 Task: Look for space in Trujillo, Venezuela from 2nd September, 2023 to 10th September, 2023 for 1 adult in price range Rs.5000 to Rs.16000. Place can be private room with 1  bedroom having 1 bed and 1 bathroom. Property type can be house, flat, guest house, hotel. Booking option can be shelf check-in. Required host language is English.
Action: Mouse moved to (530, 105)
Screenshot: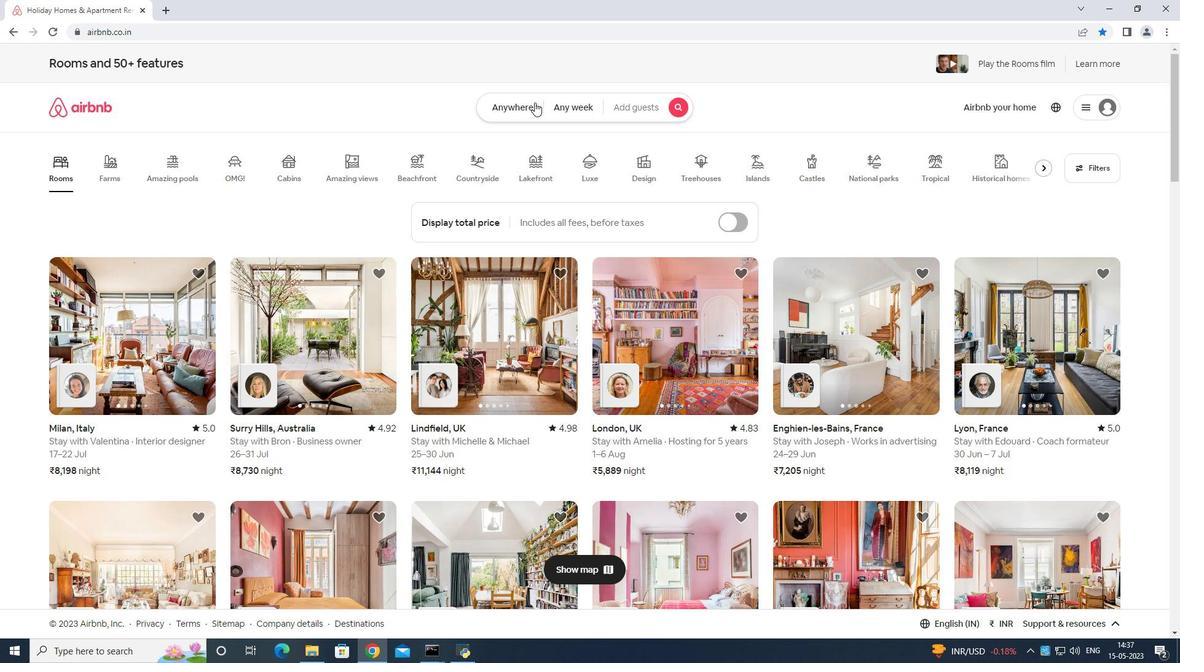
Action: Mouse pressed left at (530, 105)
Screenshot: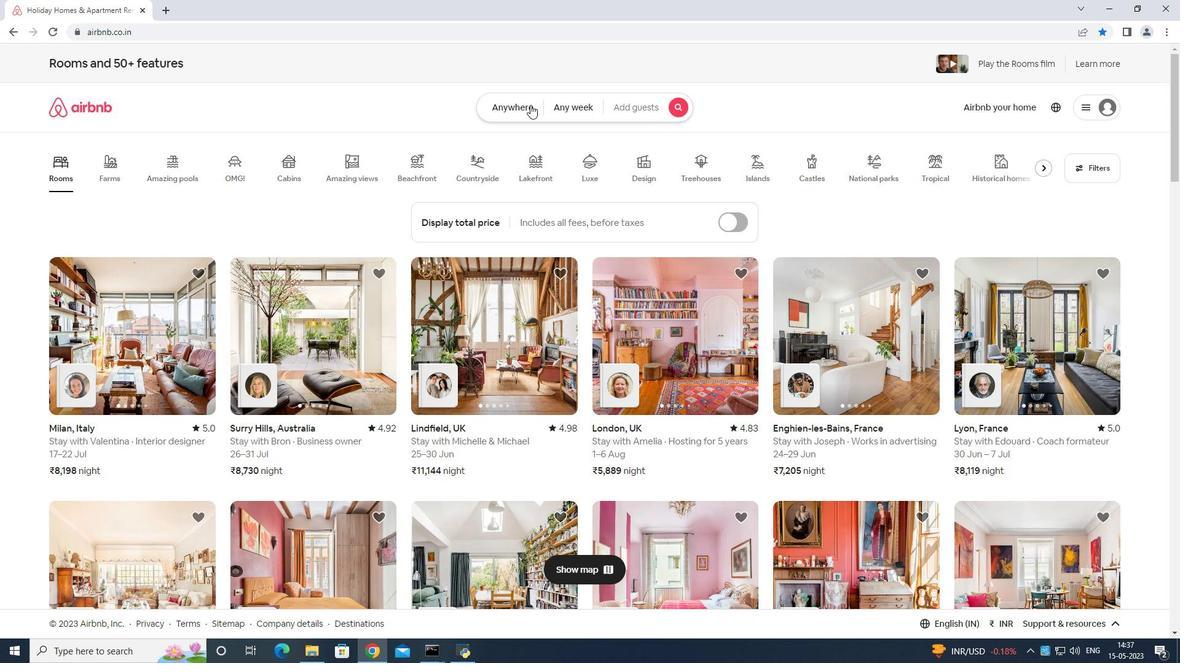 
Action: Mouse moved to (462, 159)
Screenshot: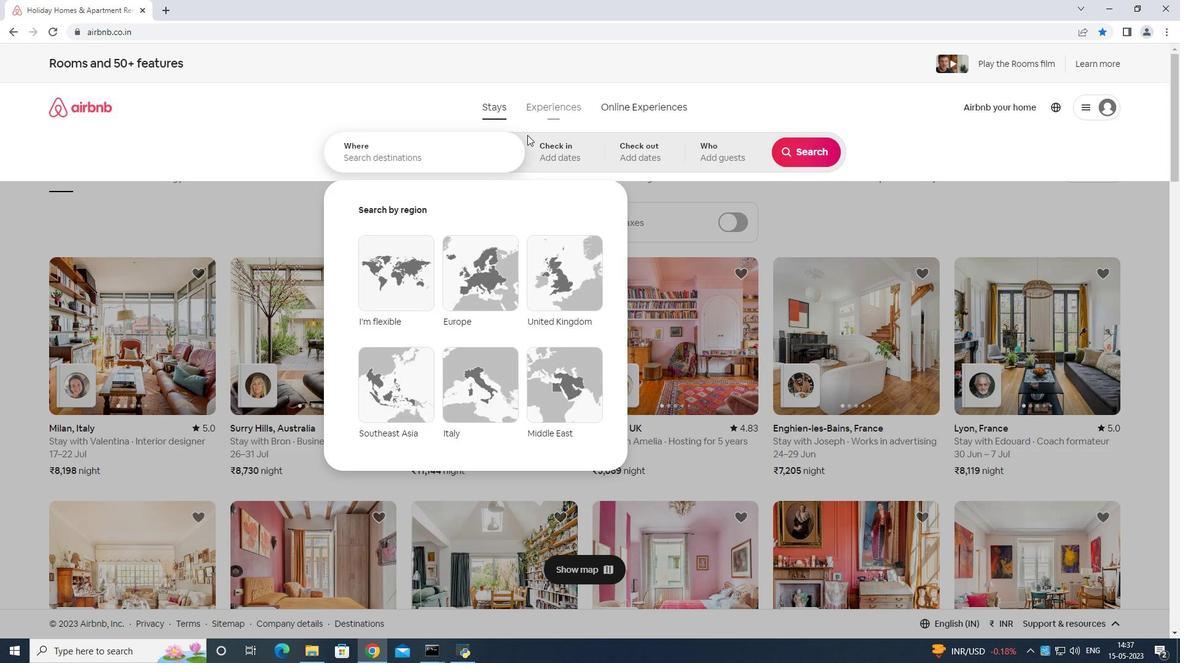 
Action: Mouse pressed left at (462, 159)
Screenshot: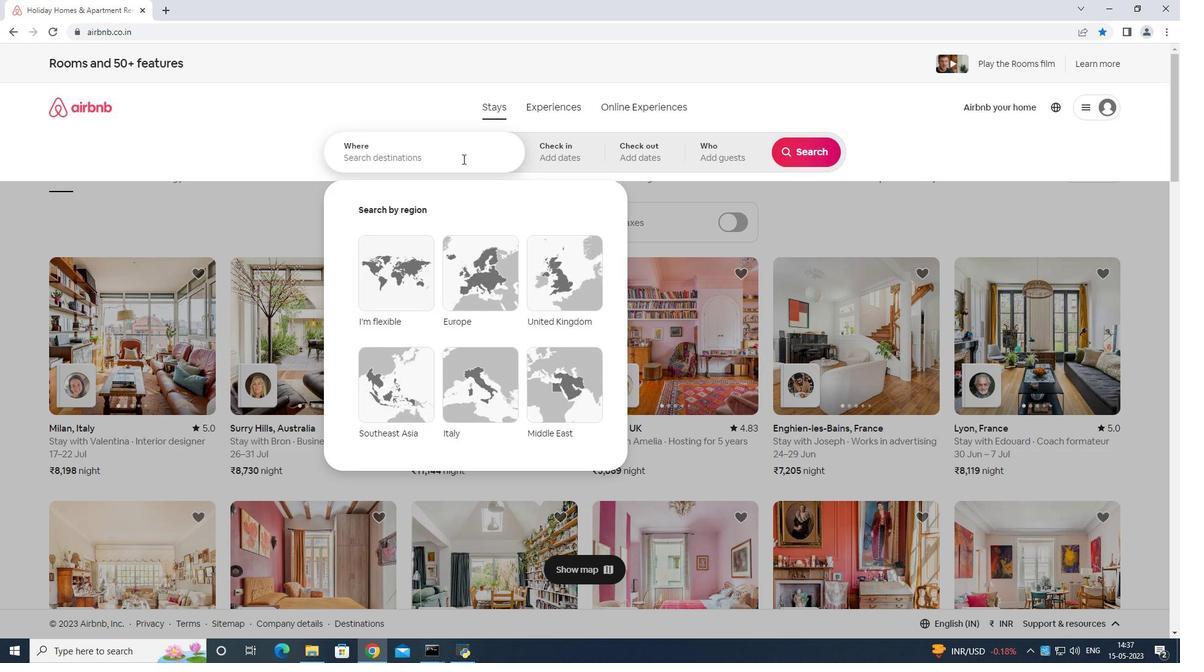 
Action: Mouse moved to (476, 169)
Screenshot: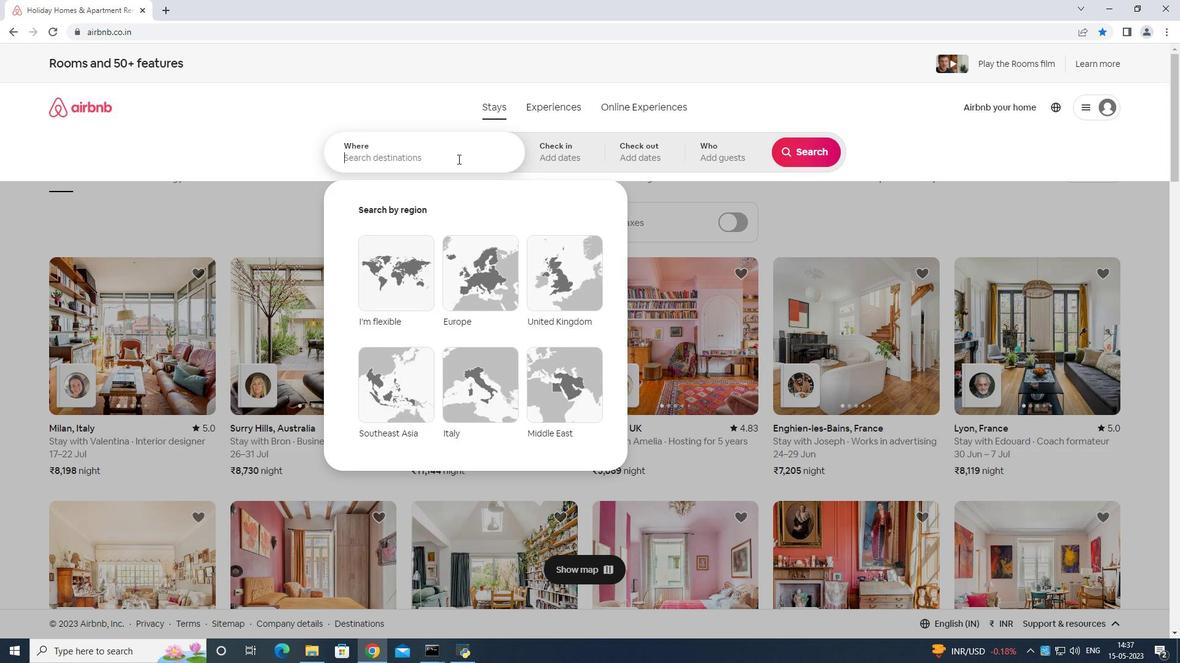 
Action: Key pressed <Key.shift>Trujillo<Key.space>venezuela<Key.space><Key.enter>
Screenshot: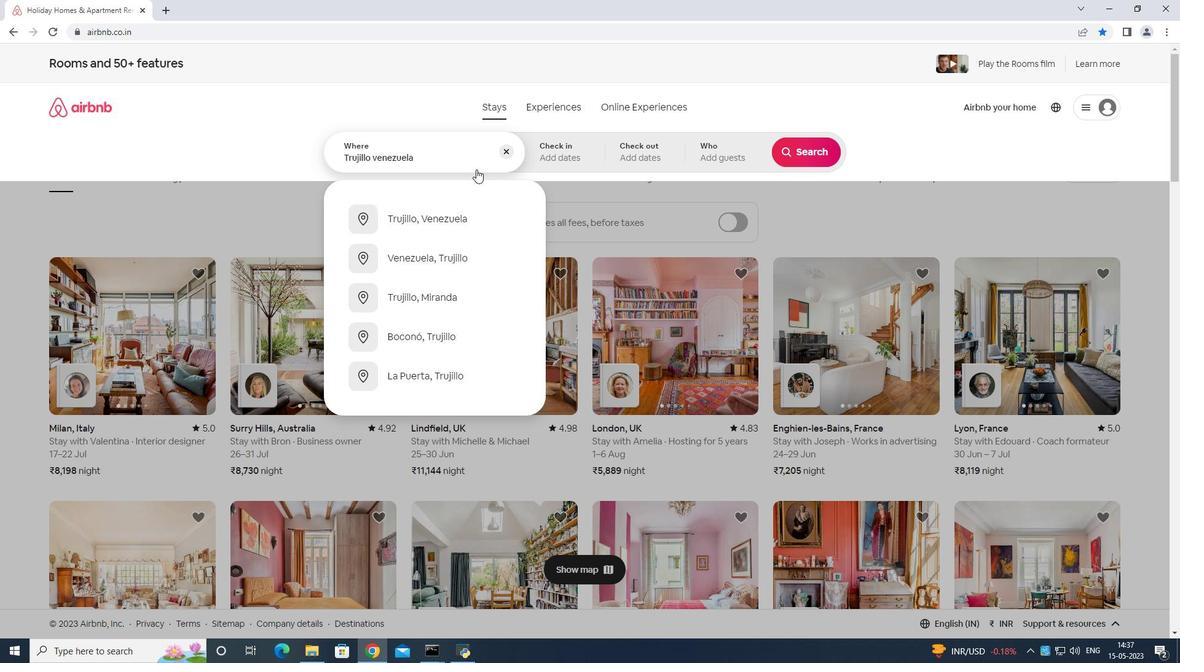 
Action: Mouse moved to (802, 251)
Screenshot: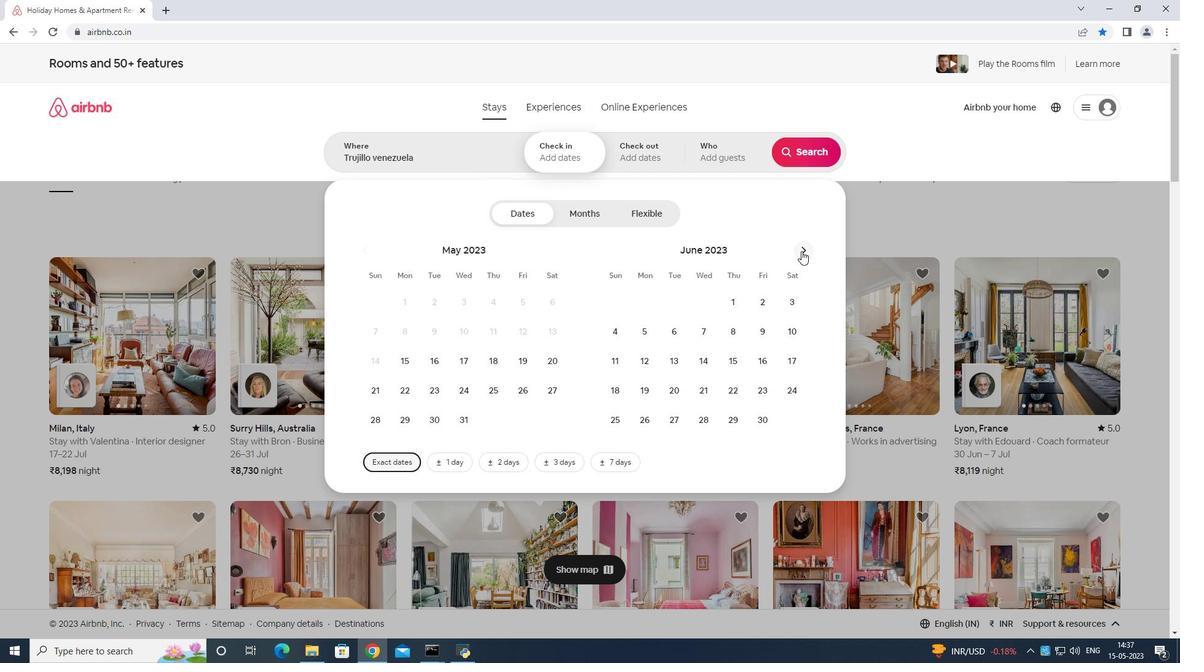 
Action: Mouse pressed left at (802, 251)
Screenshot: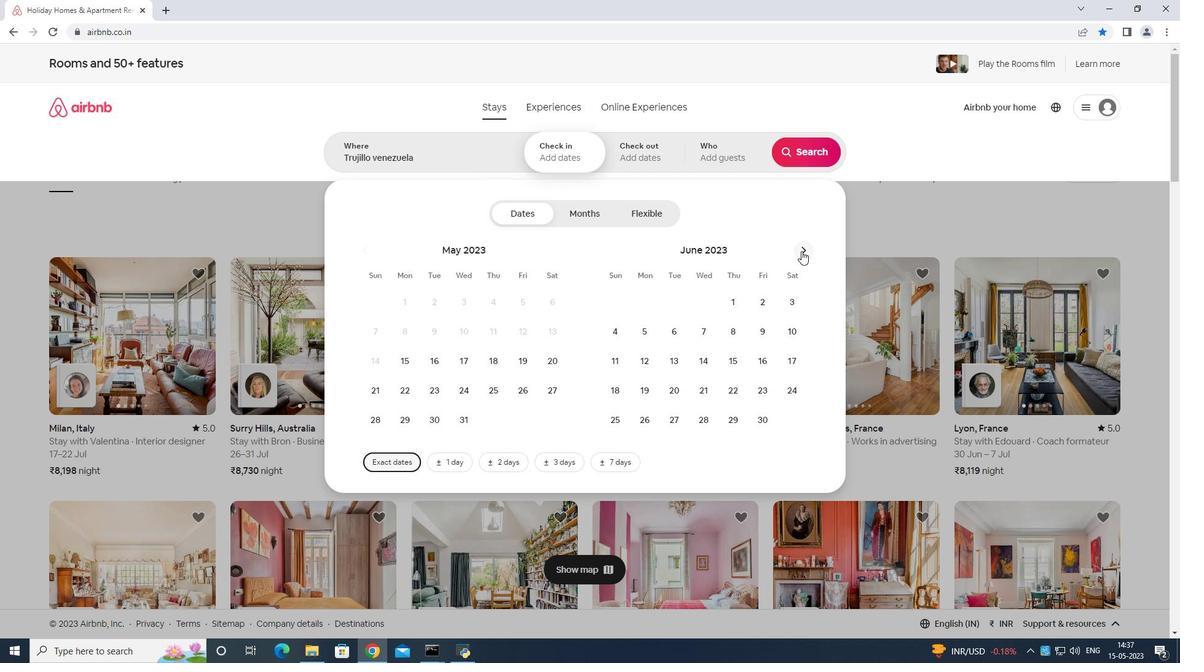 
Action: Mouse moved to (804, 251)
Screenshot: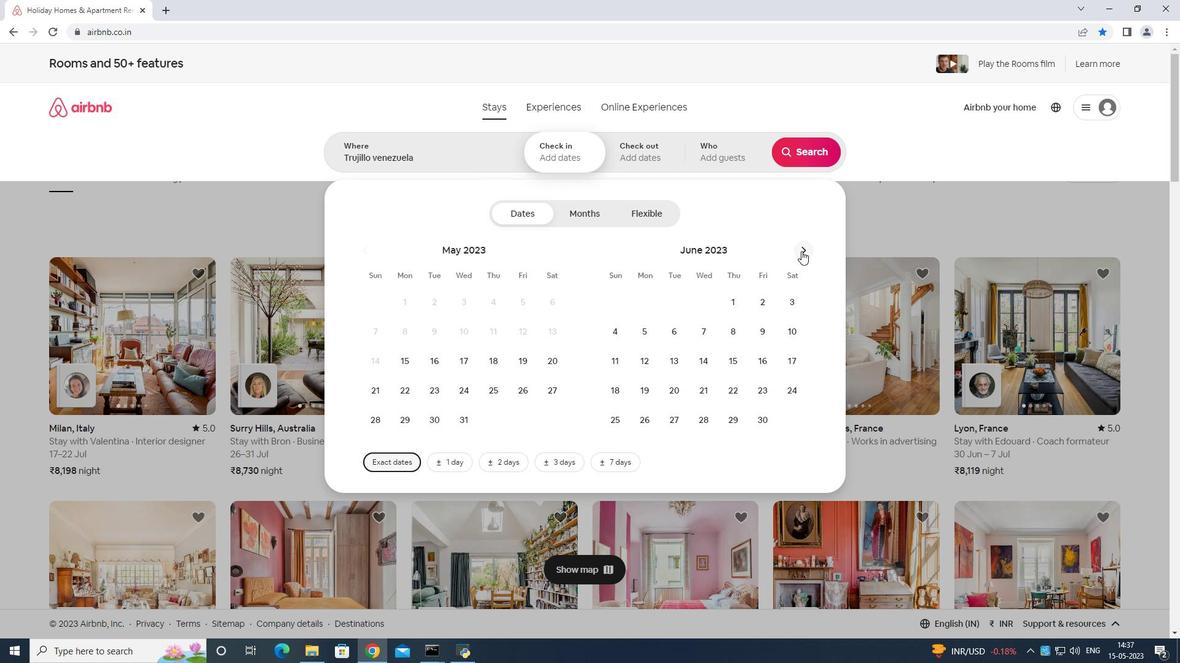 
Action: Mouse pressed left at (804, 251)
Screenshot: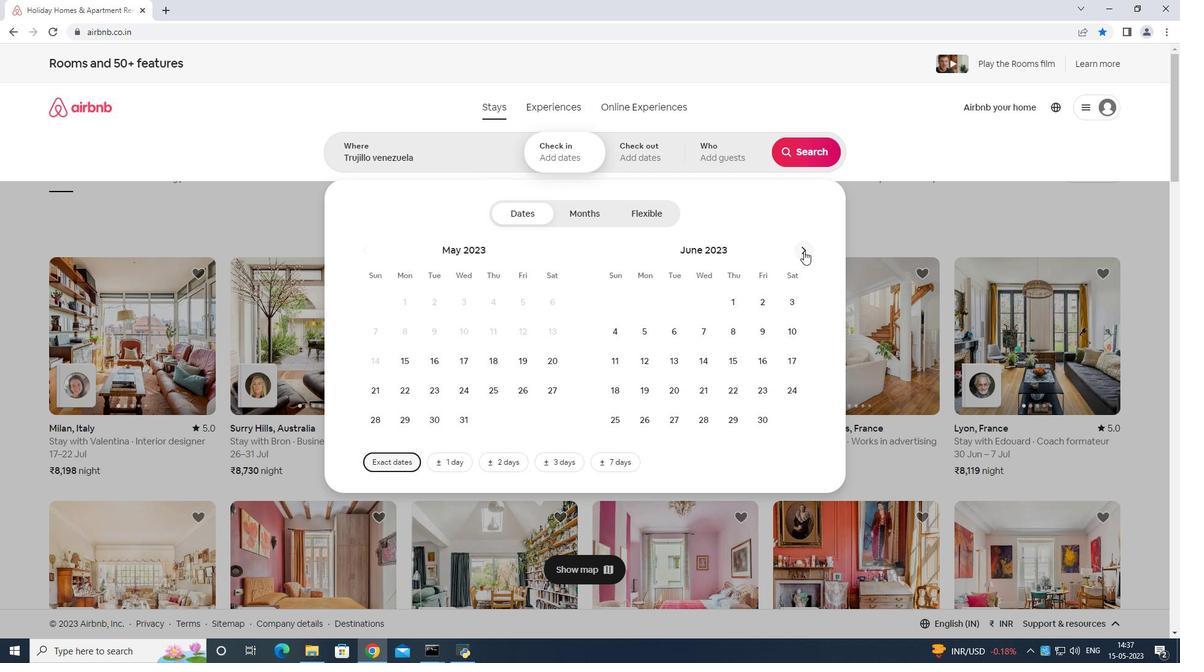 
Action: Mouse moved to (804, 251)
Screenshot: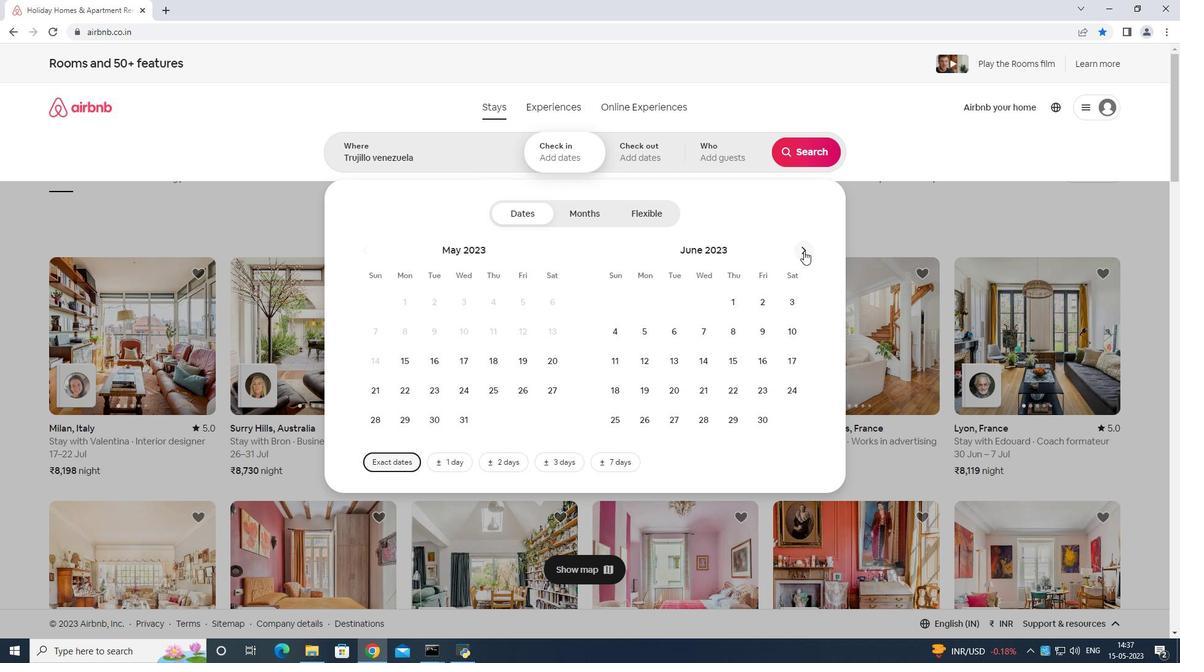 
Action: Mouse pressed left at (804, 251)
Screenshot: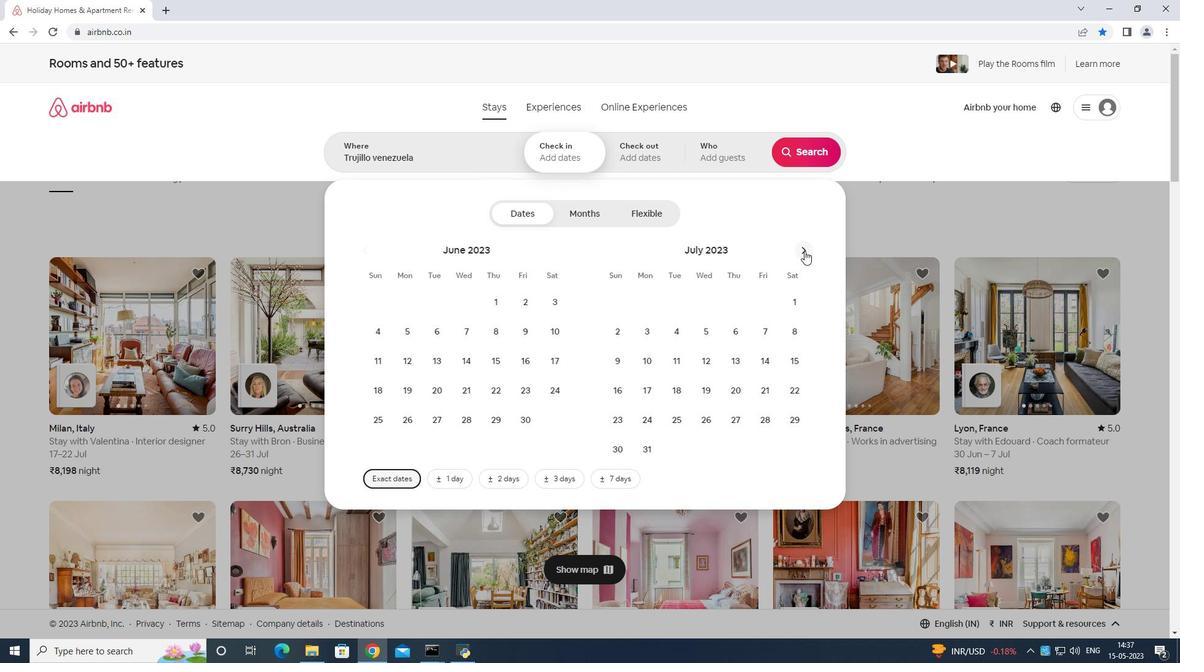 
Action: Mouse pressed left at (804, 251)
Screenshot: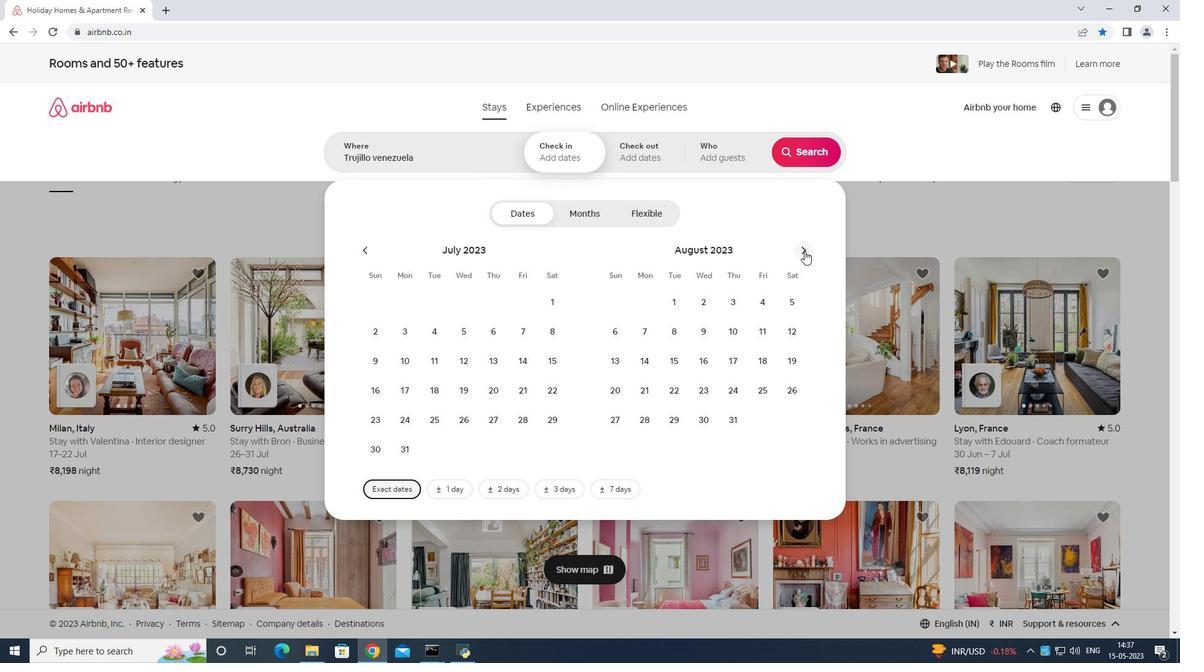 
Action: Mouse moved to (790, 296)
Screenshot: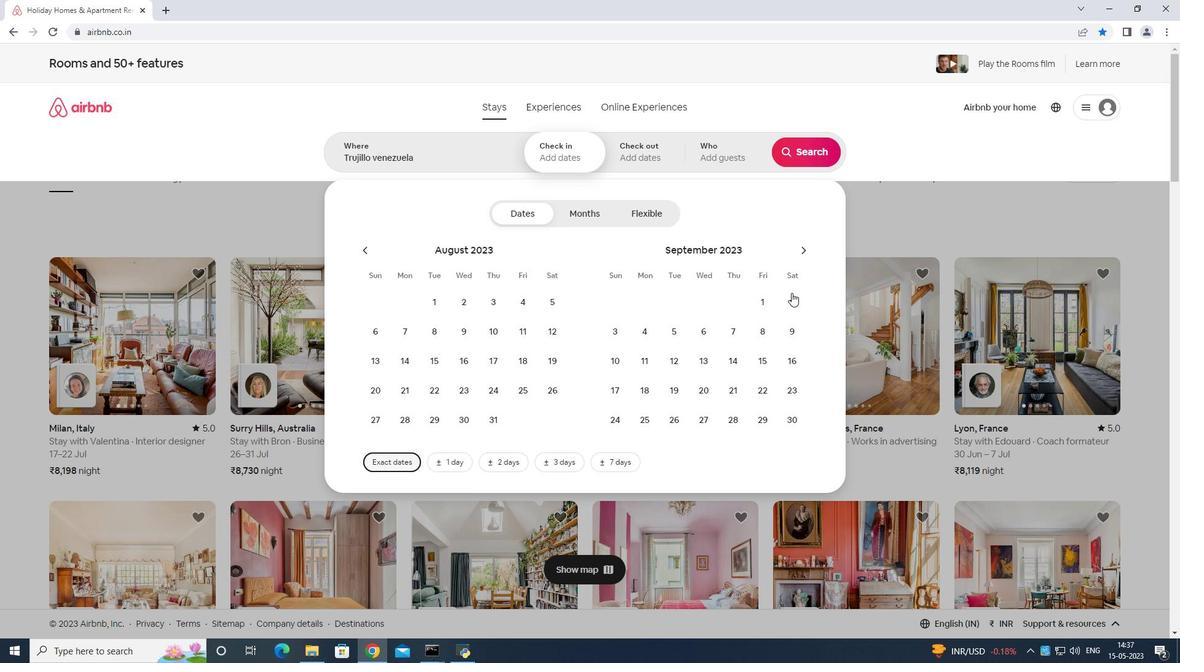 
Action: Mouse pressed left at (790, 296)
Screenshot: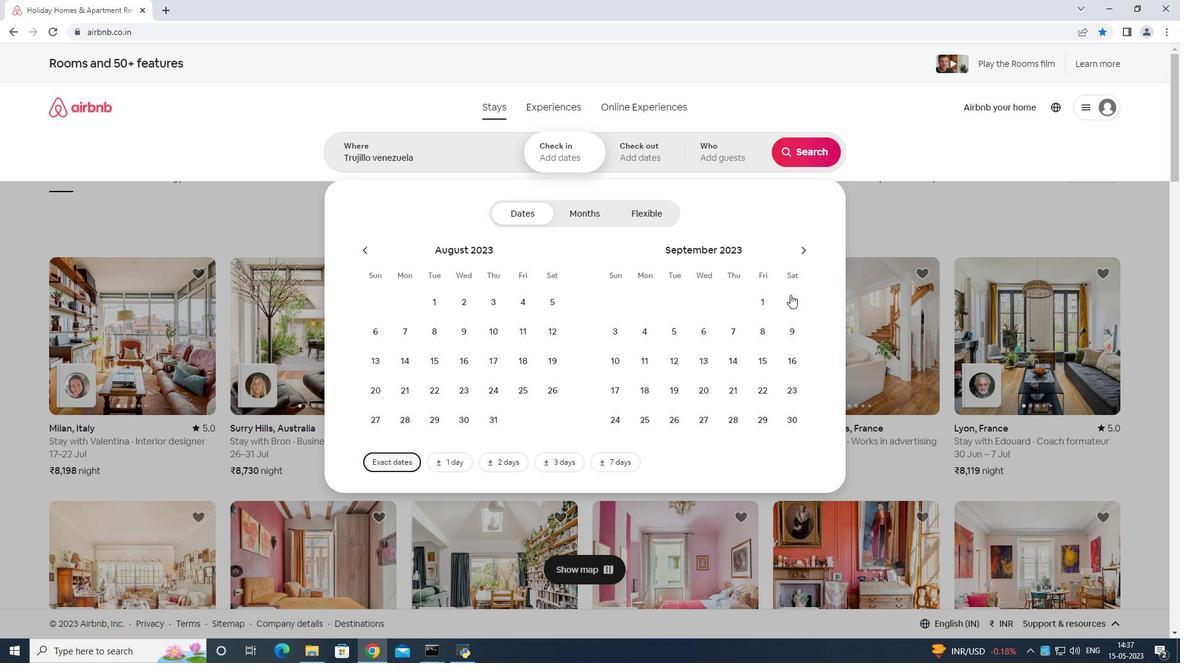 
Action: Mouse moved to (597, 364)
Screenshot: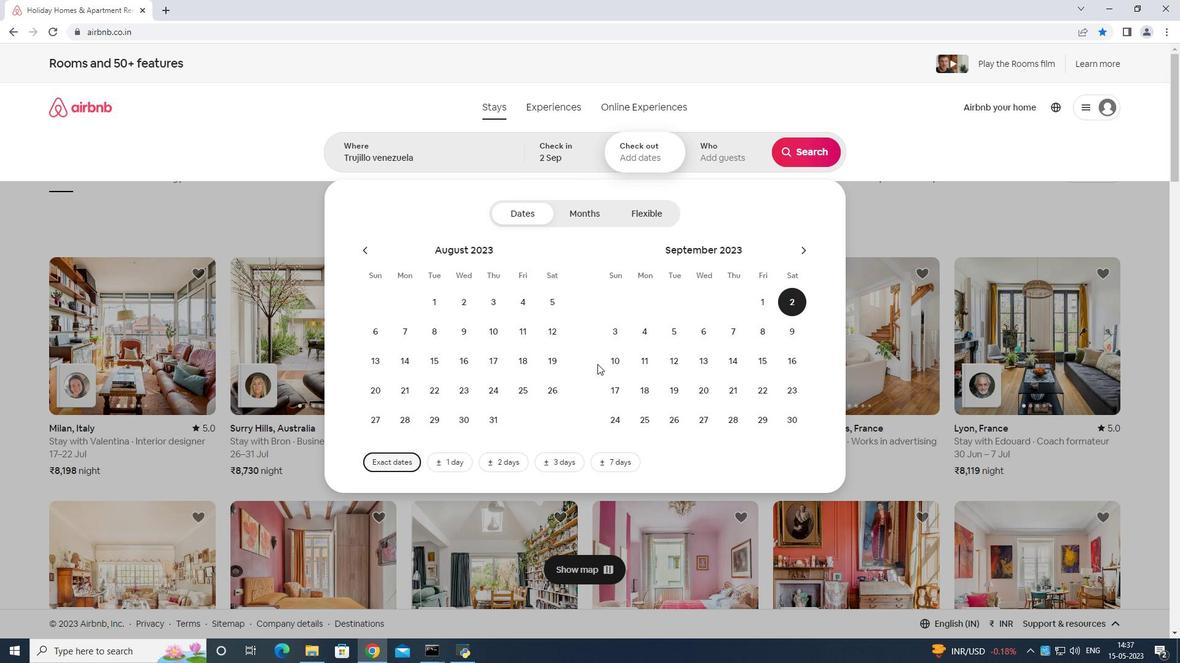 
Action: Mouse pressed left at (597, 364)
Screenshot: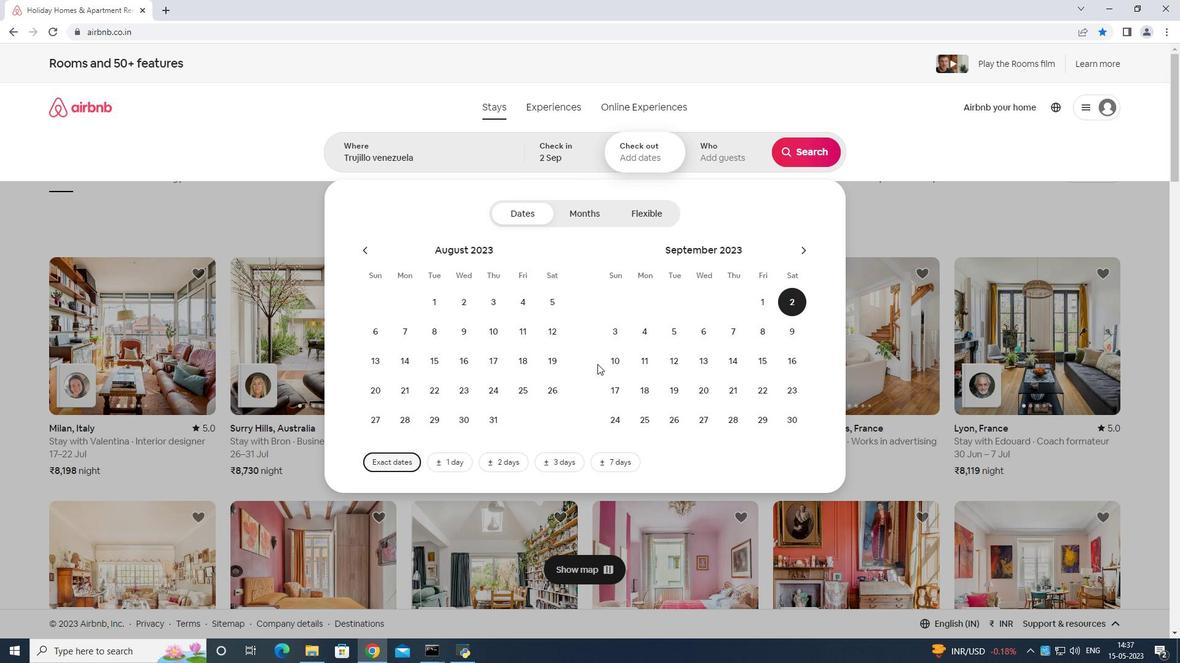 
Action: Mouse moved to (606, 359)
Screenshot: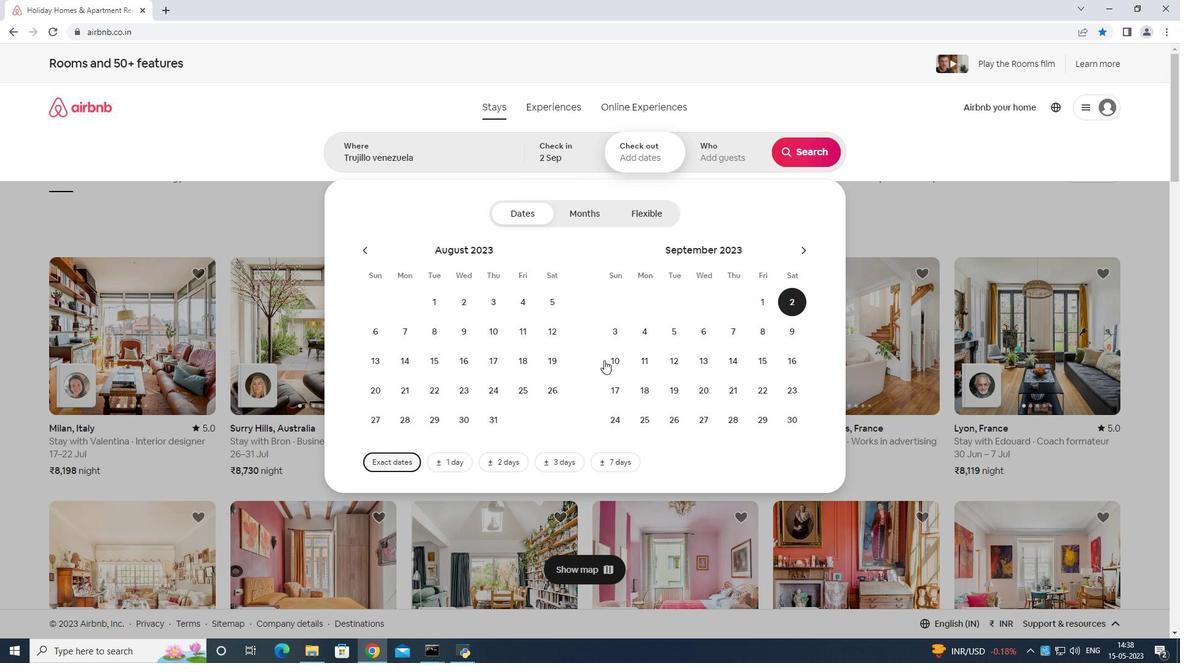 
Action: Mouse pressed left at (606, 359)
Screenshot: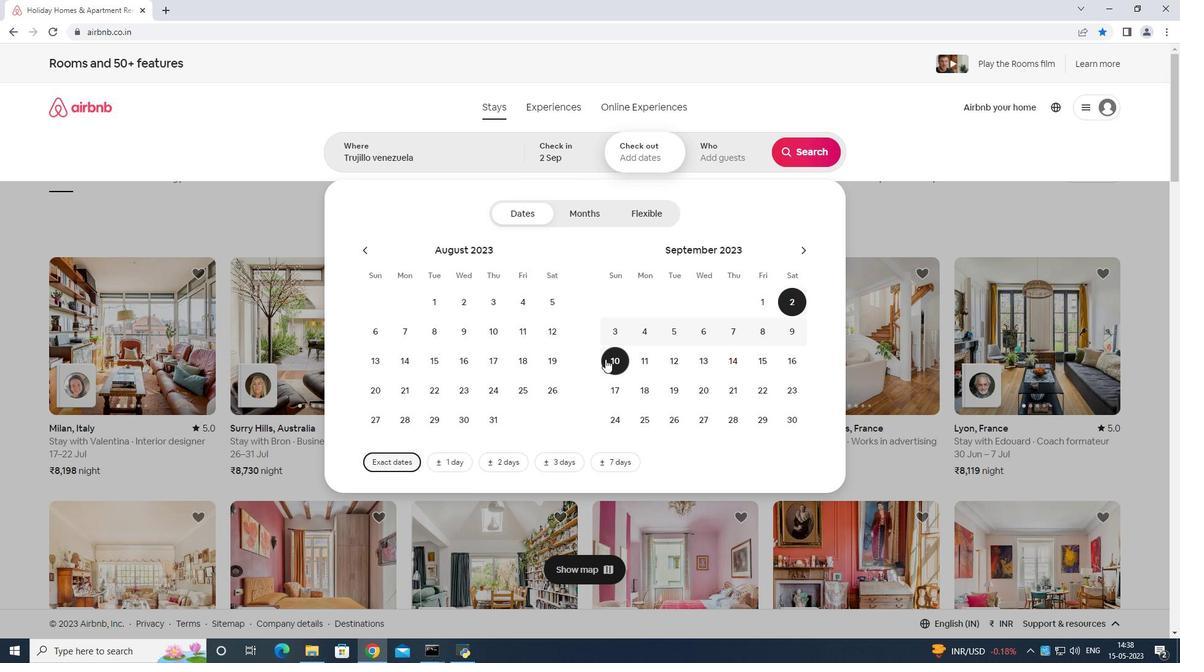 
Action: Mouse moved to (716, 158)
Screenshot: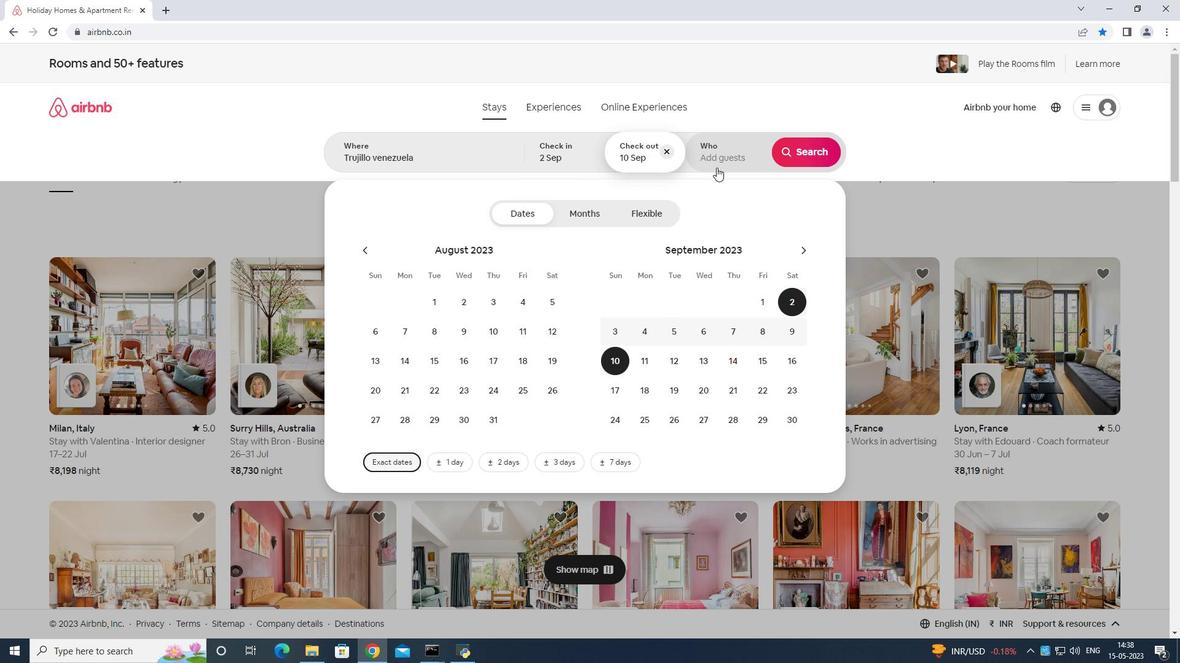 
Action: Mouse pressed left at (716, 158)
Screenshot: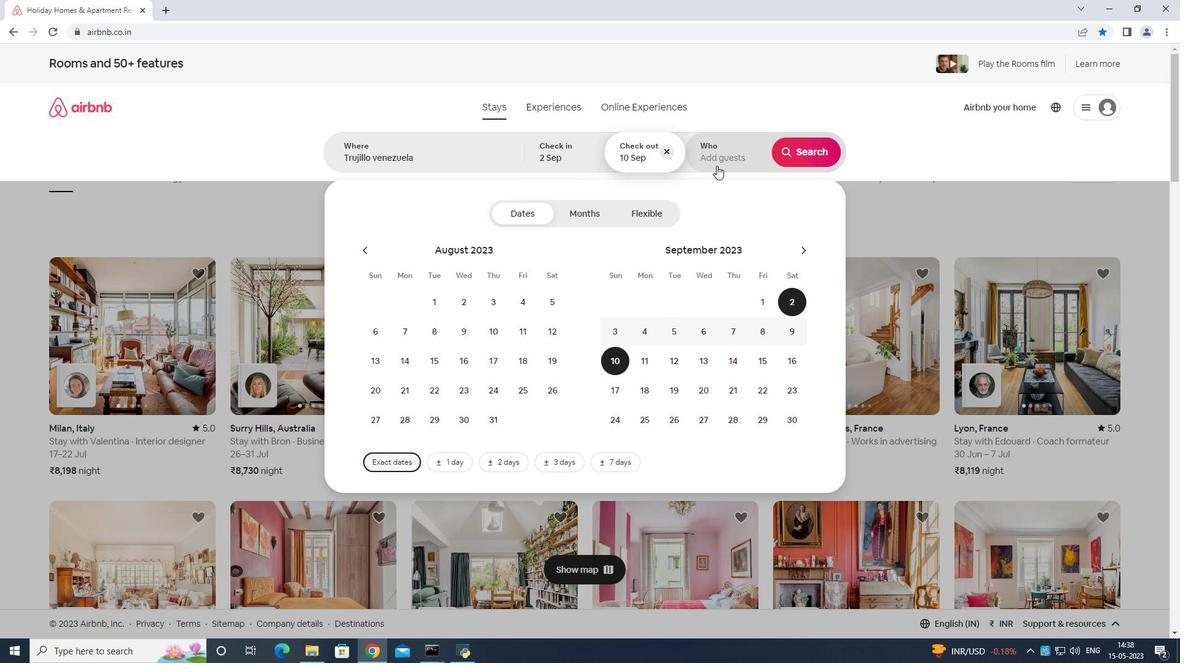 
Action: Mouse moved to (811, 218)
Screenshot: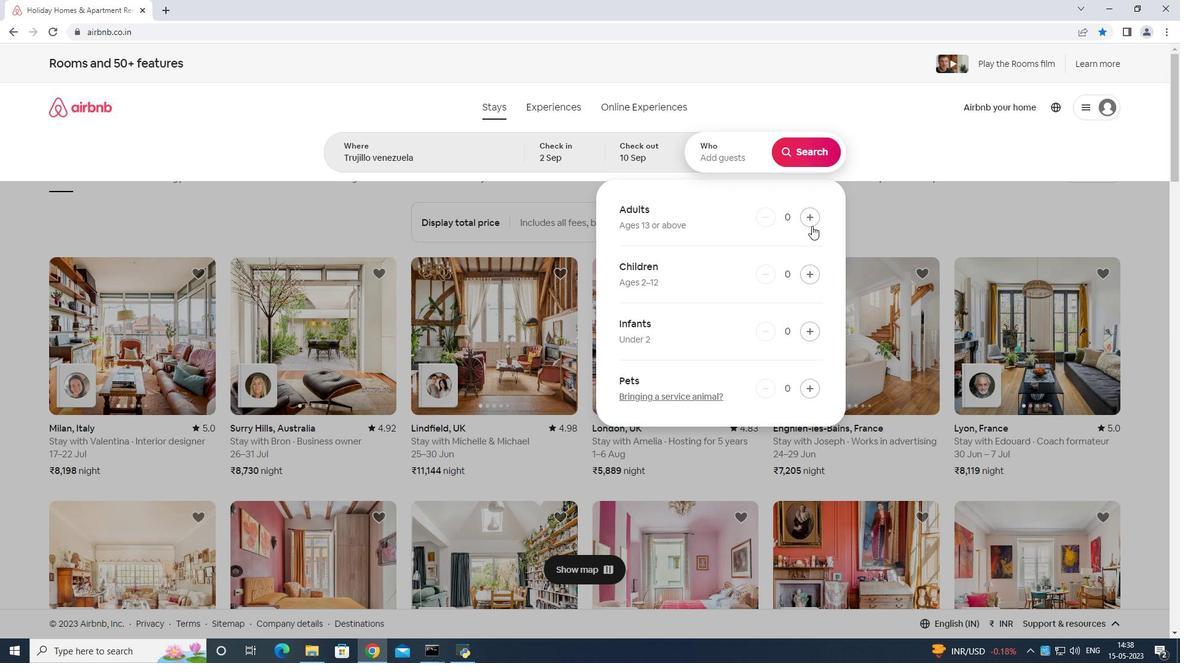 
Action: Mouse pressed left at (811, 218)
Screenshot: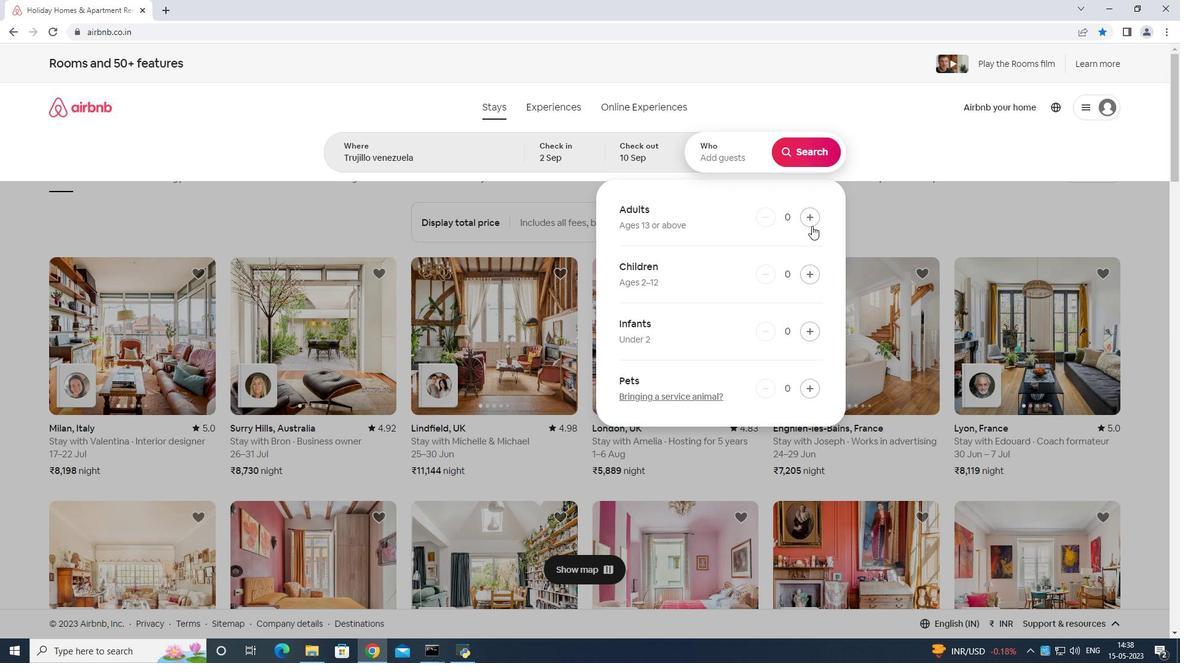 
Action: Mouse moved to (810, 153)
Screenshot: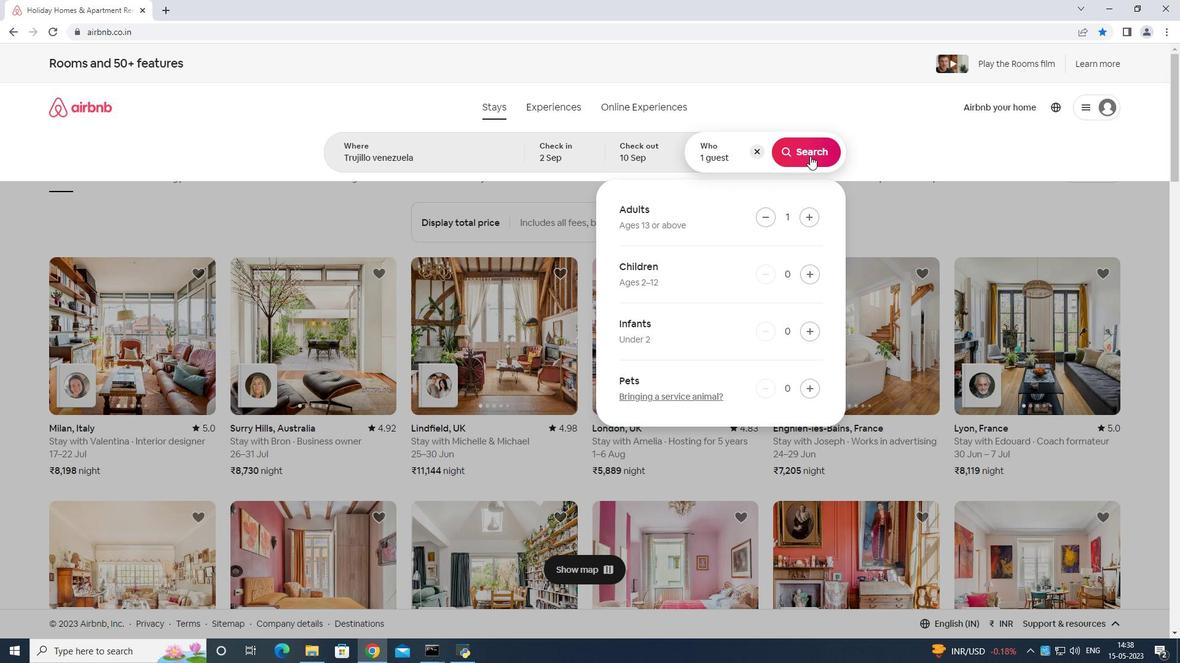 
Action: Mouse pressed left at (810, 153)
Screenshot: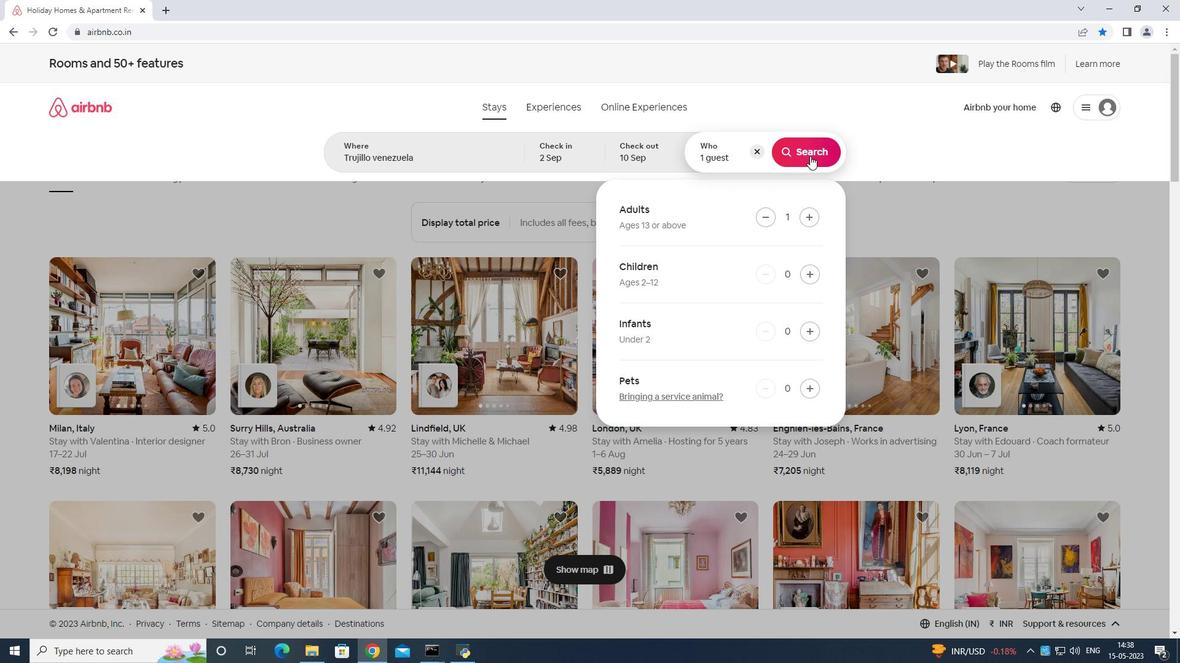 
Action: Mouse moved to (1118, 114)
Screenshot: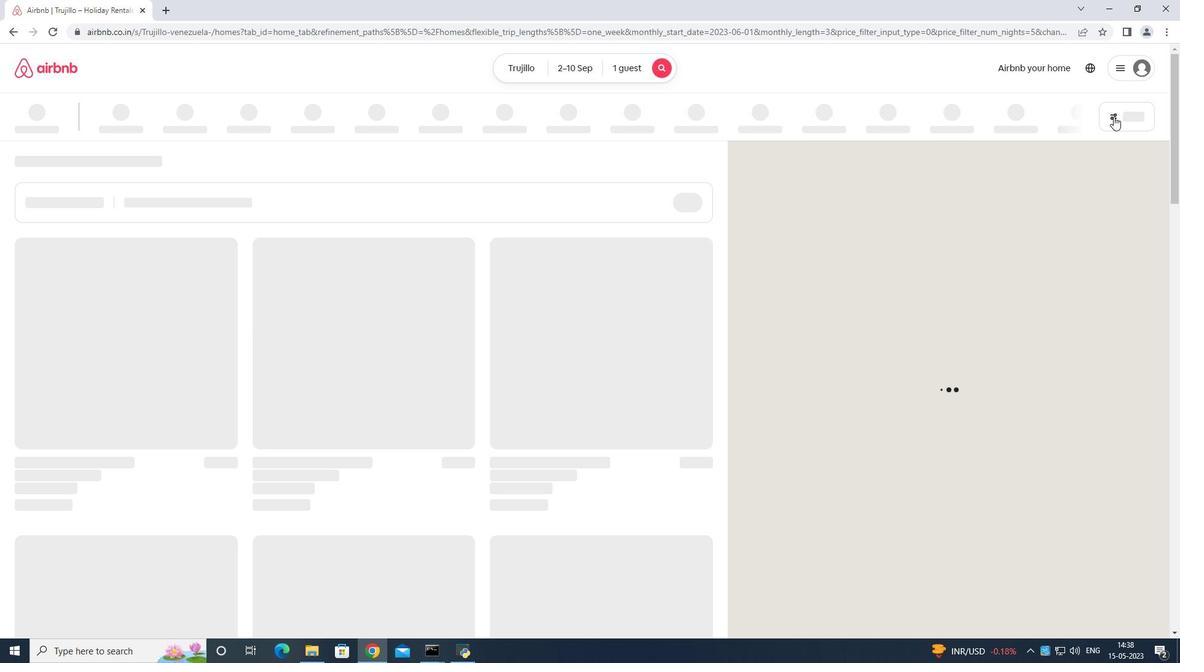 
Action: Mouse pressed left at (1118, 114)
Screenshot: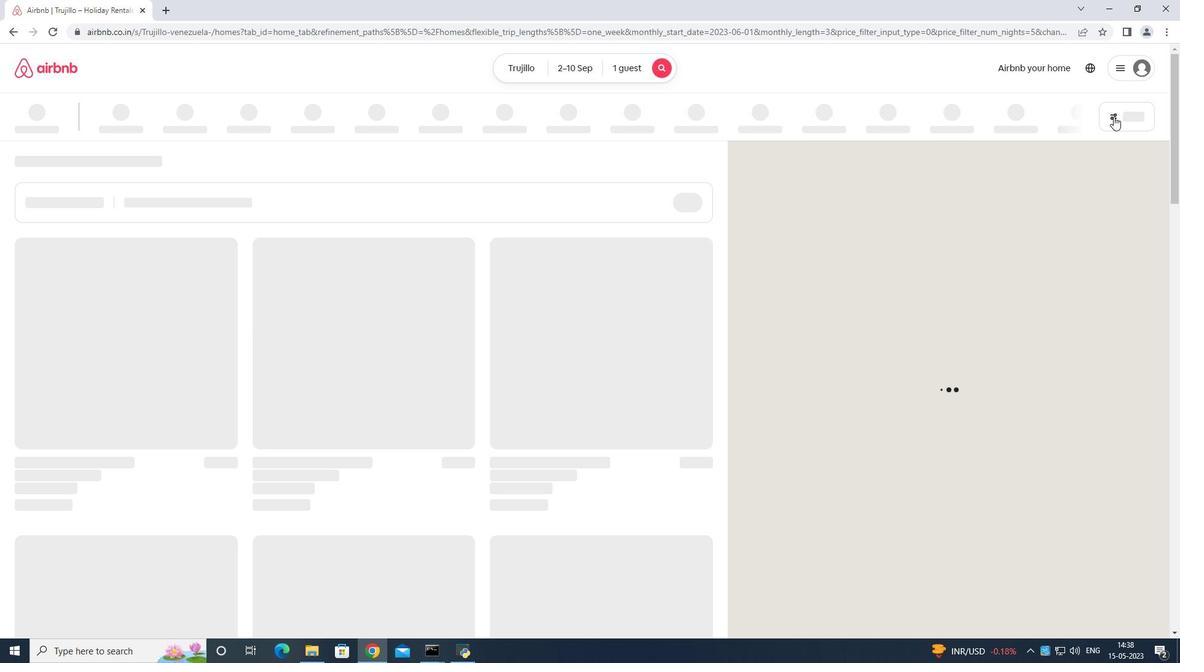 
Action: Mouse moved to (489, 411)
Screenshot: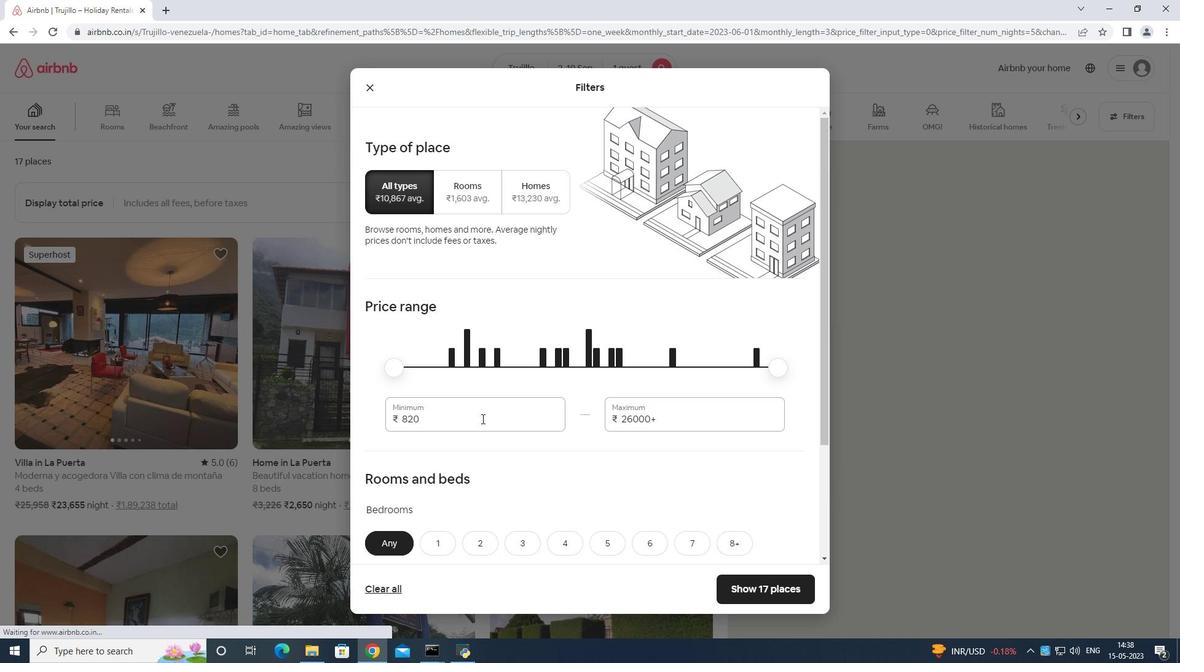 
Action: Mouse pressed left at (489, 411)
Screenshot: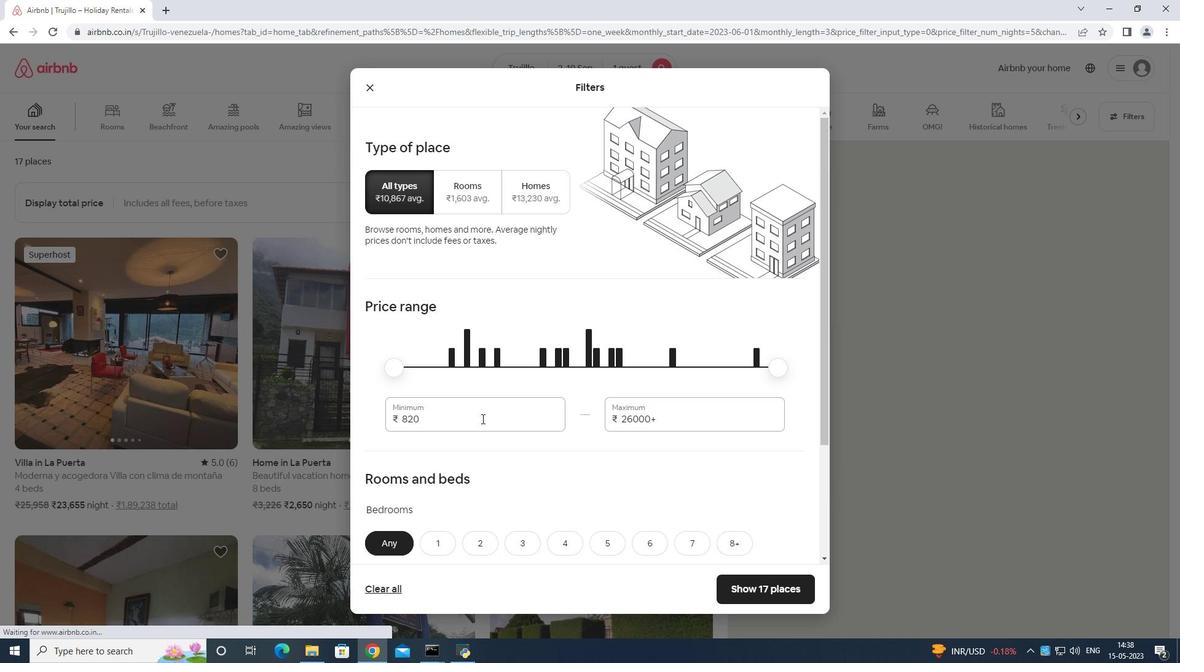 
Action: Mouse moved to (485, 418)
Screenshot: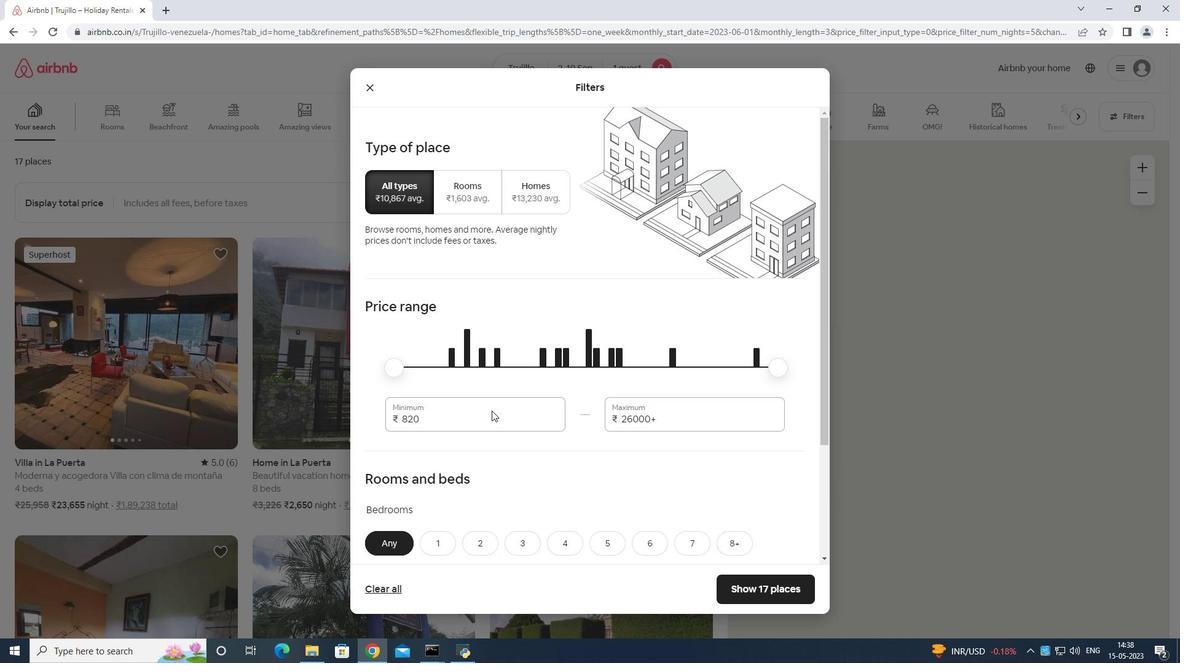 
Action: Key pressed <Key.backspace>
Screenshot: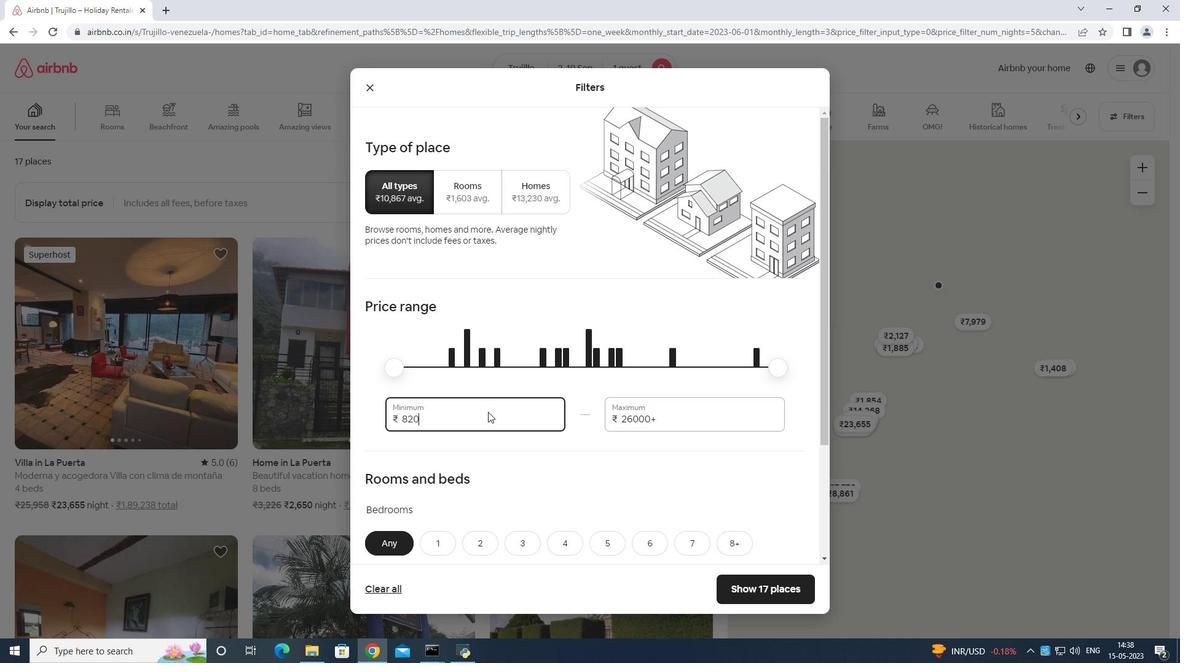 
Action: Mouse moved to (491, 398)
Screenshot: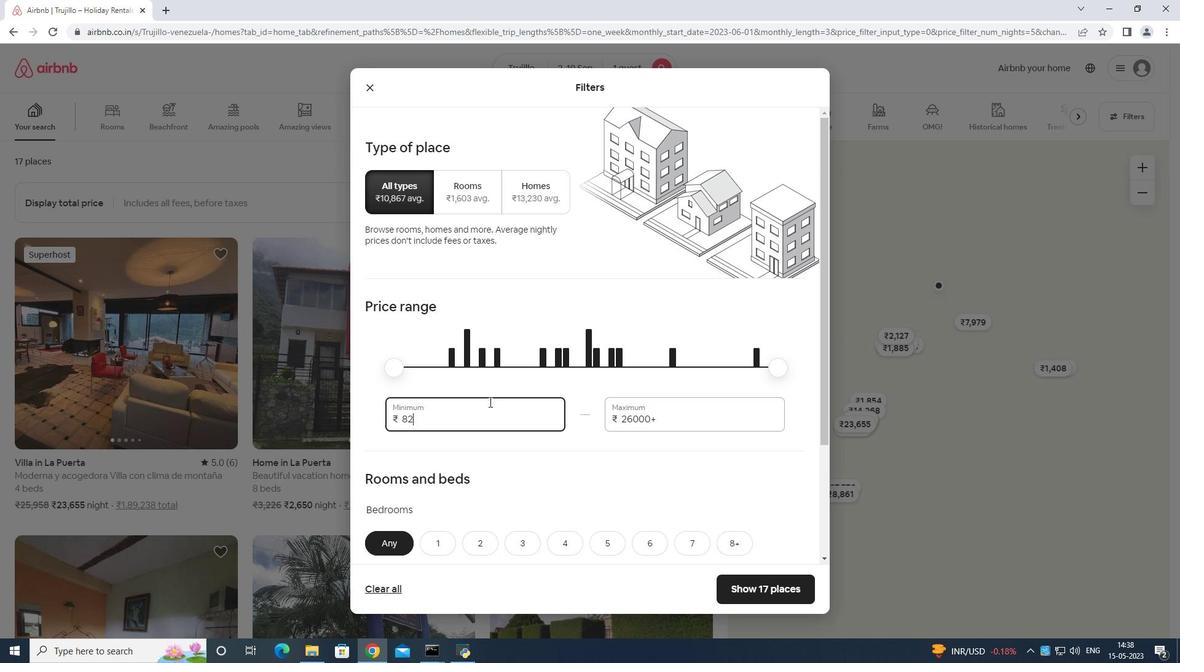 
Action: Key pressed <Key.backspace><Key.backspace><Key.backspace><Key.backspace>
Screenshot: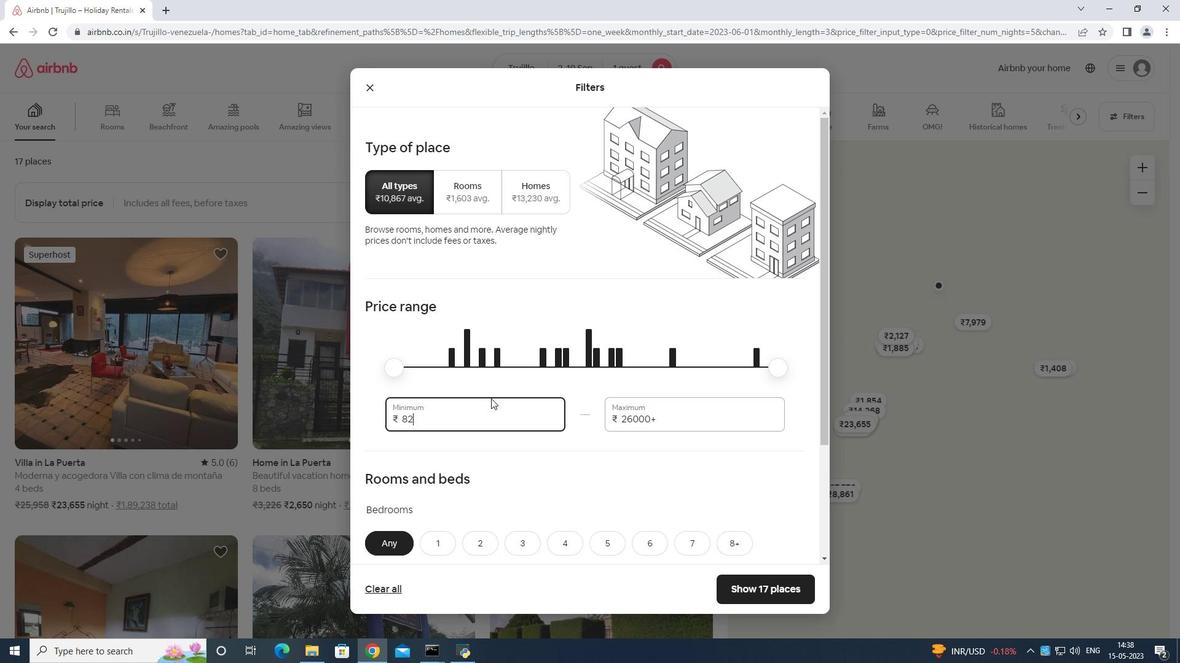 
Action: Mouse moved to (491, 398)
Screenshot: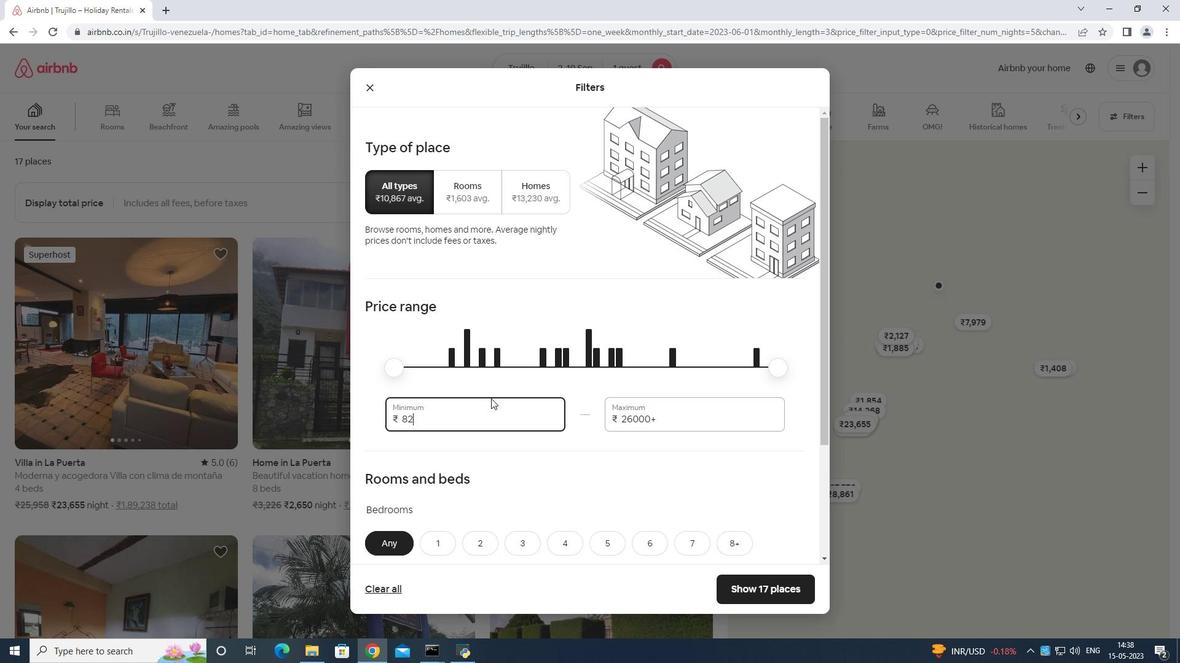 
Action: Key pressed <Key.backspace>
Screenshot: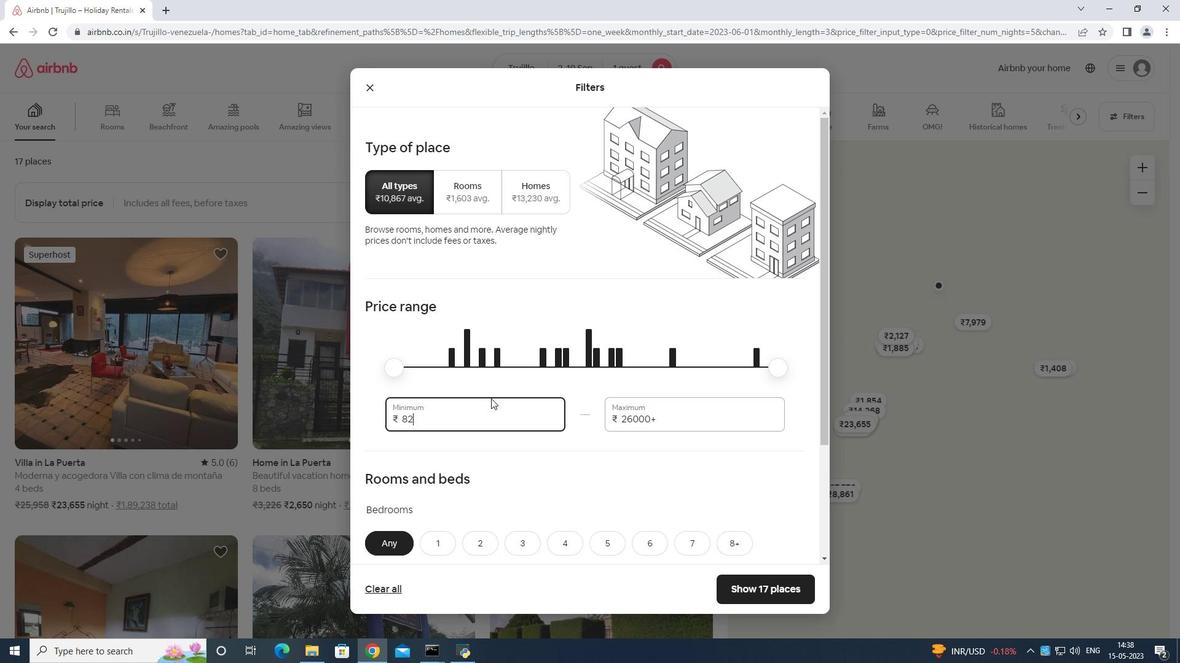 
Action: Mouse moved to (491, 397)
Screenshot: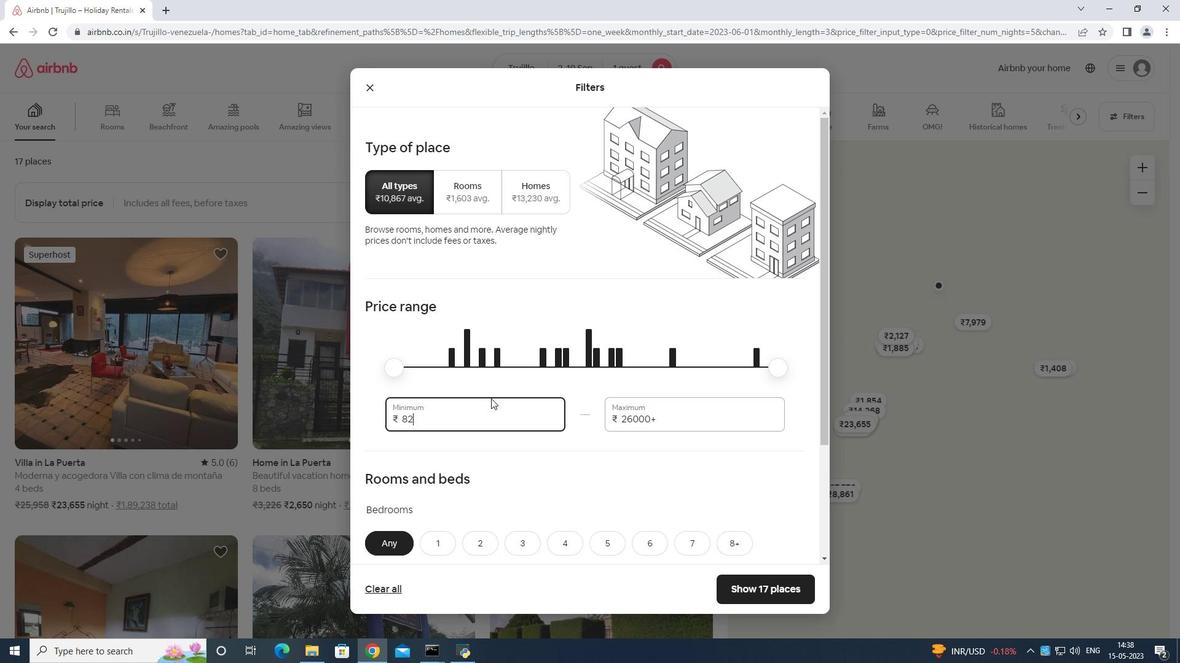
Action: Key pressed <Key.backspace>5000
Screenshot: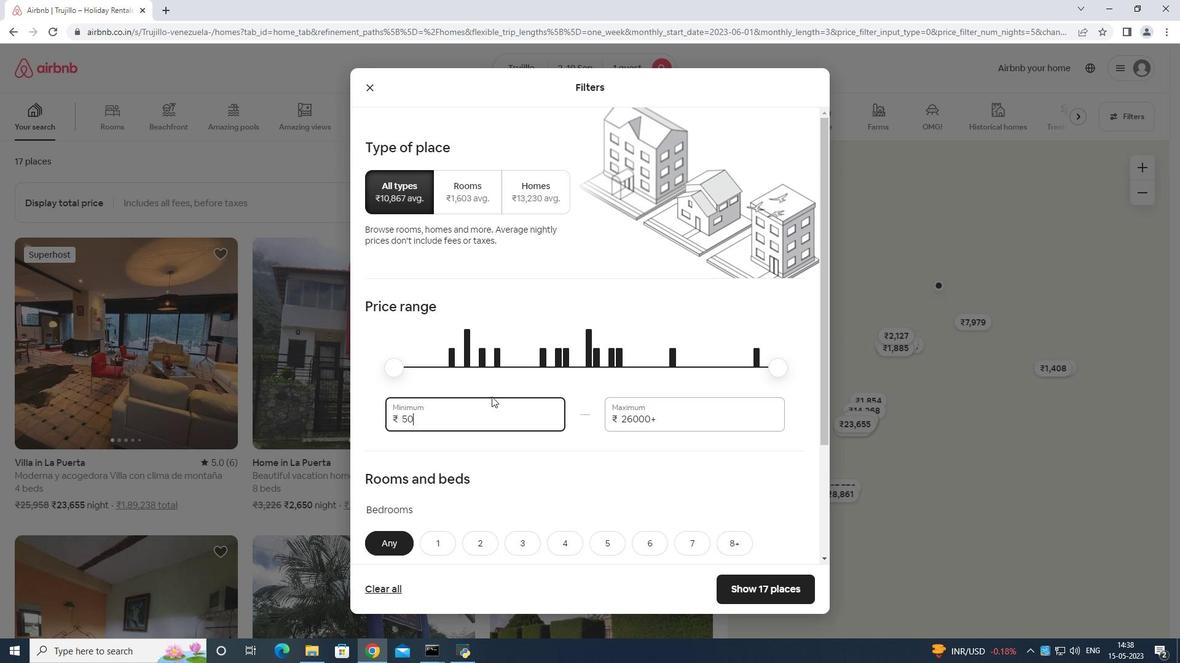 
Action: Mouse moved to (673, 415)
Screenshot: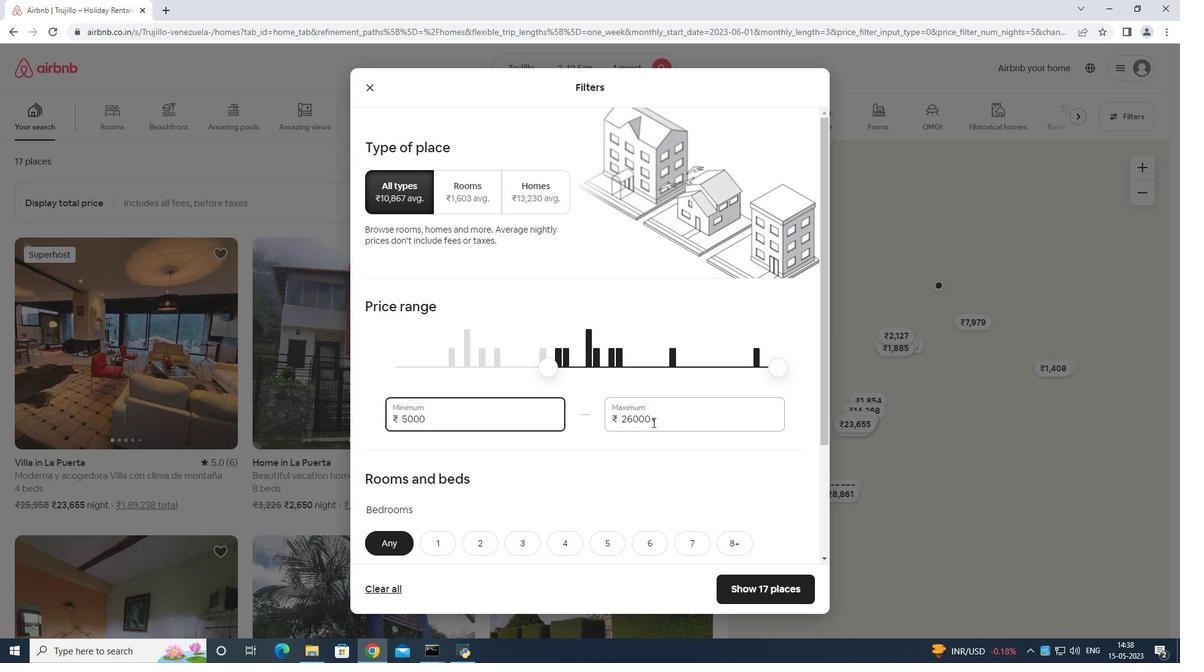 
Action: Mouse pressed left at (673, 415)
Screenshot: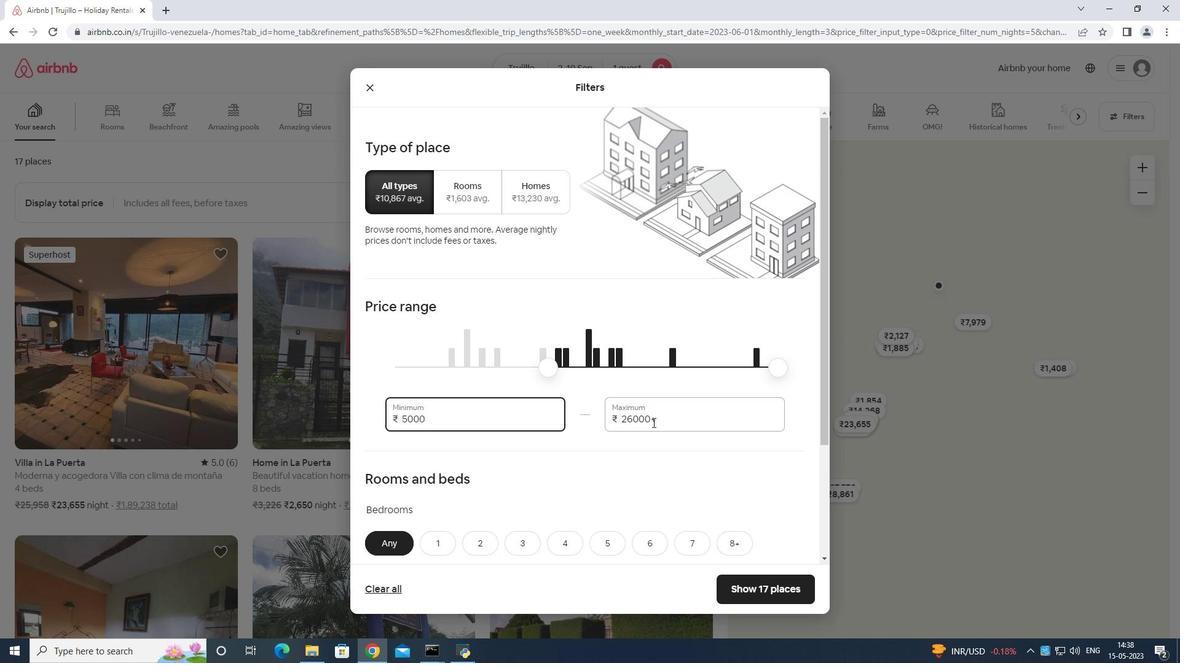 
Action: Key pressed <Key.backspace><Key.backspace><Key.backspace><Key.backspace><Key.backspace><Key.backspace><Key.backspace>
Screenshot: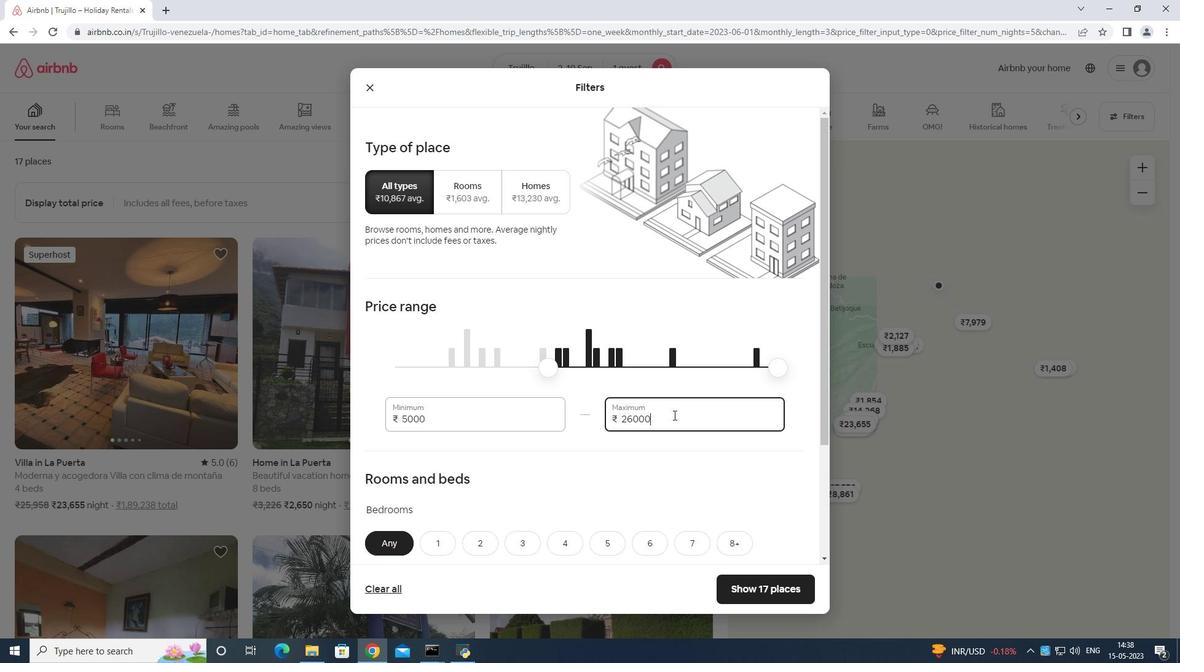 
Action: Mouse moved to (674, 415)
Screenshot: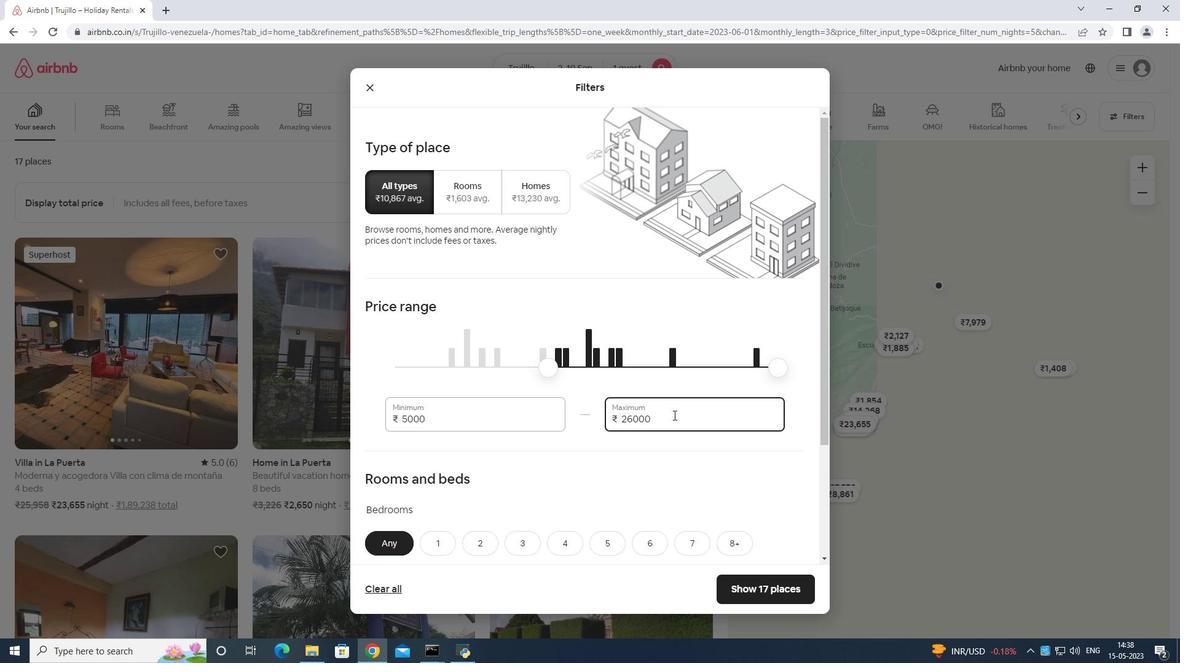 
Action: Key pressed <Key.backspace>
Screenshot: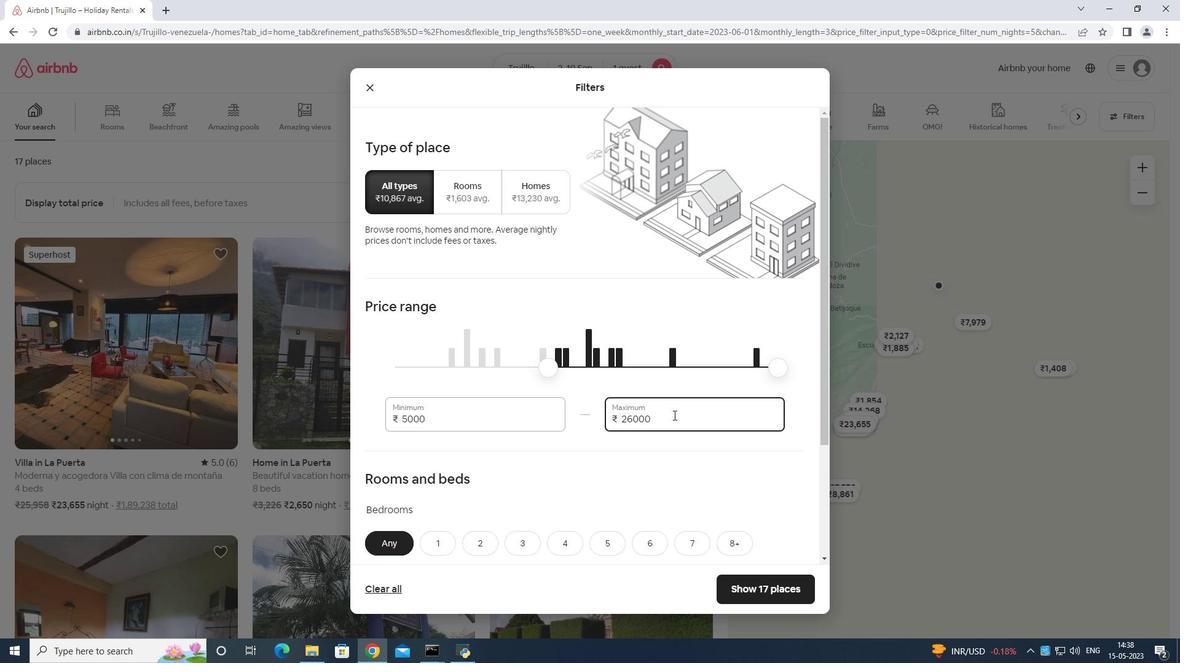 
Action: Mouse moved to (674, 413)
Screenshot: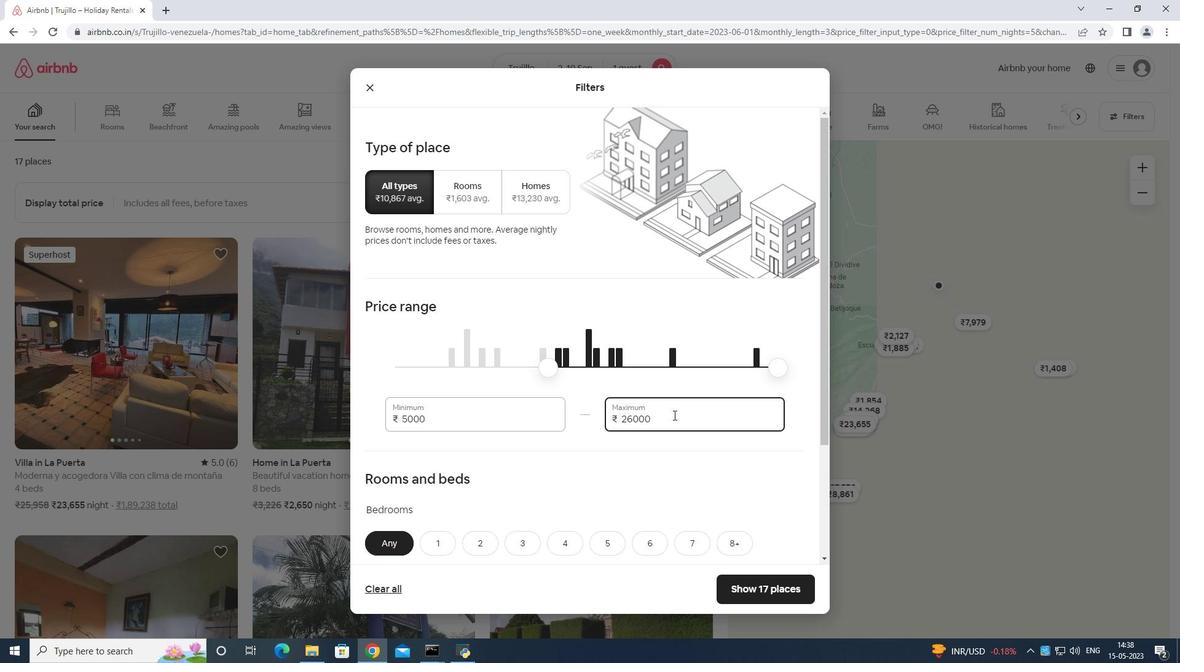
Action: Key pressed <Key.backspace>
Screenshot: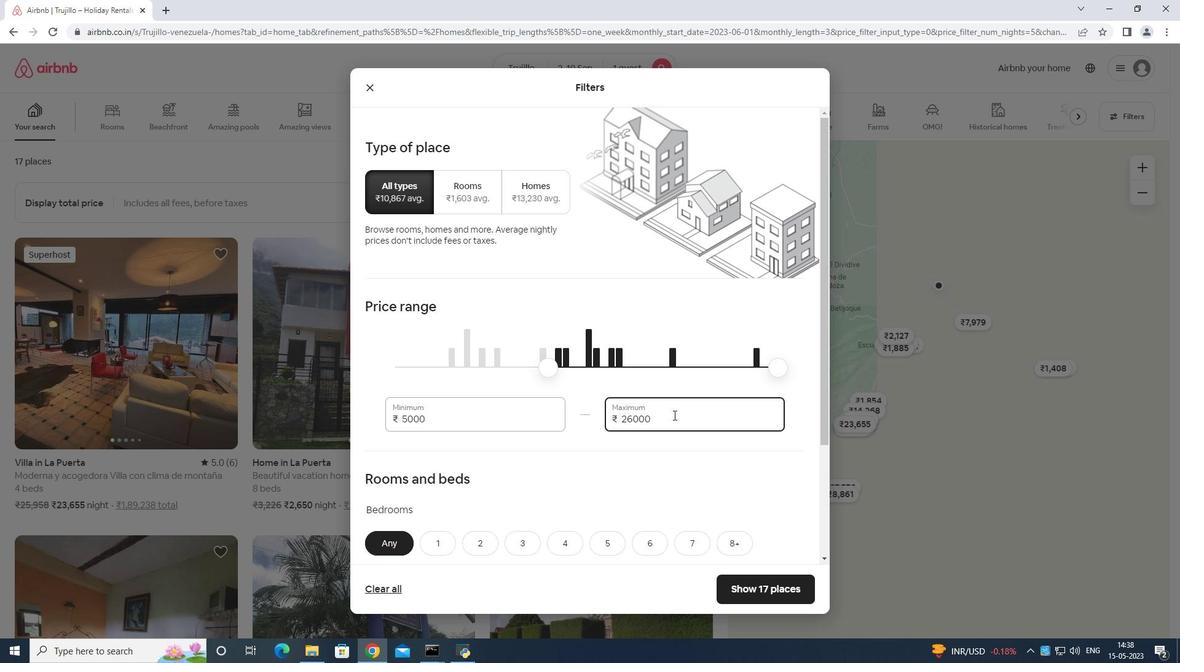 
Action: Mouse moved to (676, 413)
Screenshot: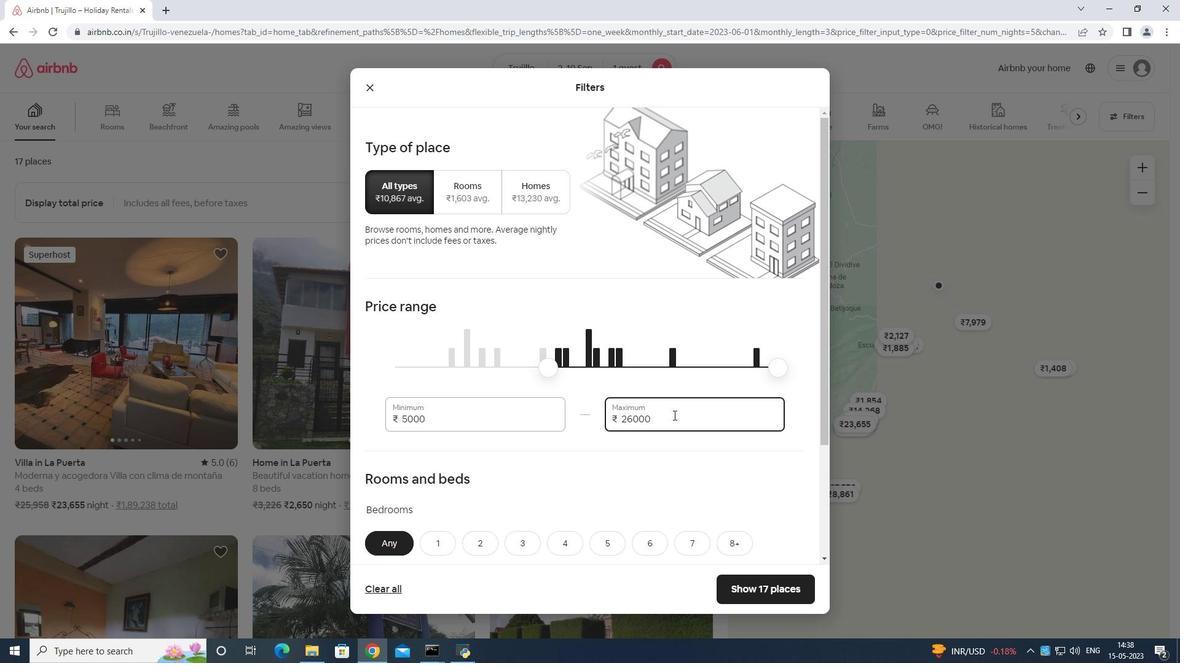 
Action: Key pressed <Key.backspace>
Screenshot: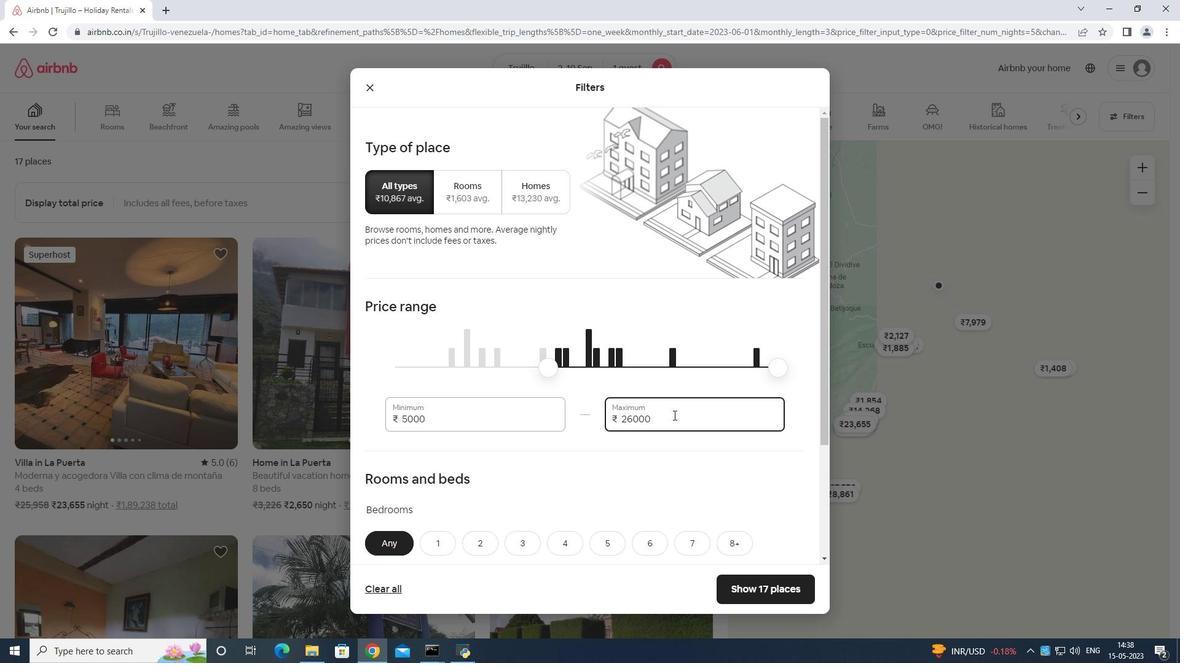 
Action: Mouse moved to (676, 411)
Screenshot: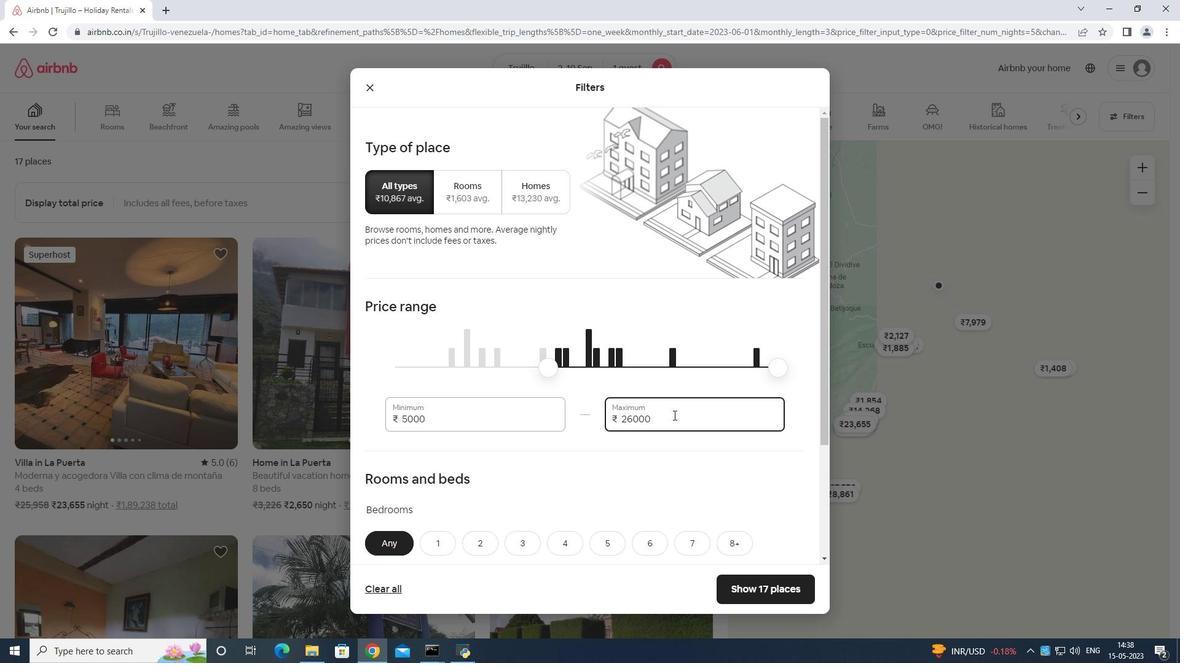 
Action: Key pressed <Key.backspace>
Screenshot: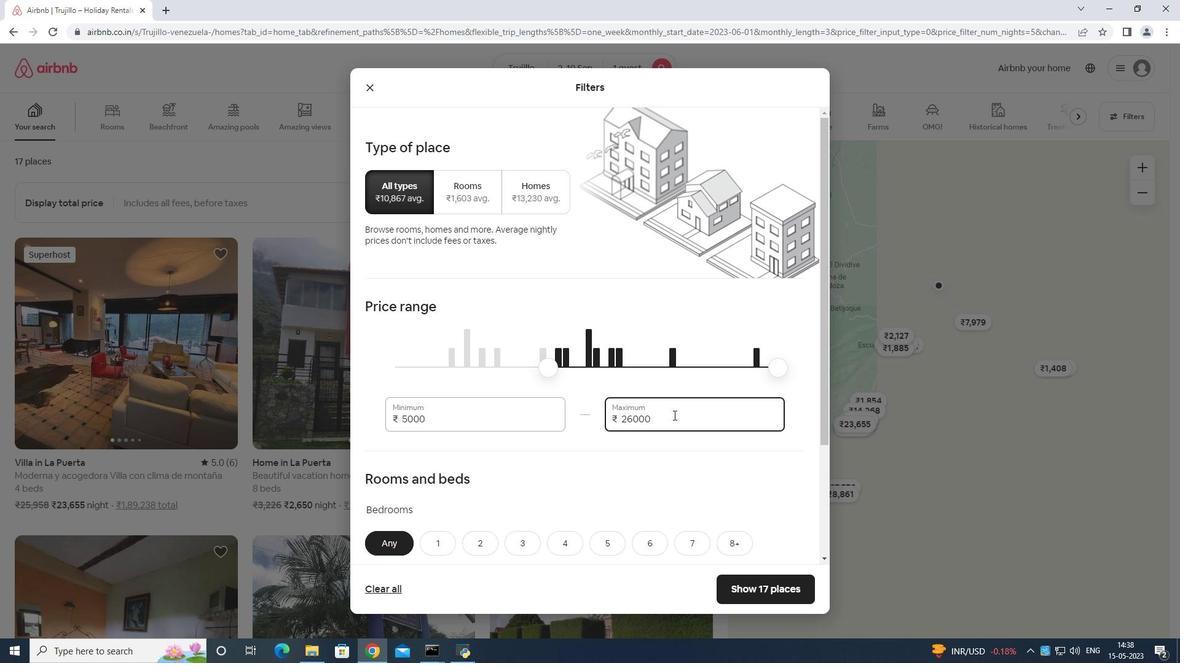 
Action: Mouse moved to (676, 411)
Screenshot: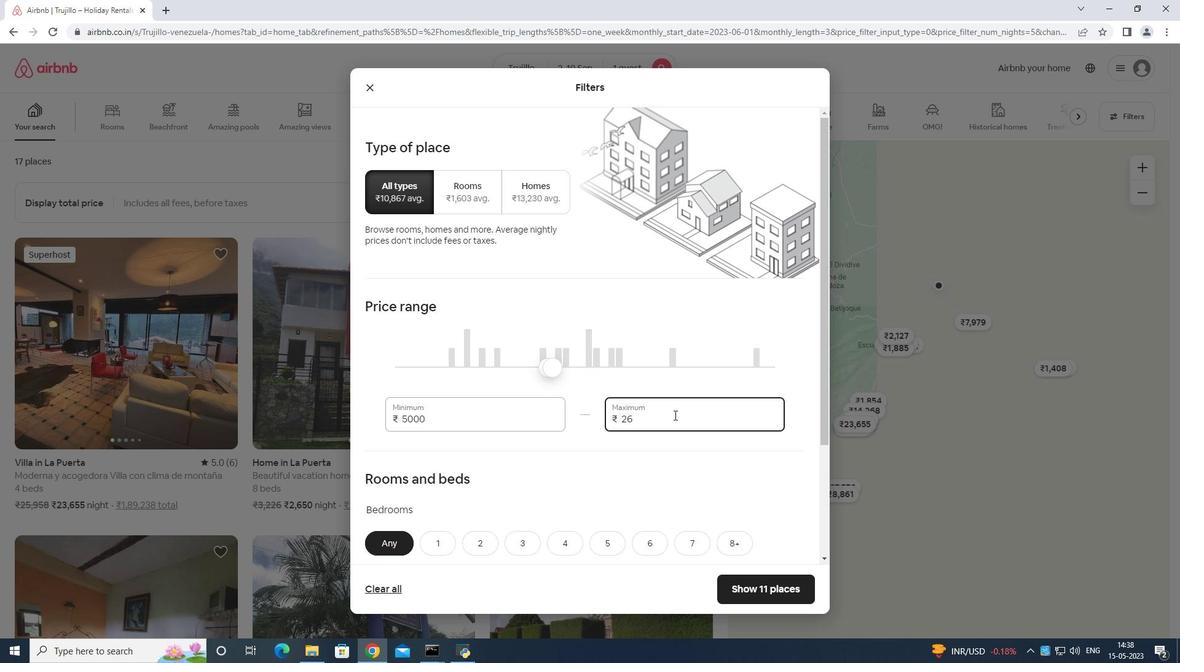 
Action: Key pressed <Key.backspace>
Screenshot: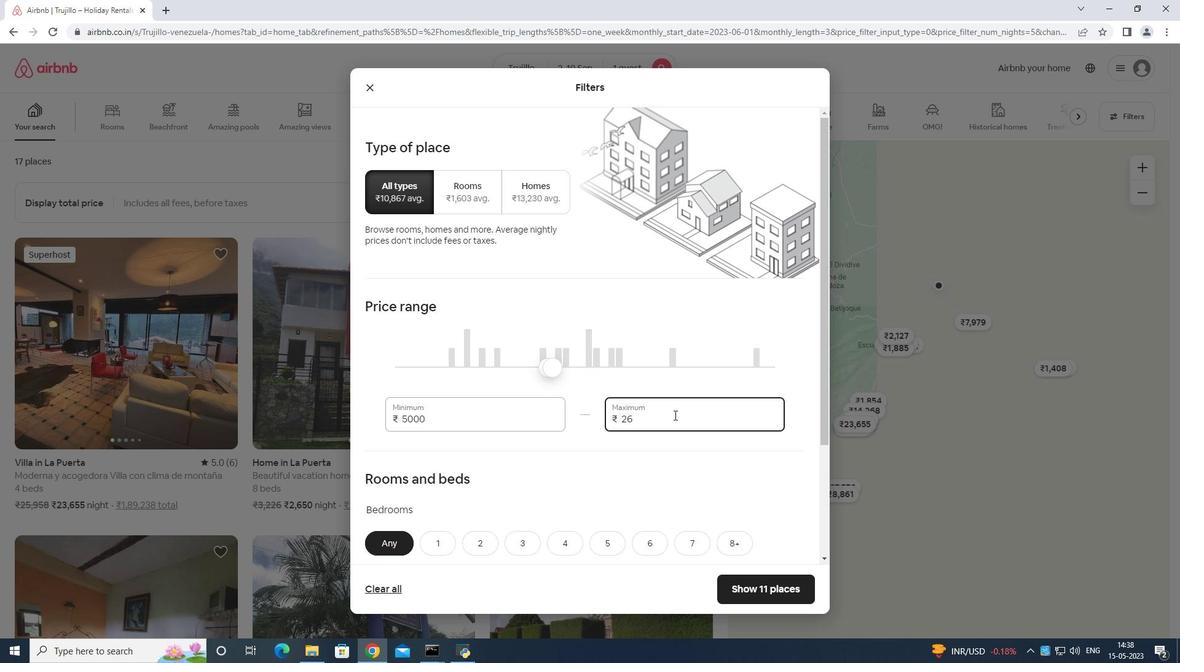
Action: Mouse moved to (677, 409)
Screenshot: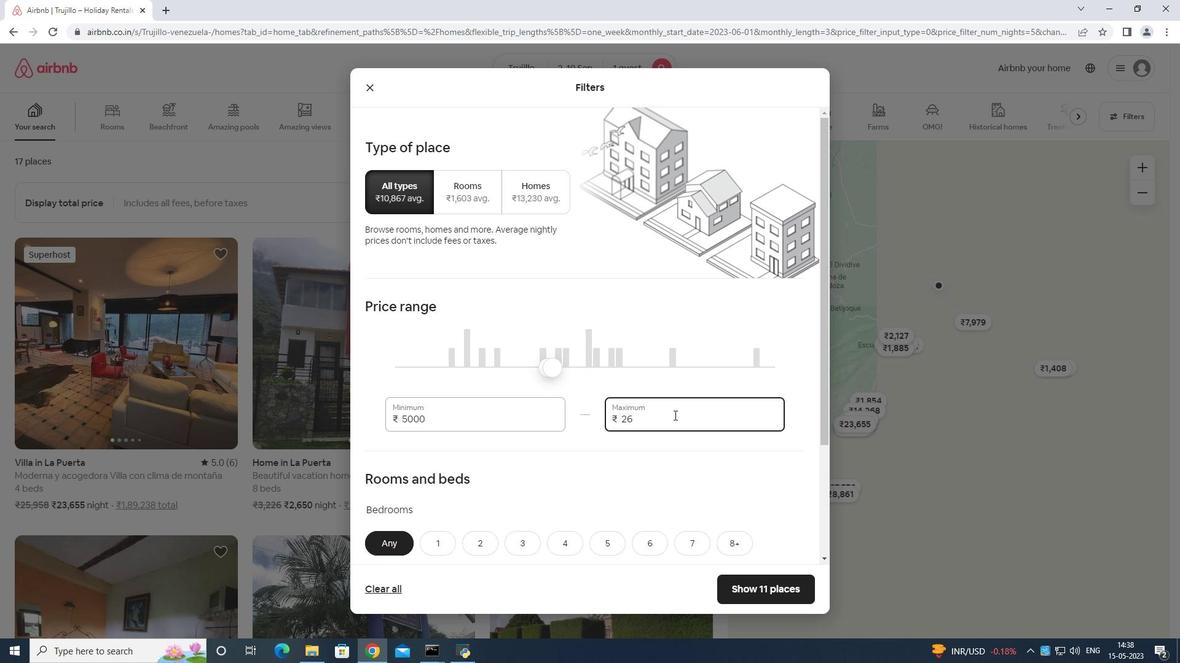 
Action: Key pressed <Key.backspace>
Screenshot: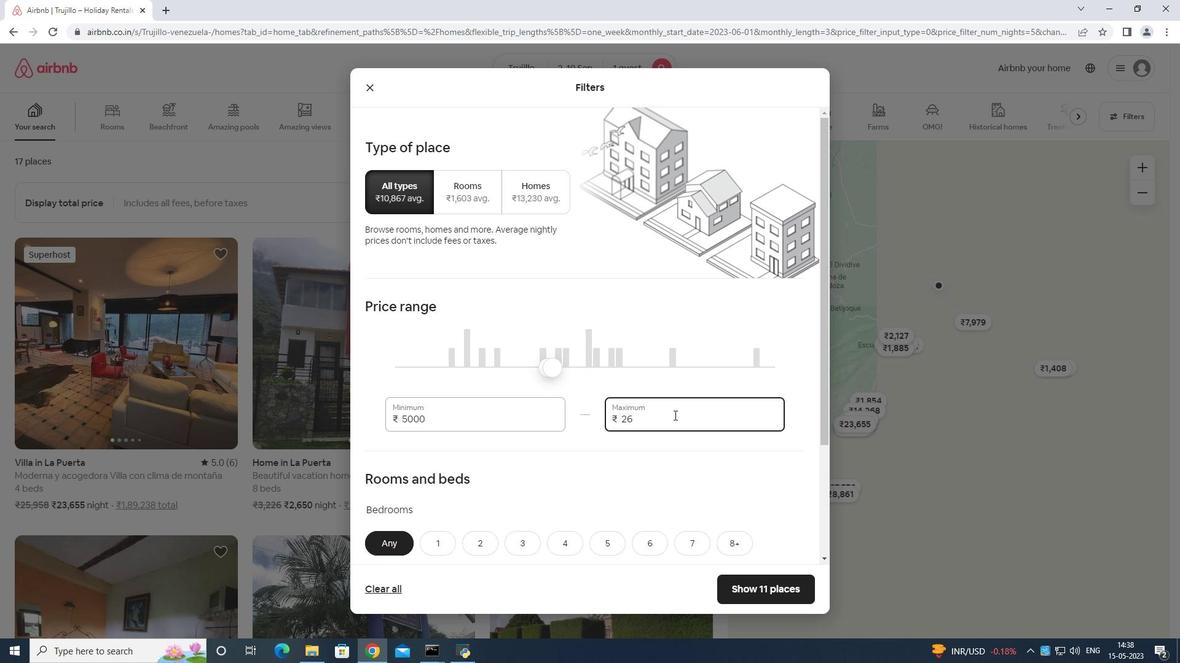 
Action: Mouse moved to (678, 406)
Screenshot: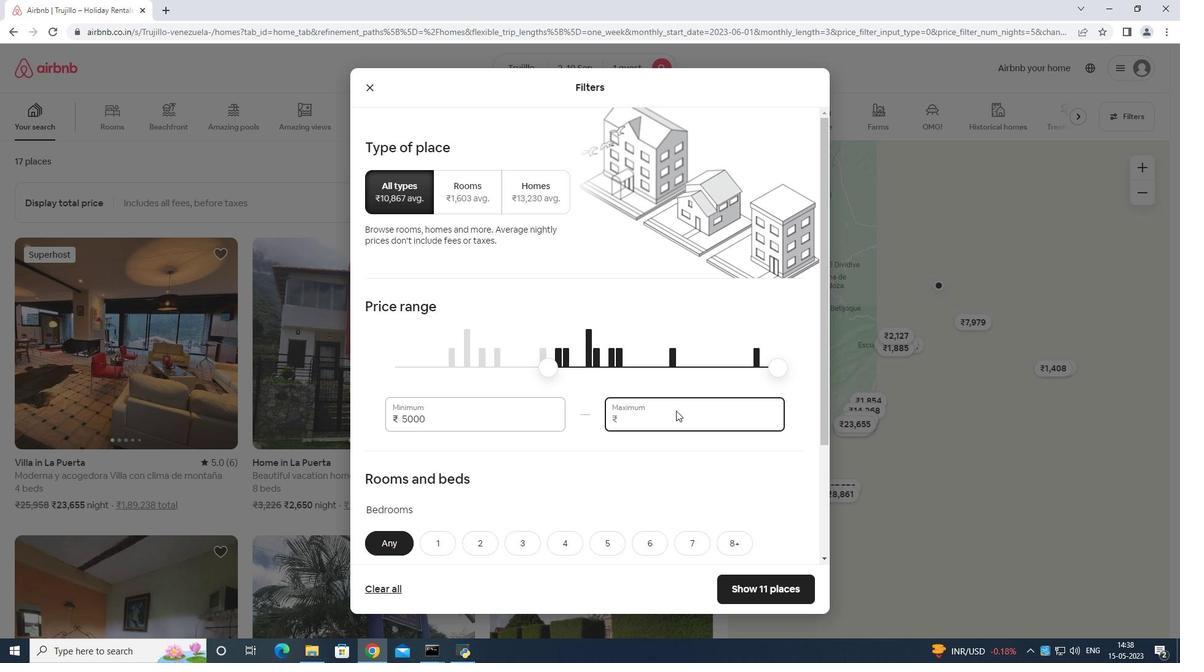 
Action: Key pressed 1
Screenshot: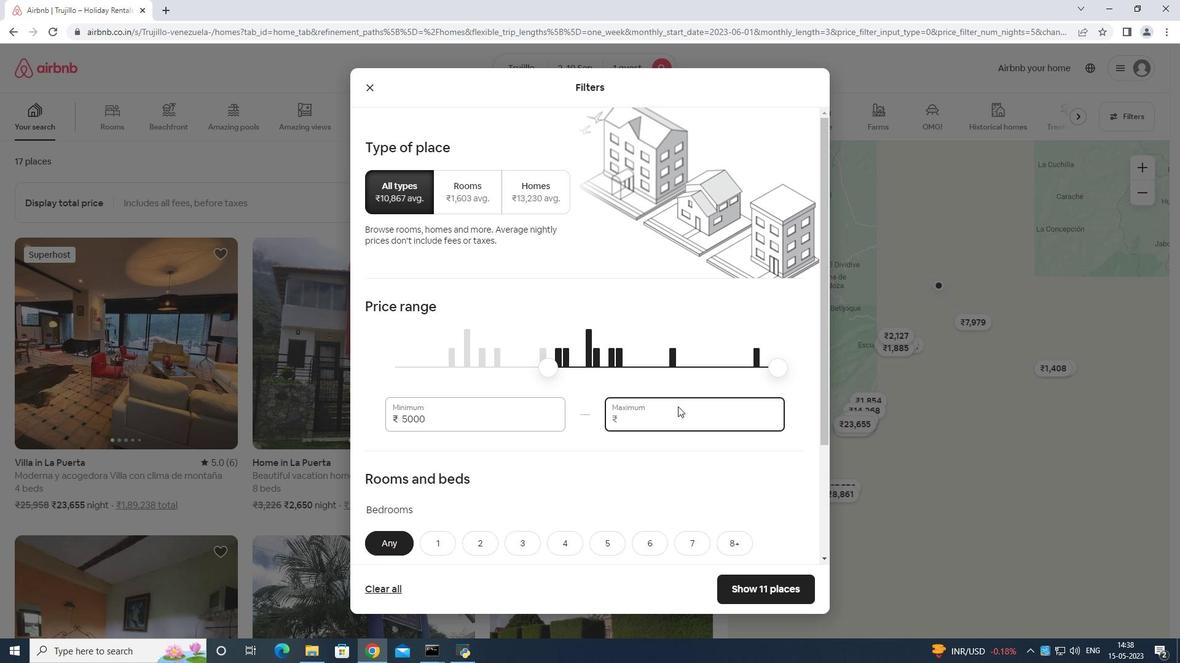 
Action: Mouse moved to (679, 405)
Screenshot: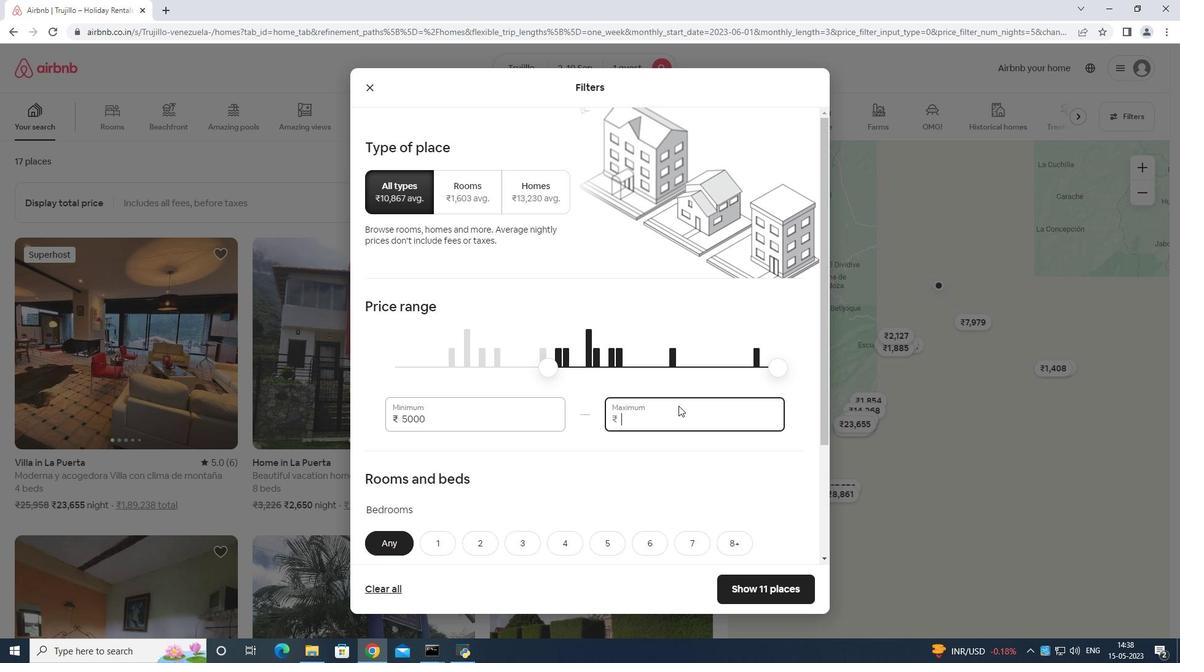 
Action: Key pressed 6000
Screenshot: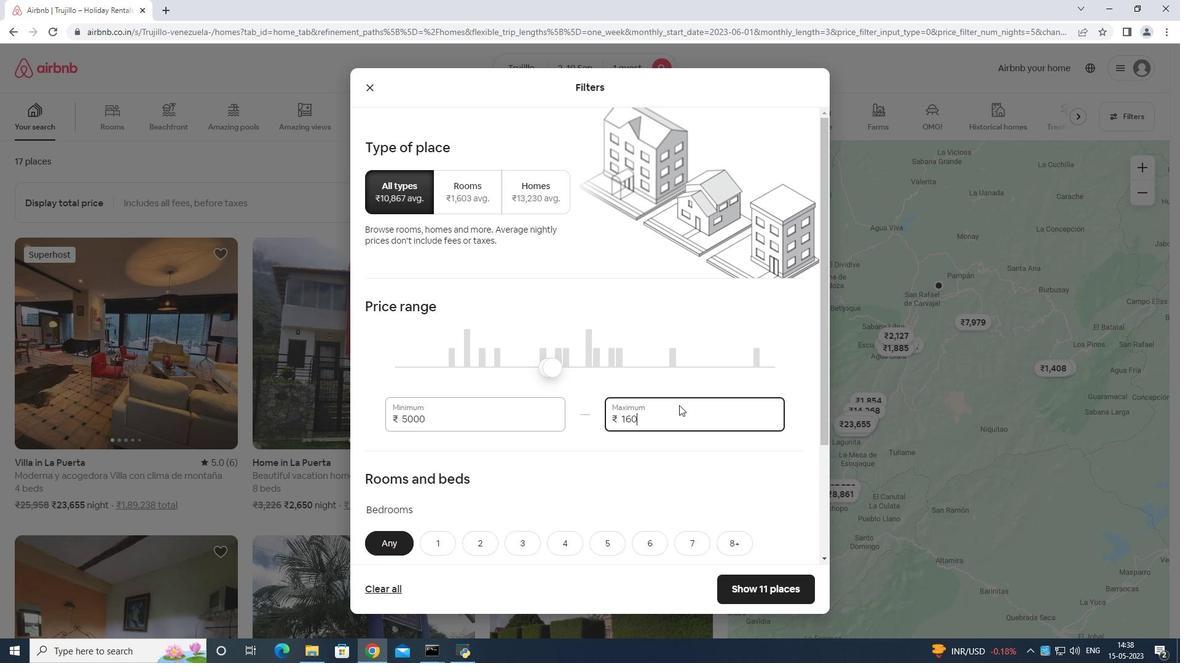 
Action: Mouse moved to (666, 418)
Screenshot: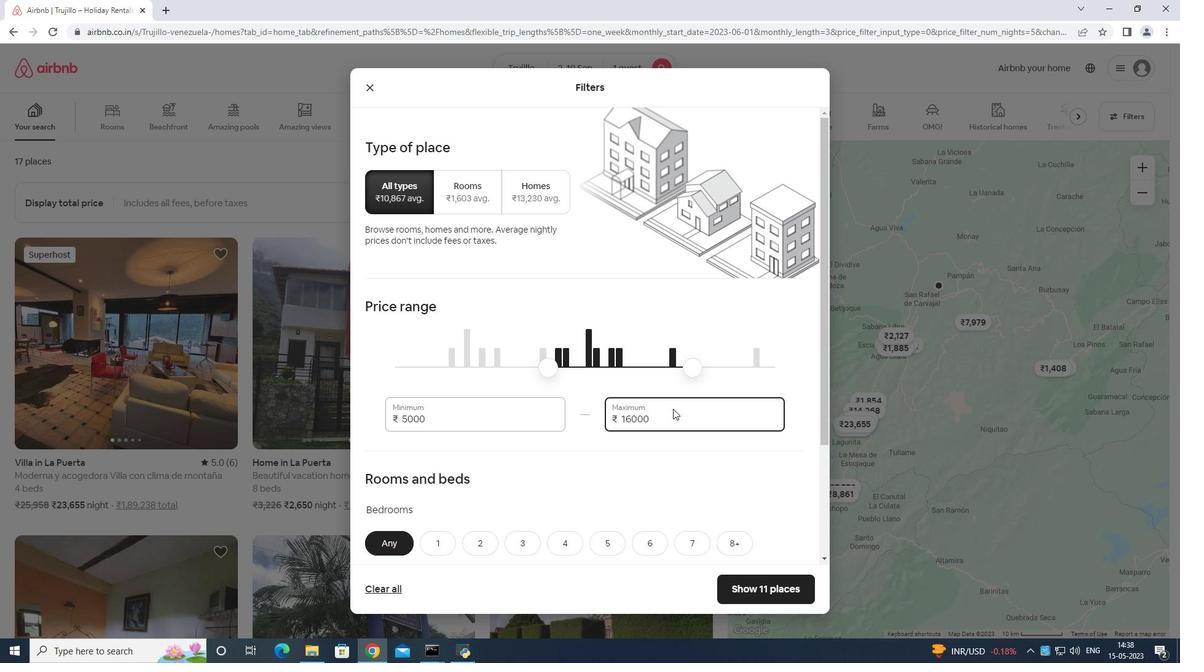 
Action: Mouse scrolled (666, 417) with delta (0, 0)
Screenshot: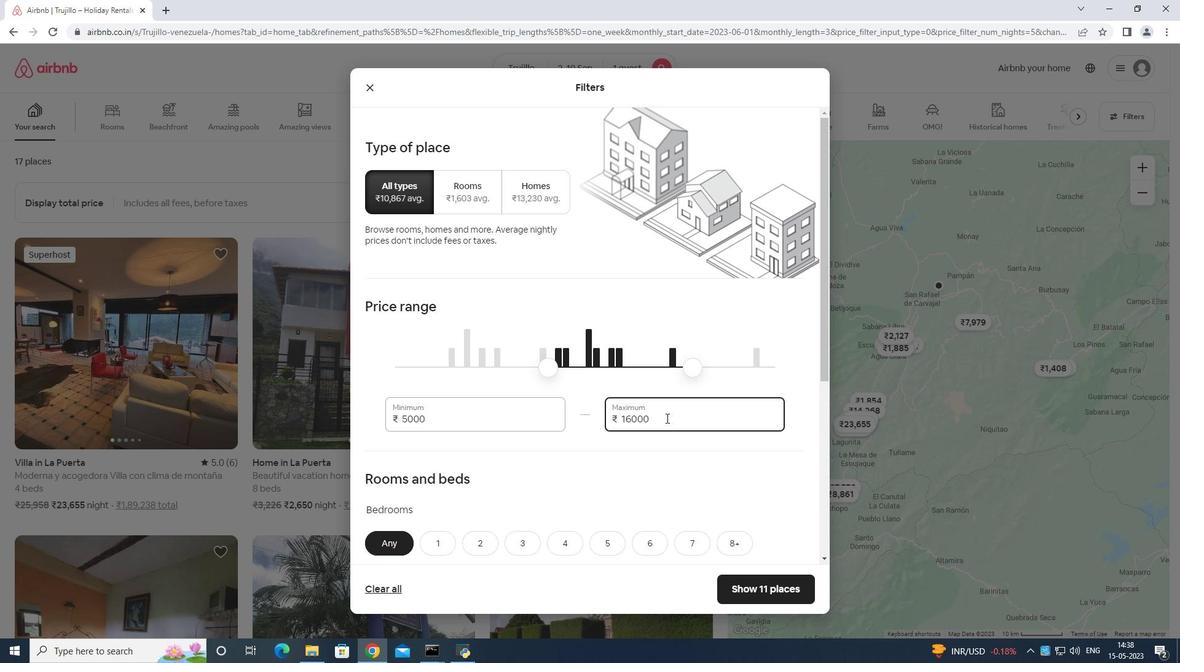 
Action: Mouse moved to (666, 419)
Screenshot: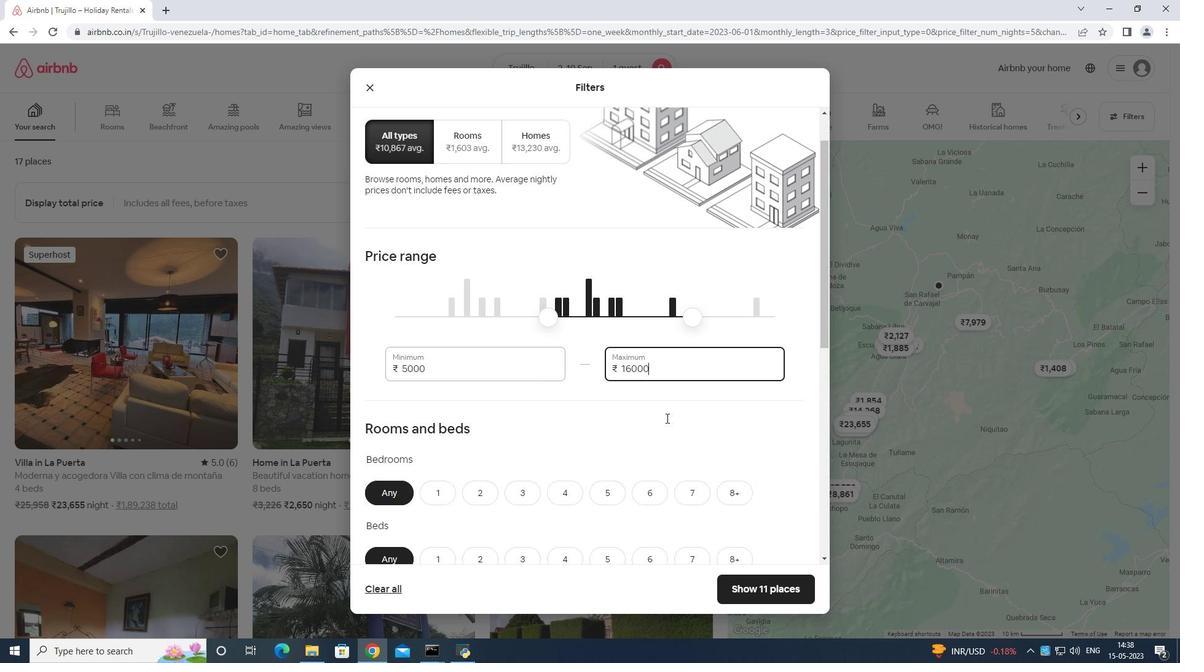 
Action: Mouse scrolled (666, 418) with delta (0, 0)
Screenshot: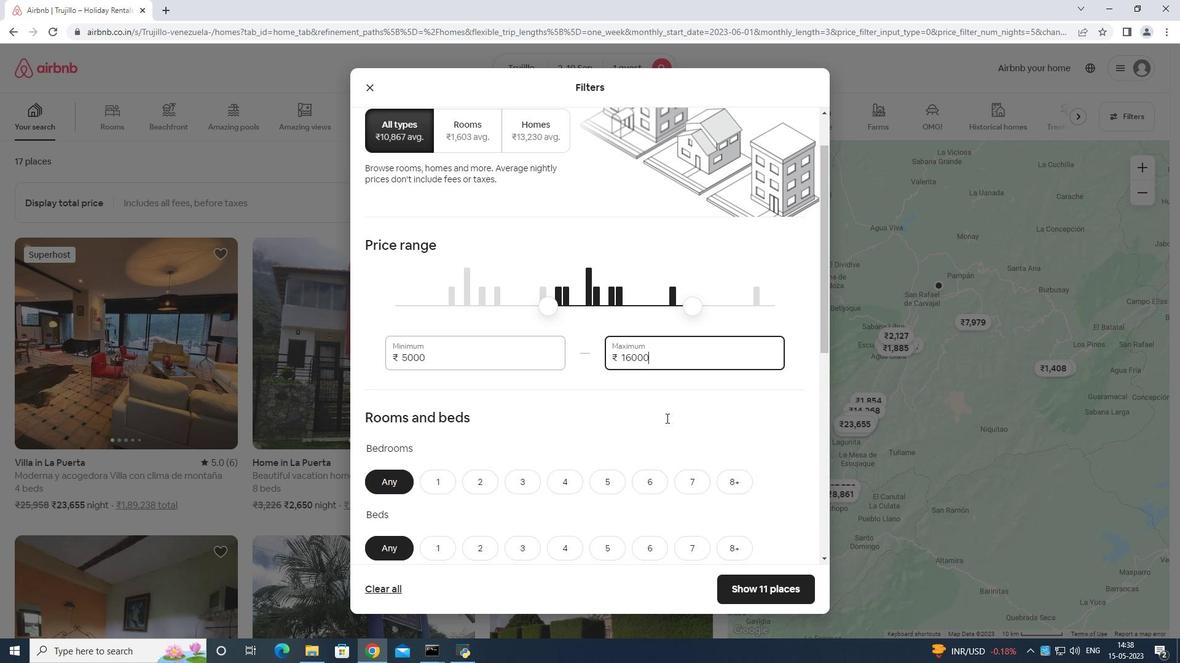 
Action: Mouse moved to (427, 414)
Screenshot: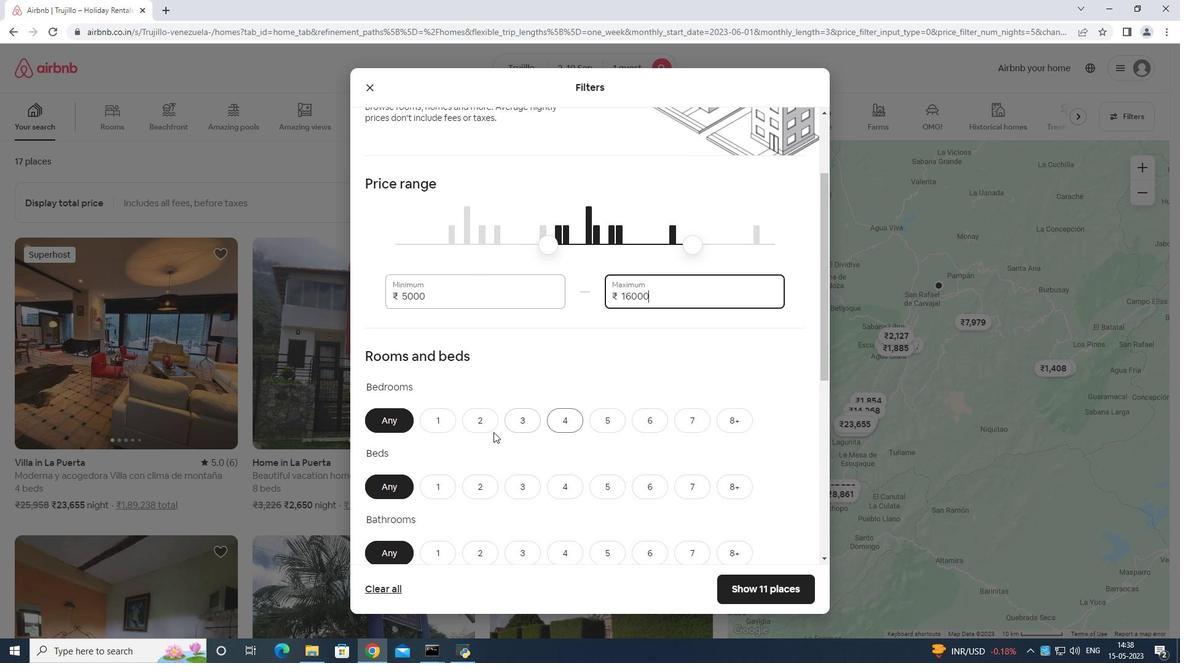 
Action: Mouse pressed left at (427, 414)
Screenshot: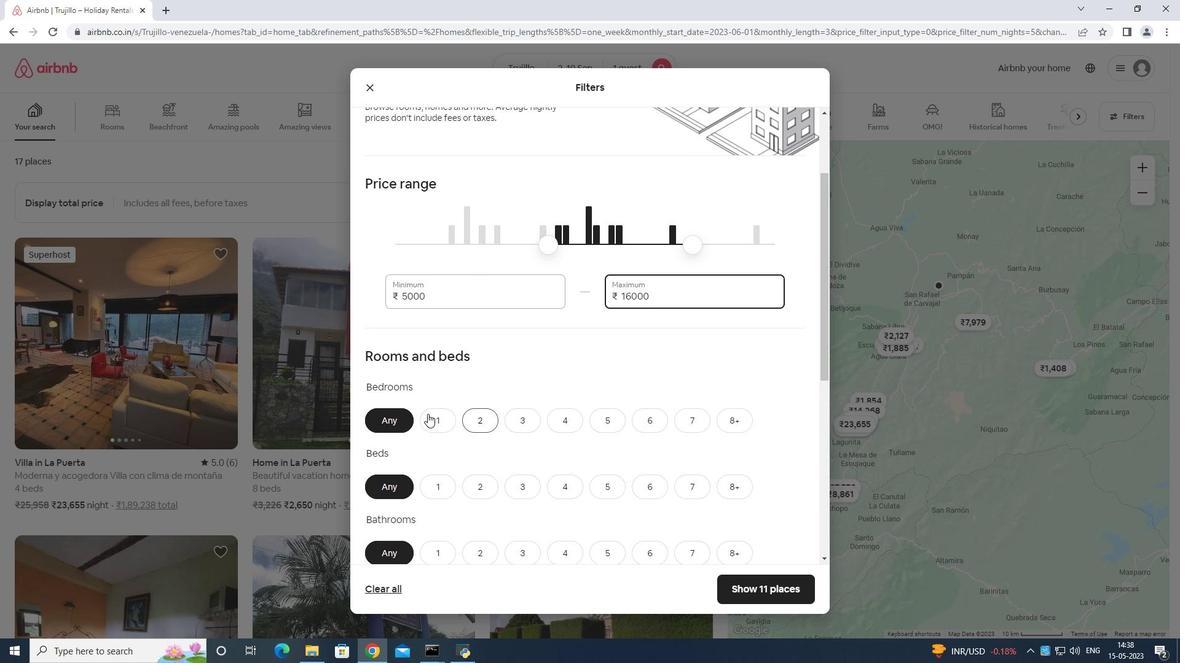 
Action: Mouse moved to (441, 487)
Screenshot: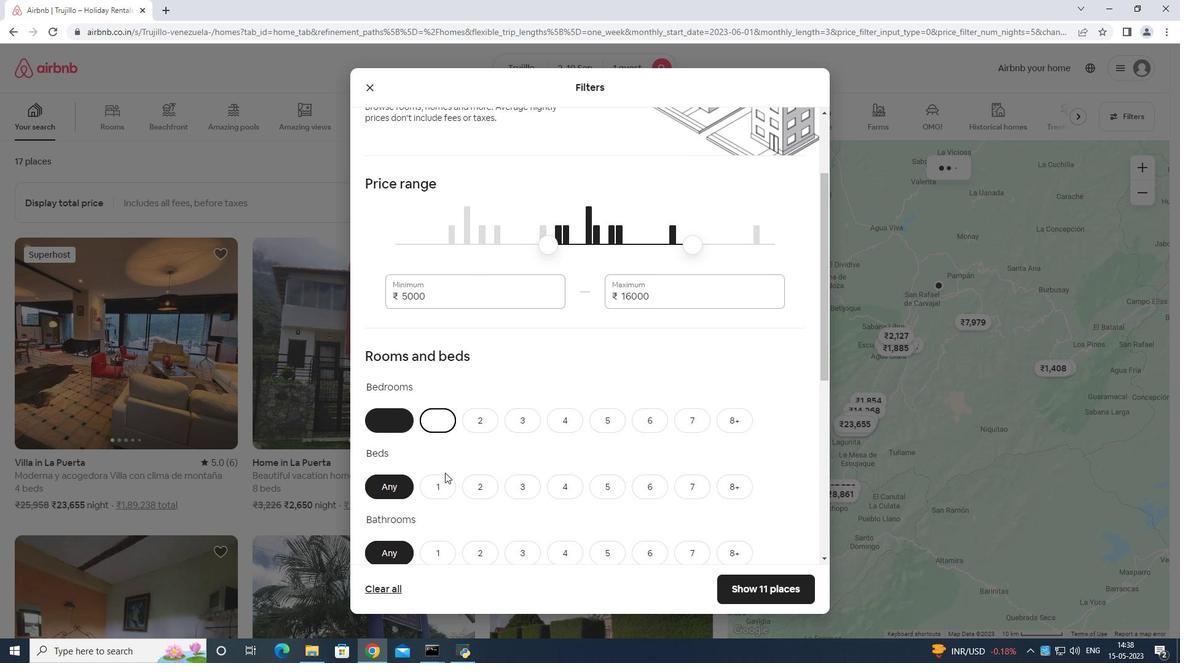 
Action: Mouse pressed left at (441, 487)
Screenshot: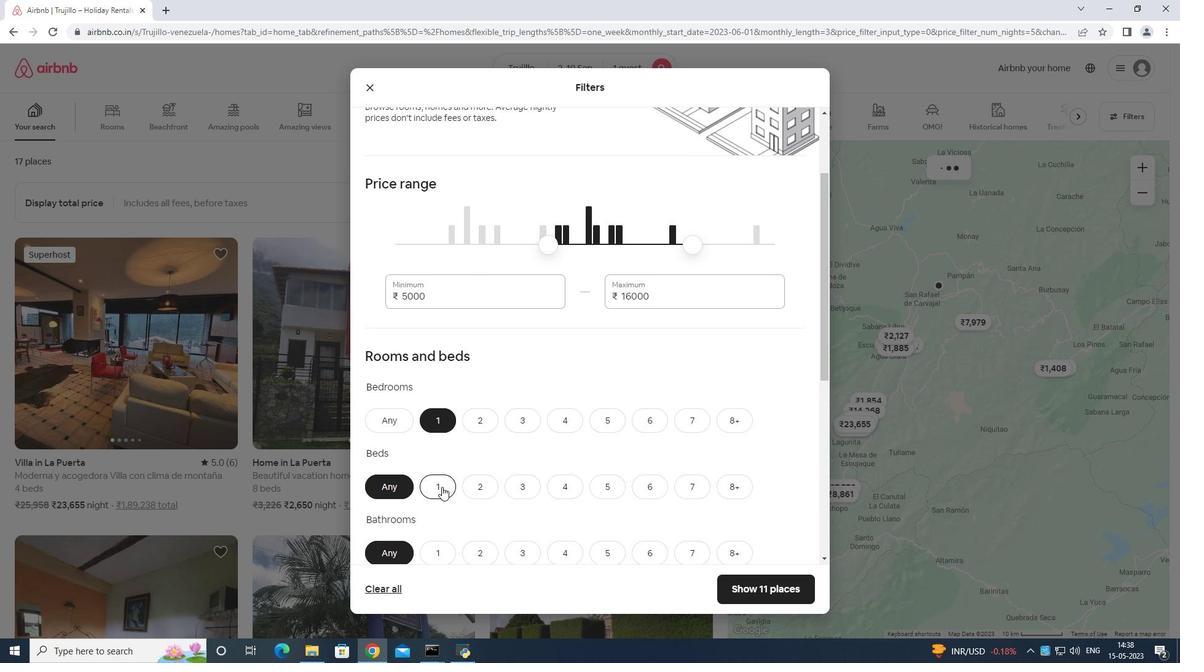 
Action: Mouse moved to (430, 547)
Screenshot: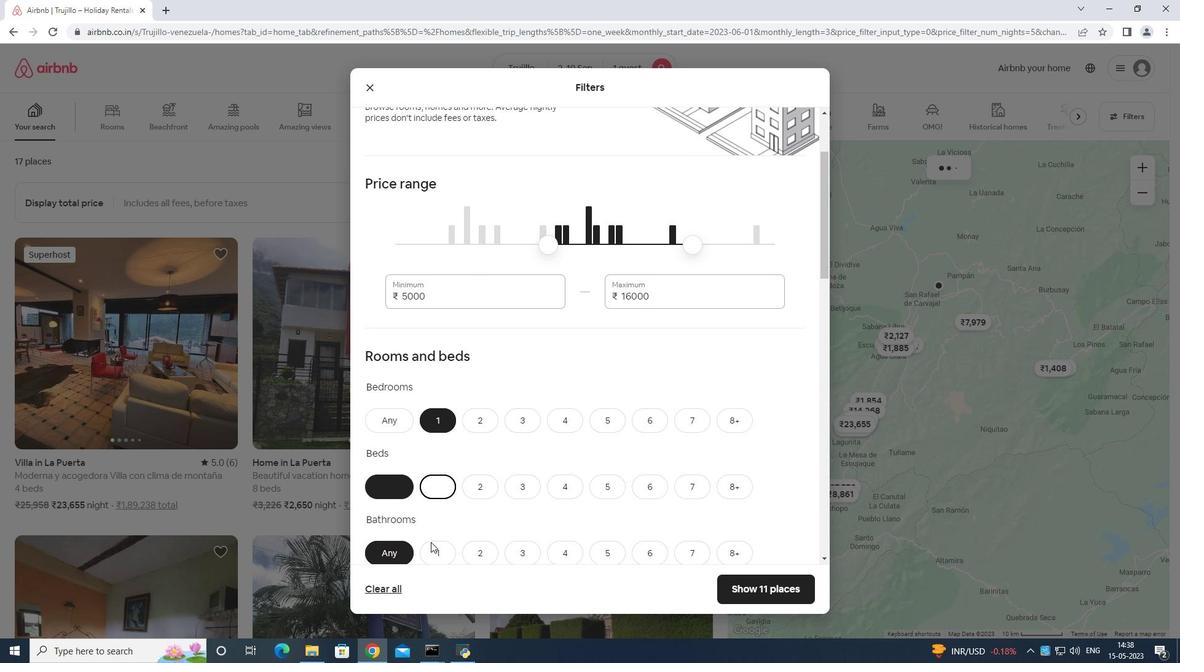 
Action: Mouse pressed left at (430, 547)
Screenshot: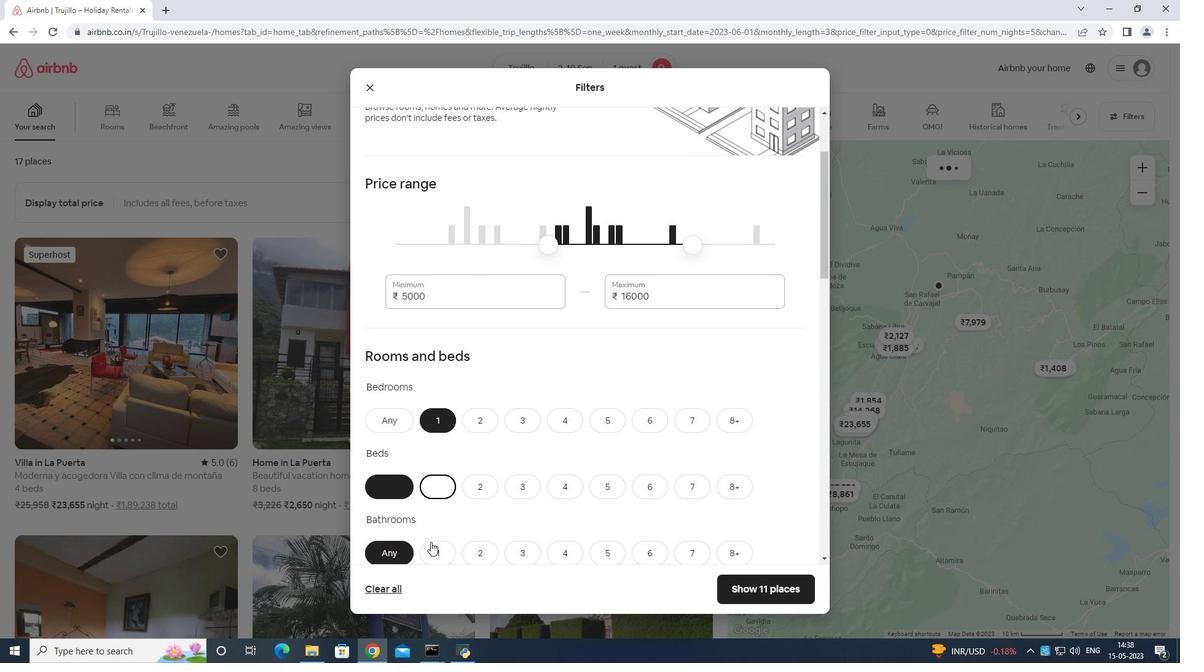 
Action: Mouse moved to (471, 445)
Screenshot: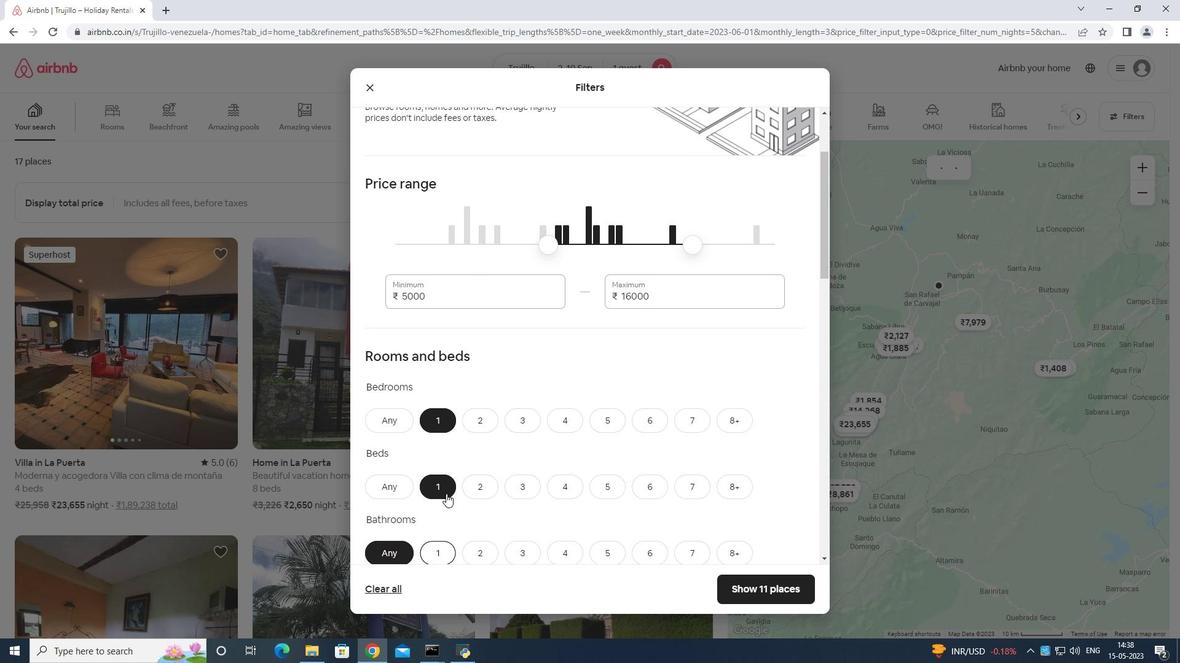 
Action: Mouse scrolled (471, 445) with delta (0, 0)
Screenshot: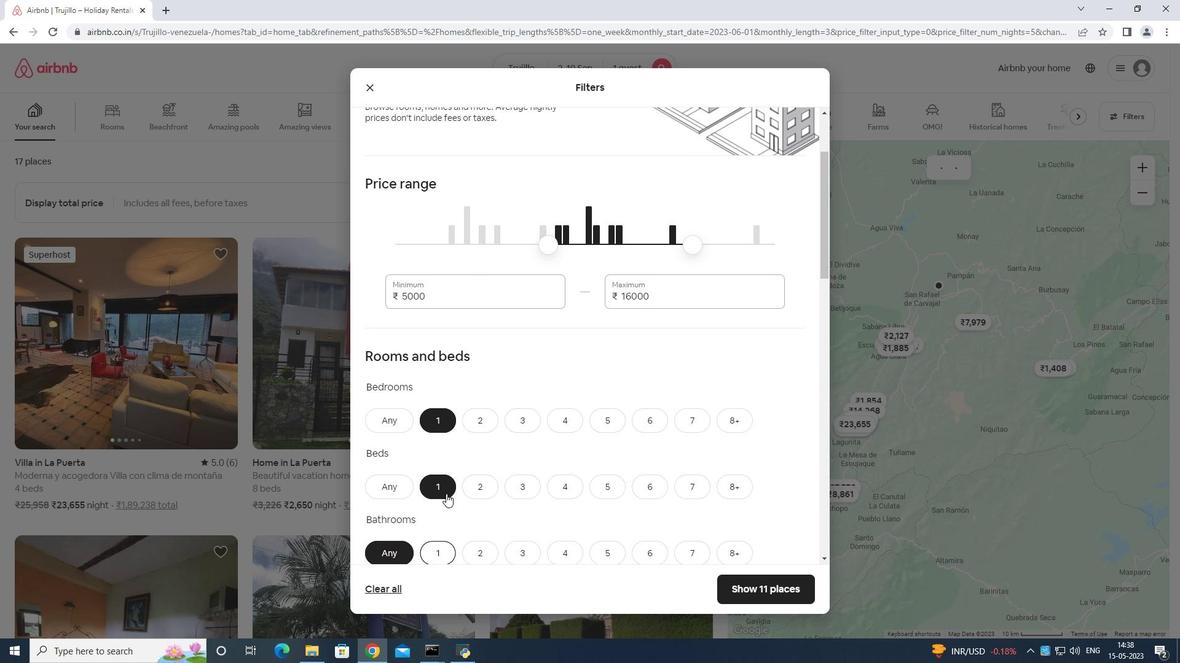 
Action: Mouse moved to (475, 441)
Screenshot: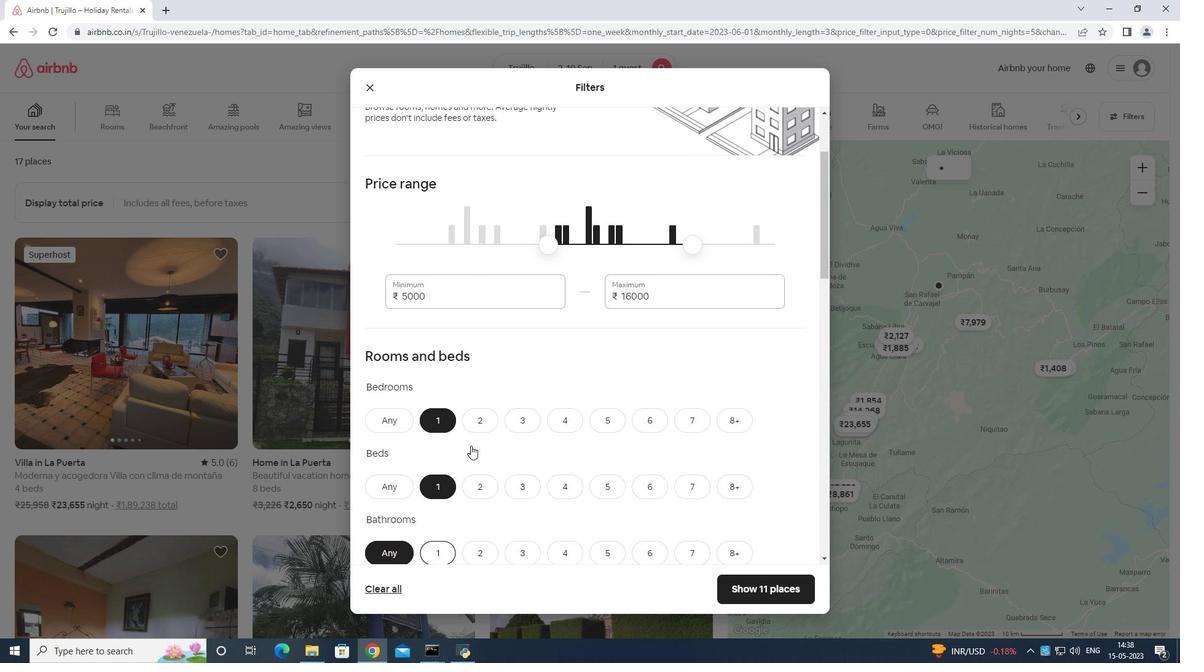 
Action: Mouse scrolled (475, 441) with delta (0, 0)
Screenshot: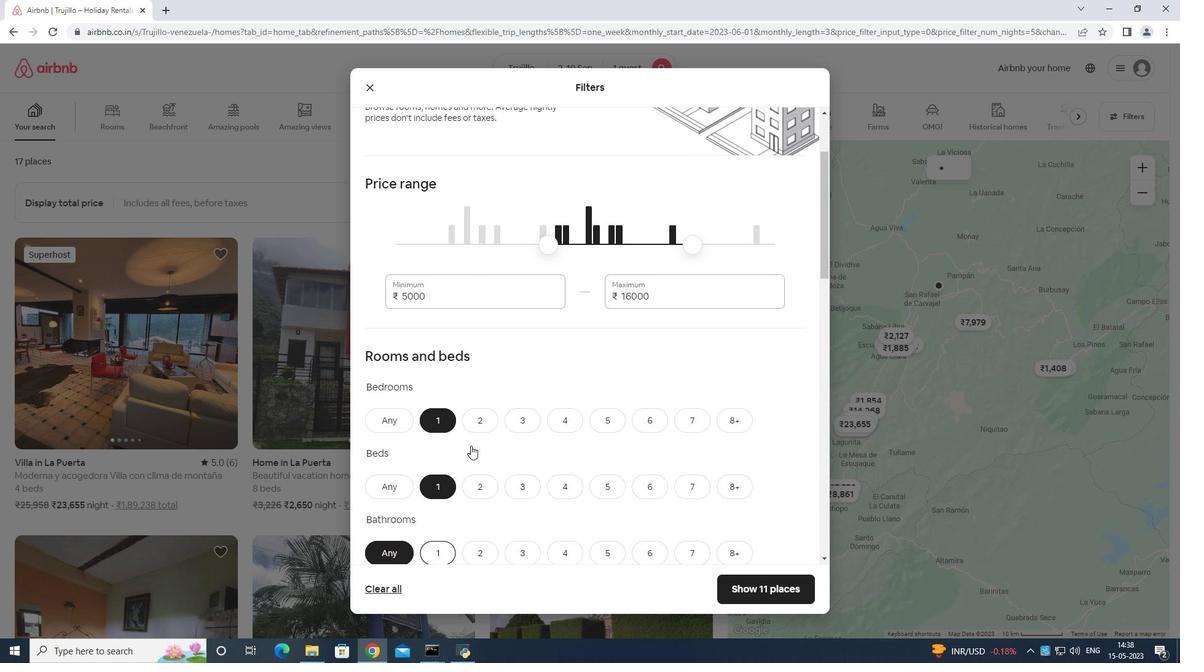 
Action: Mouse moved to (492, 432)
Screenshot: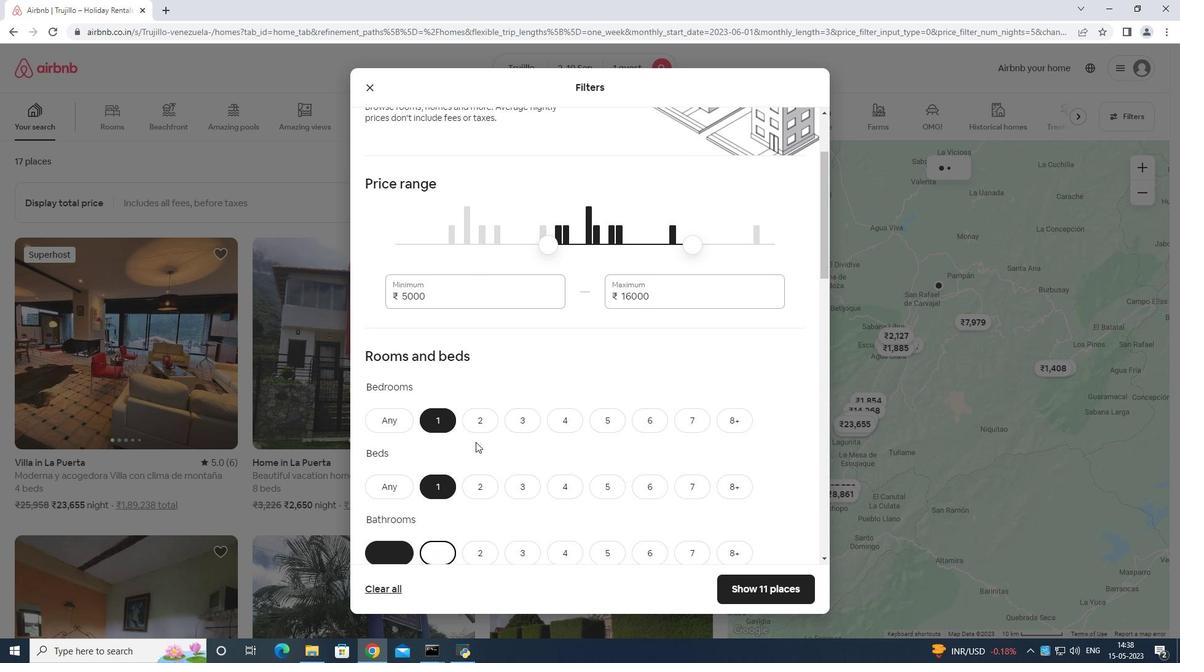 
Action: Mouse scrolled (491, 432) with delta (0, 0)
Screenshot: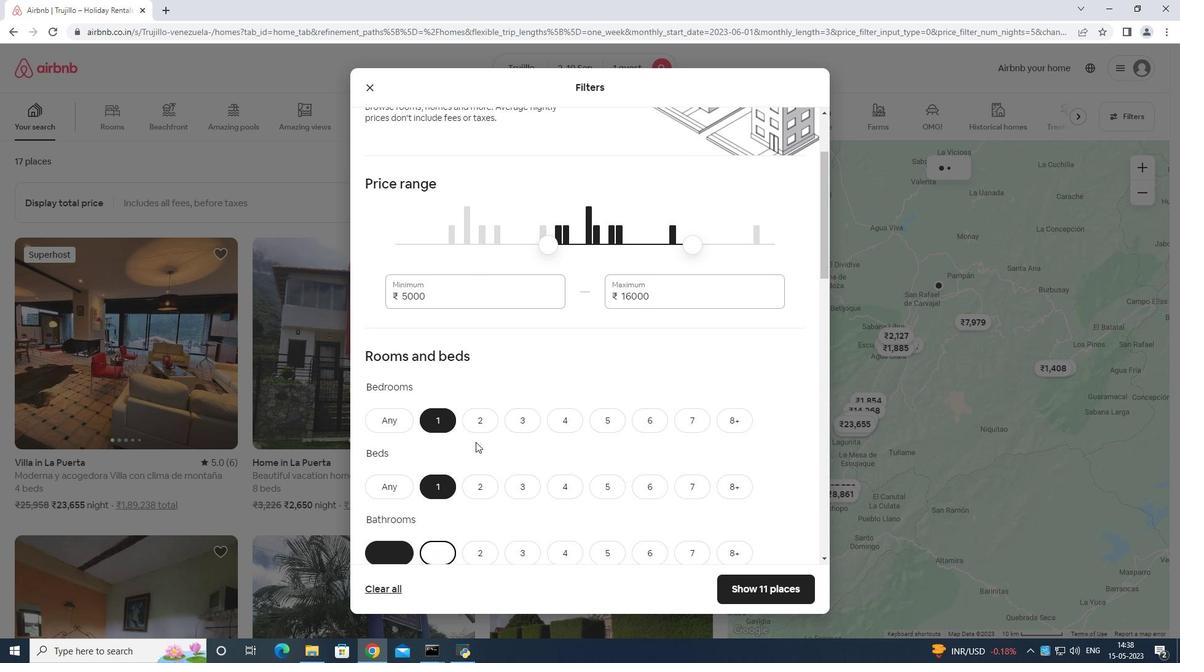 
Action: Mouse moved to (514, 421)
Screenshot: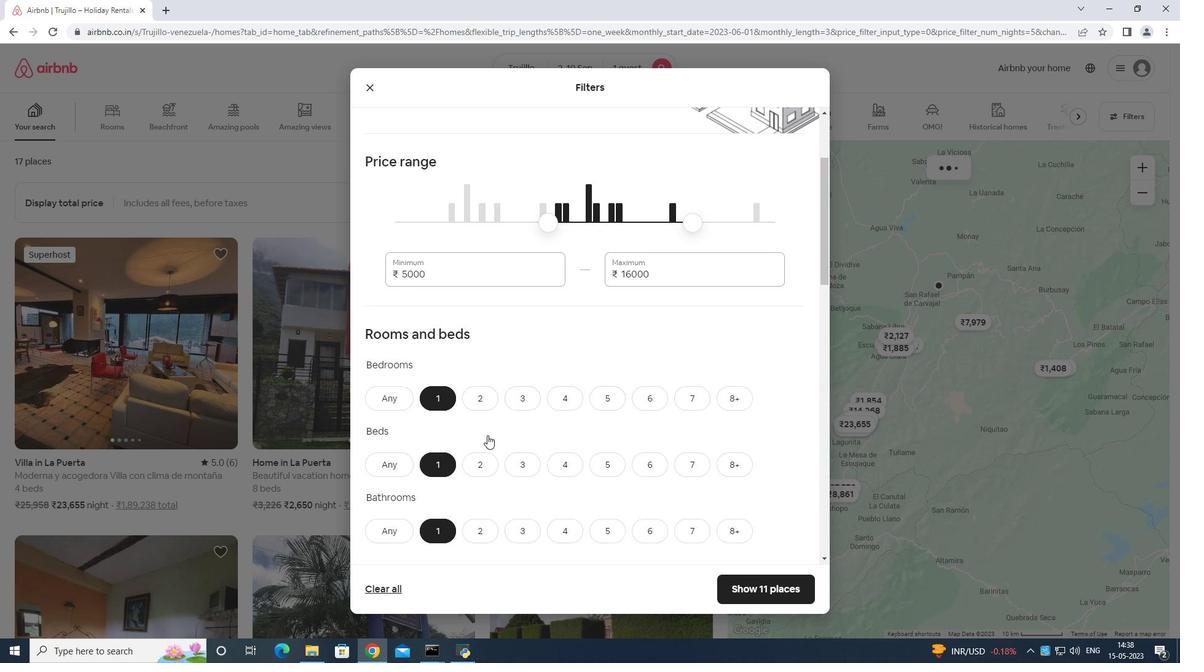 
Action: Mouse scrolled (514, 420) with delta (0, 0)
Screenshot: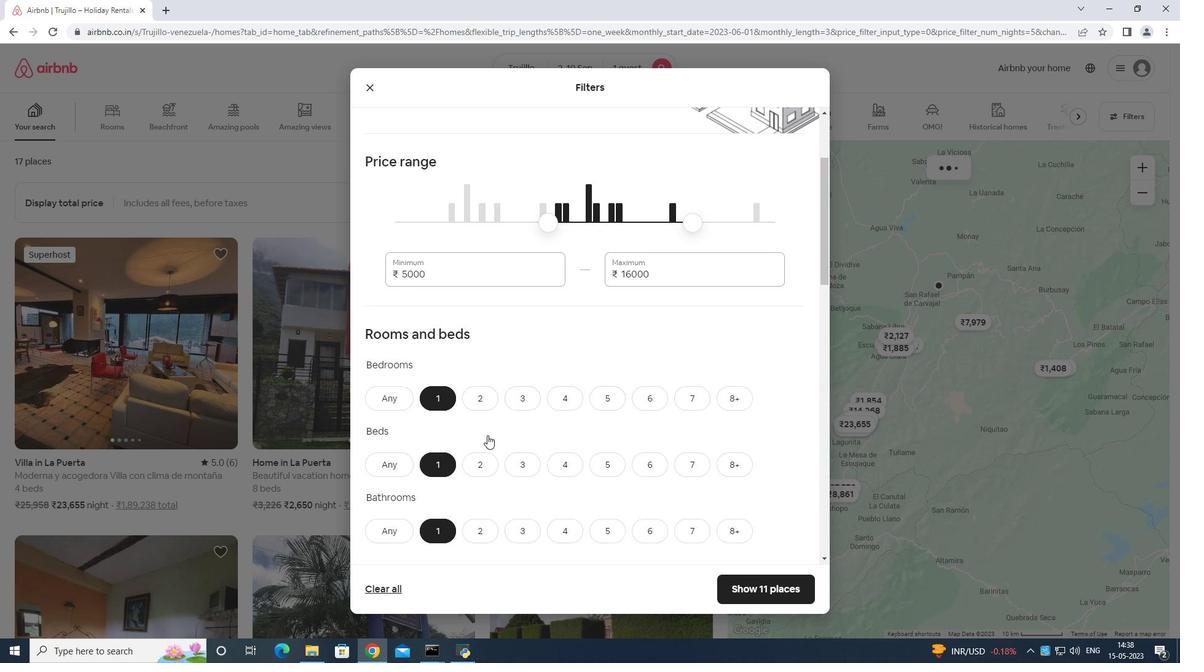 
Action: Mouse moved to (531, 412)
Screenshot: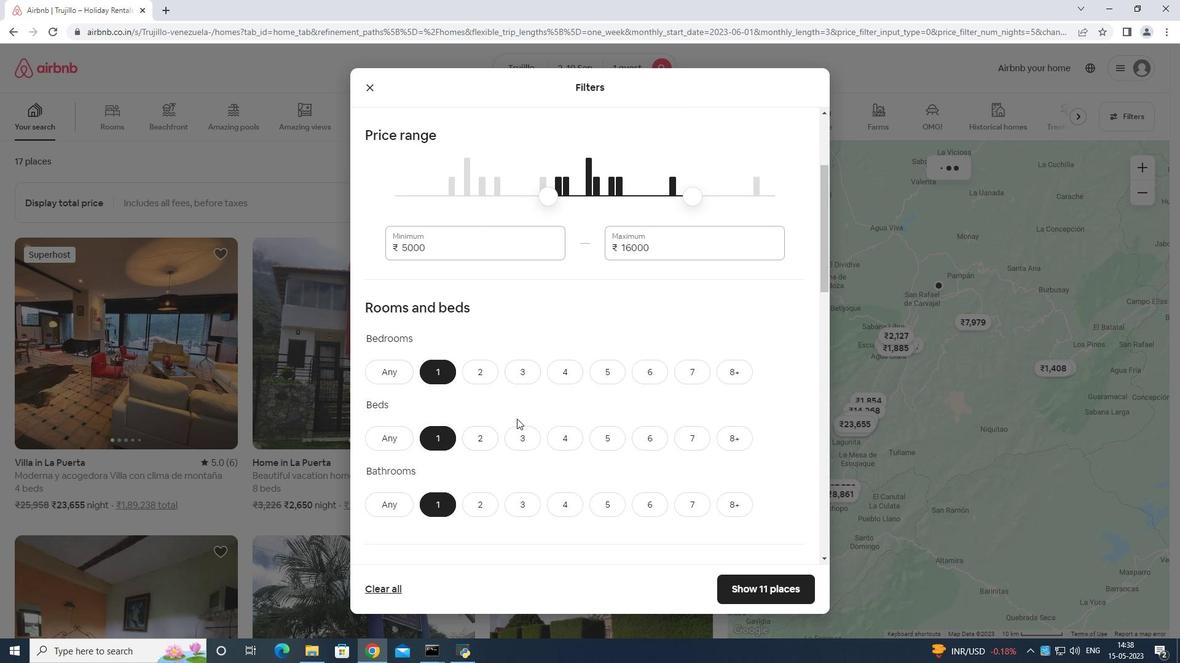 
Action: Mouse scrolled (531, 411) with delta (0, 0)
Screenshot: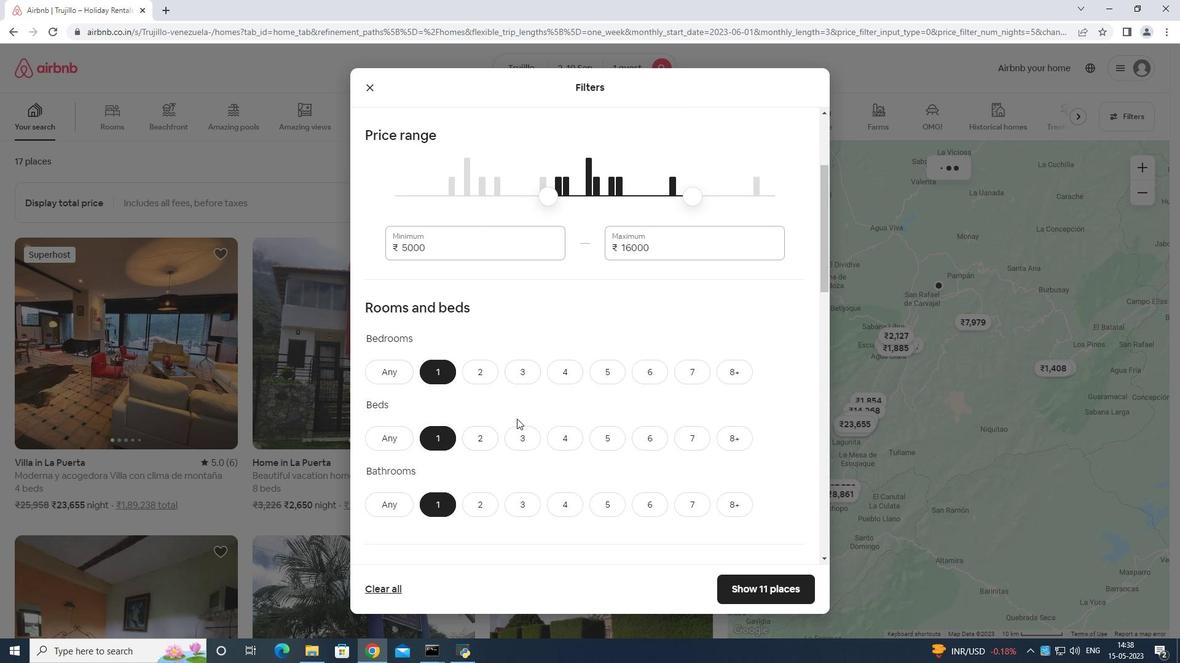
Action: Mouse moved to (406, 378)
Screenshot: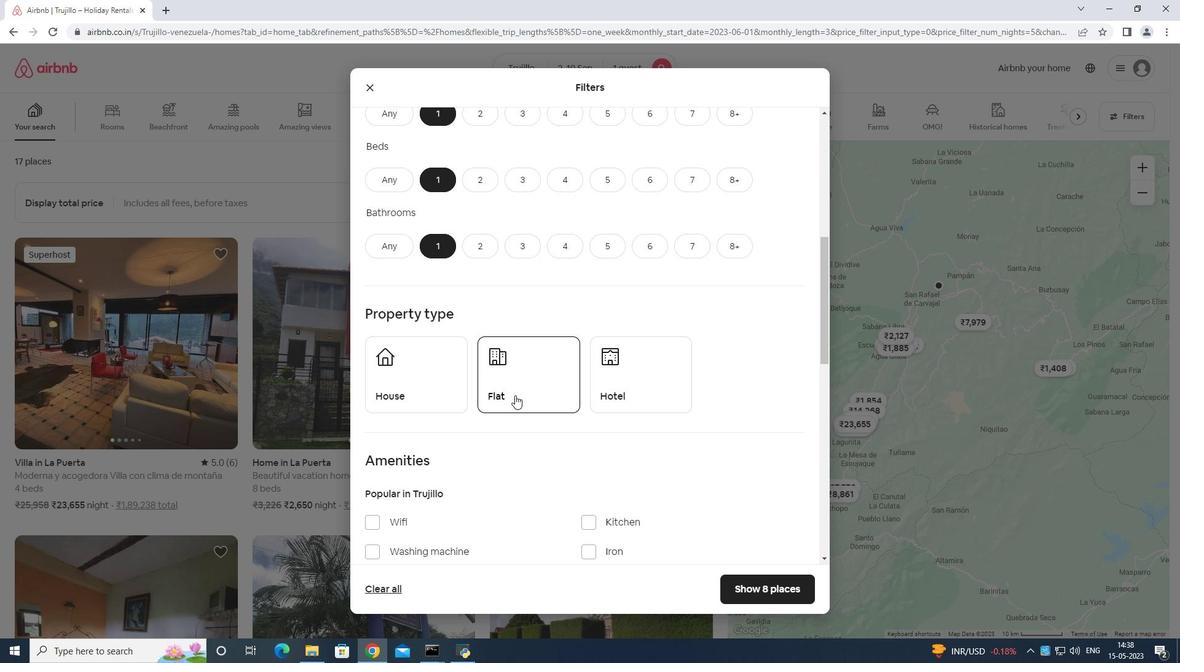 
Action: Mouse pressed left at (406, 378)
Screenshot: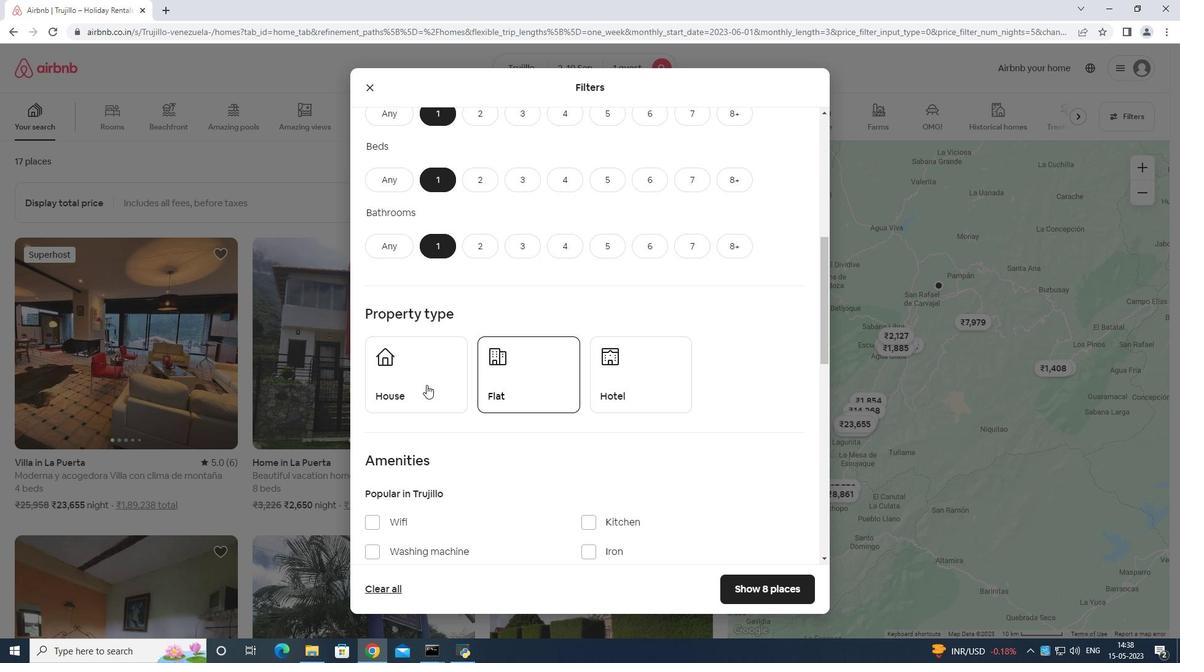 
Action: Mouse moved to (575, 376)
Screenshot: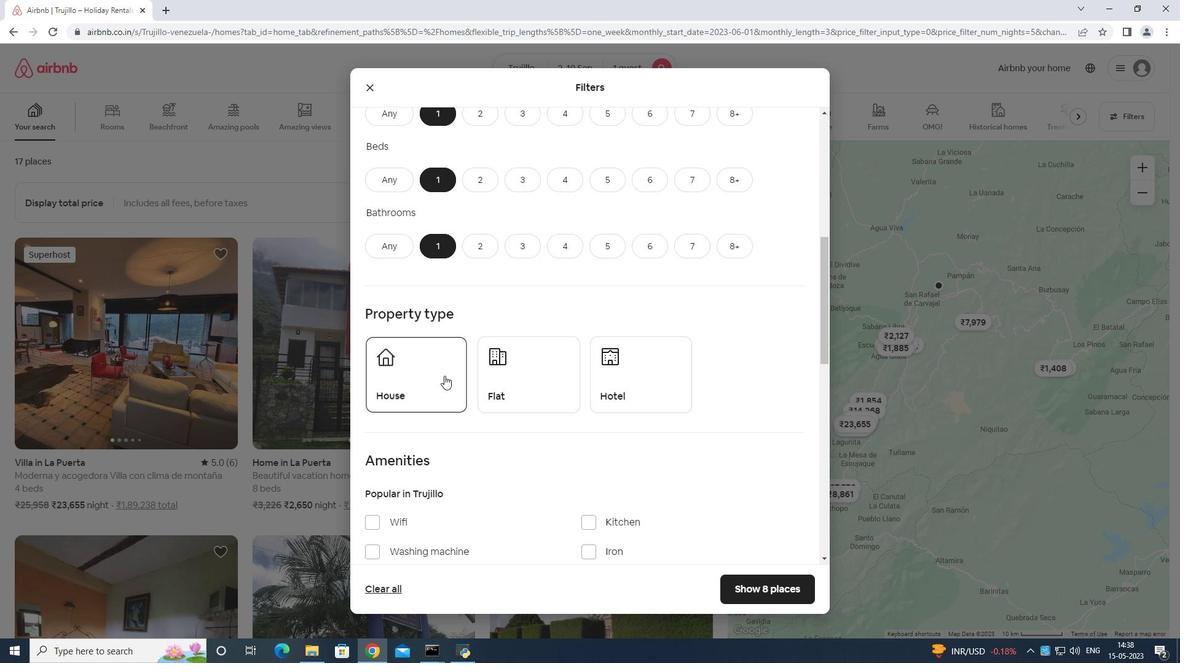 
Action: Mouse pressed left at (575, 376)
Screenshot: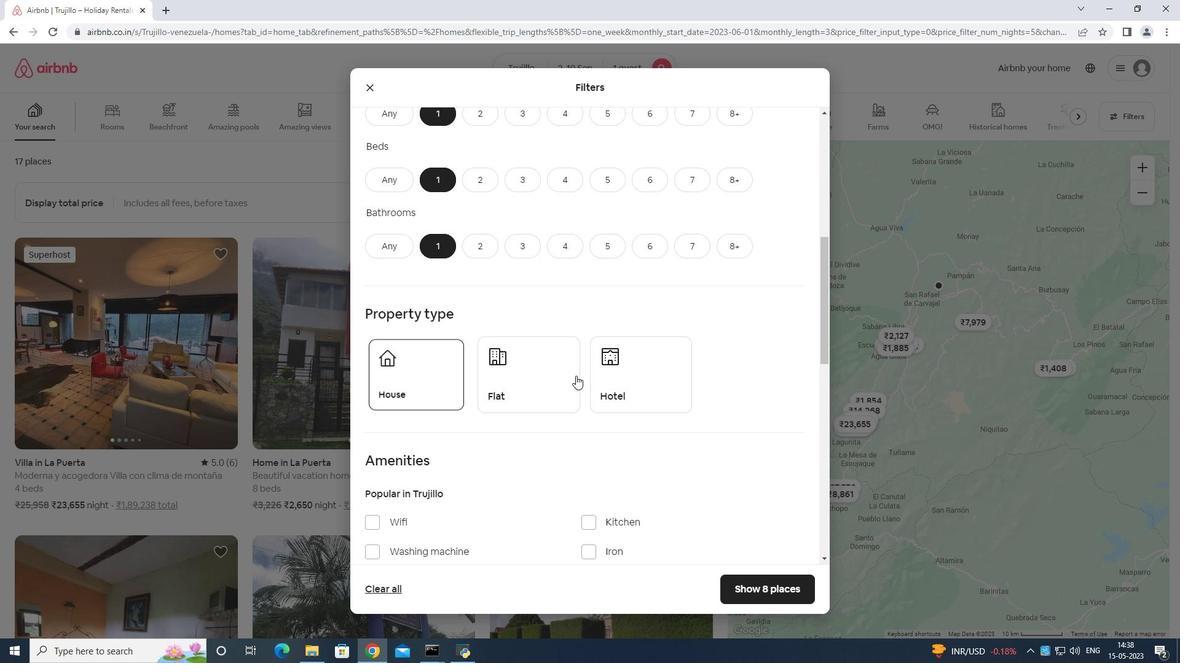 
Action: Mouse moved to (611, 371)
Screenshot: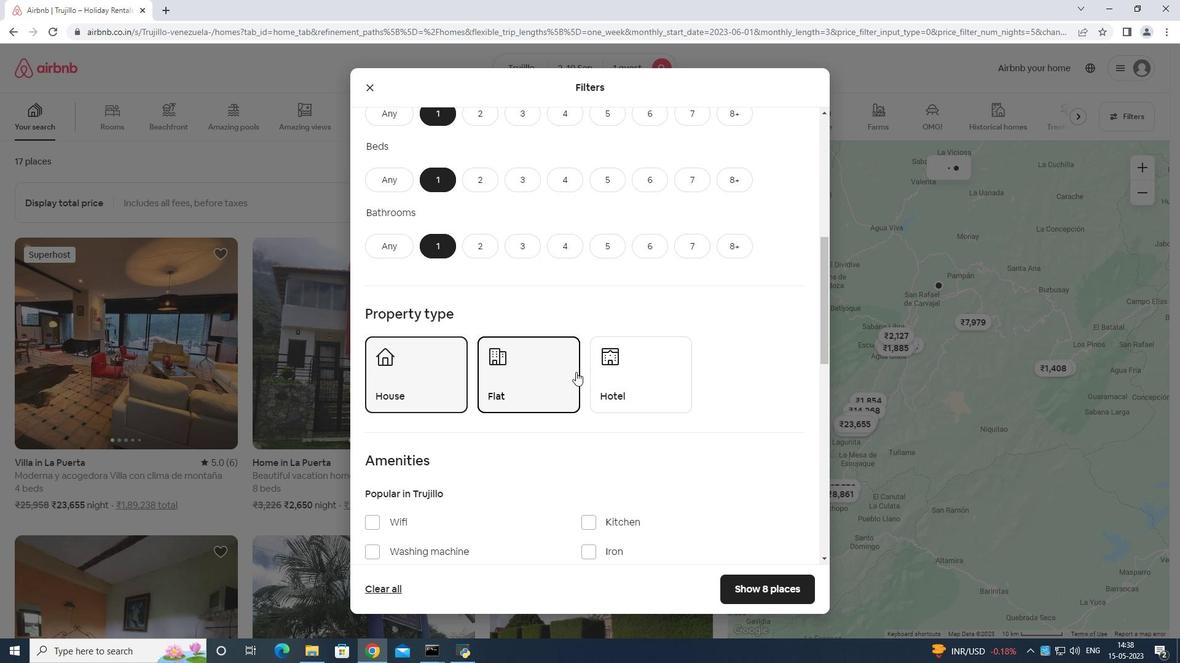 
Action: Mouse pressed left at (611, 371)
Screenshot: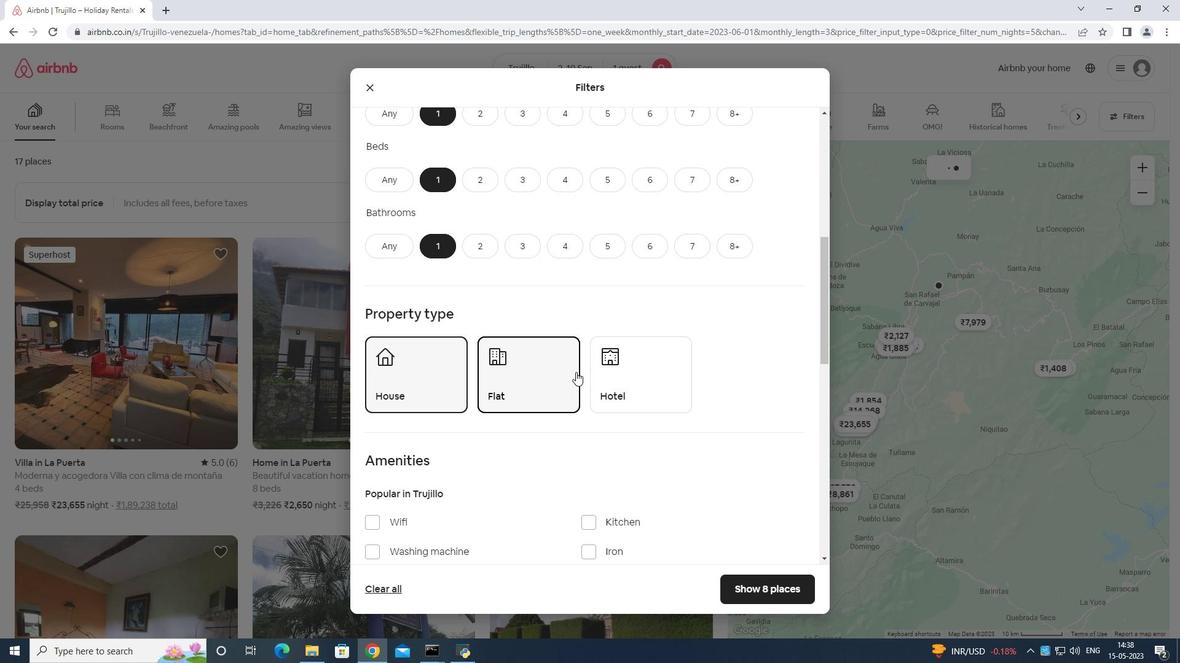 
Action: Mouse moved to (619, 365)
Screenshot: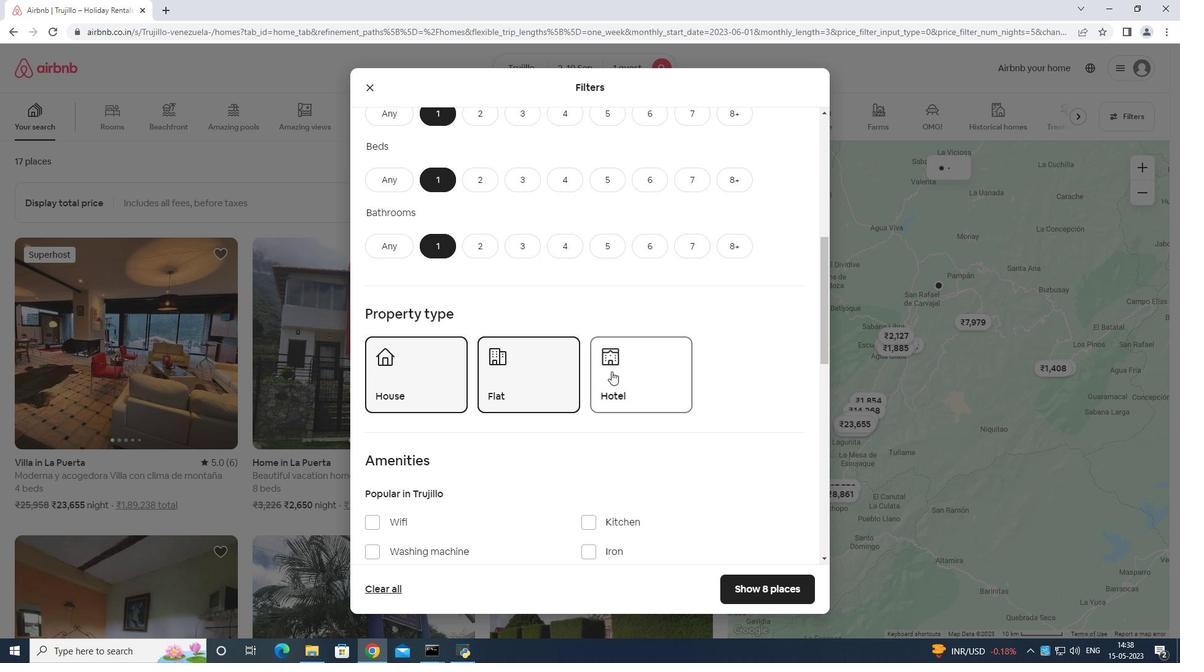 
Action: Mouse scrolled (619, 365) with delta (0, 0)
Screenshot: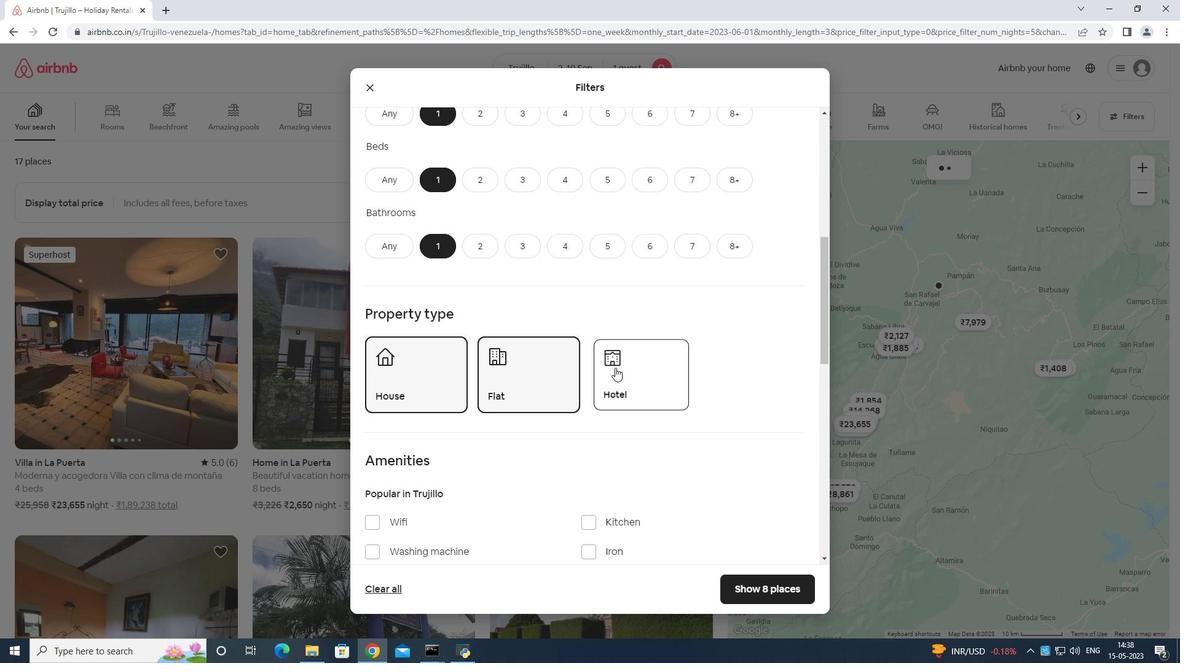 
Action: Mouse moved to (620, 365)
Screenshot: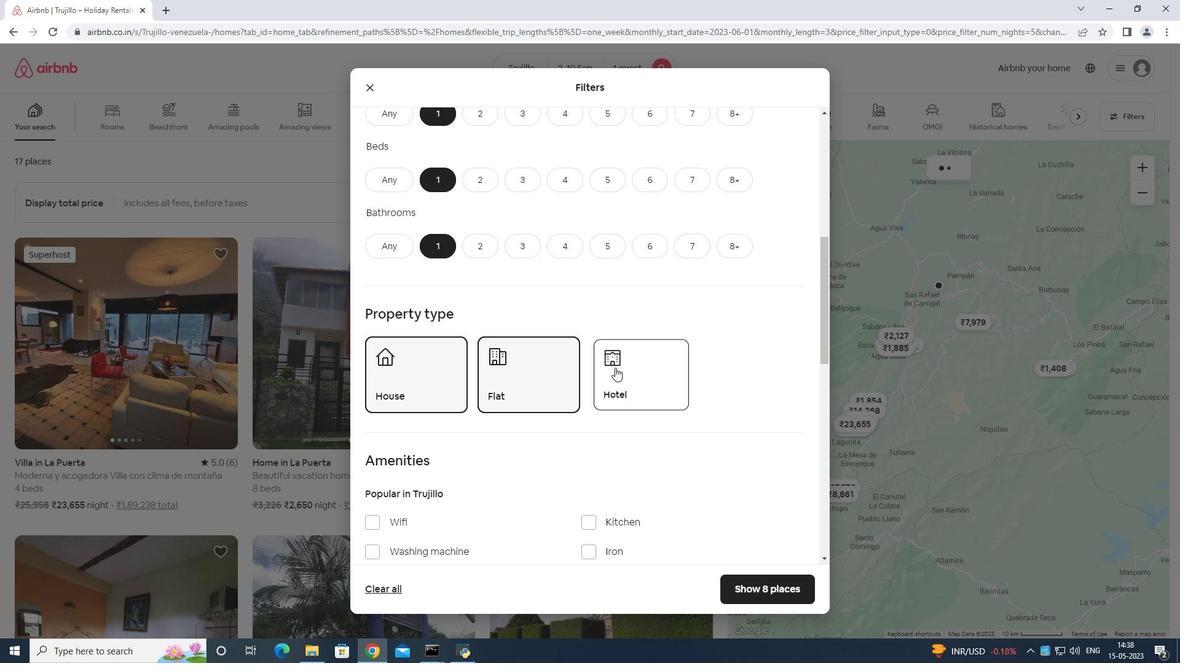
Action: Mouse scrolled (620, 365) with delta (0, 0)
Screenshot: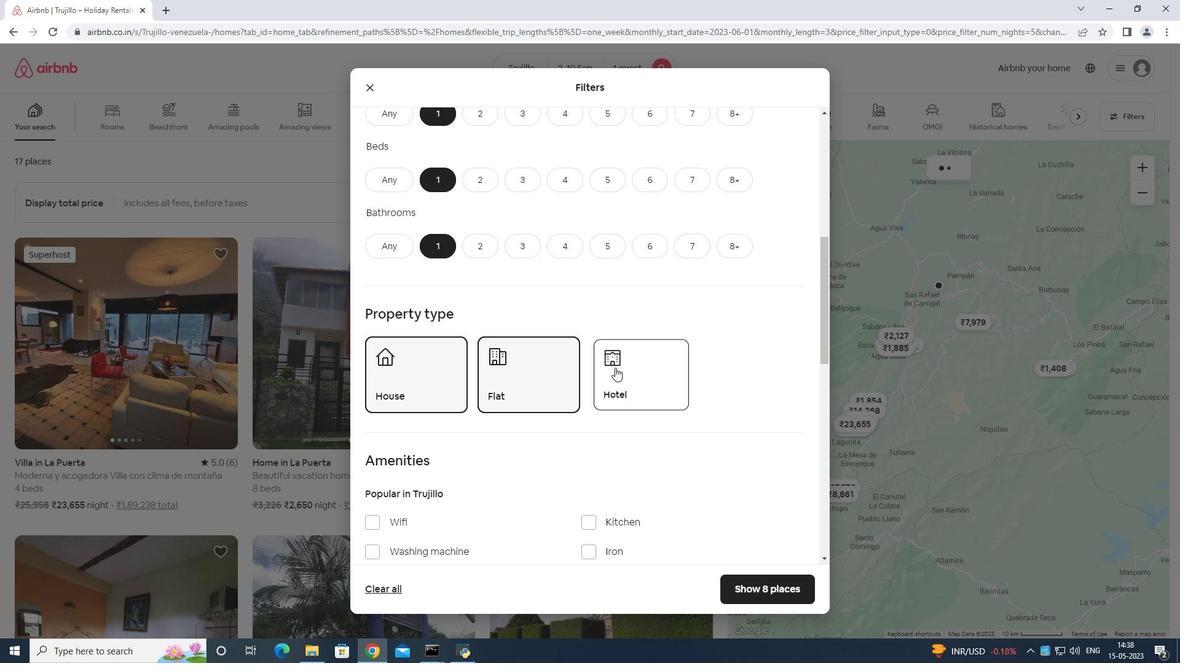 
Action: Mouse moved to (620, 365)
Screenshot: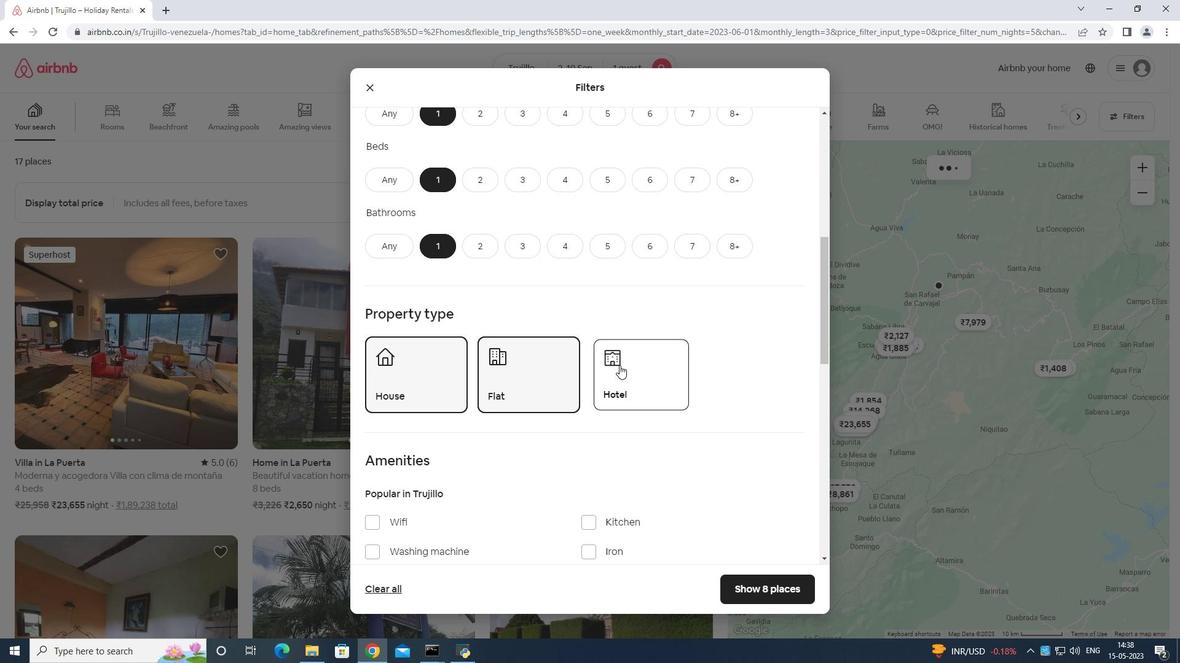 
Action: Mouse scrolled (620, 365) with delta (0, 0)
Screenshot: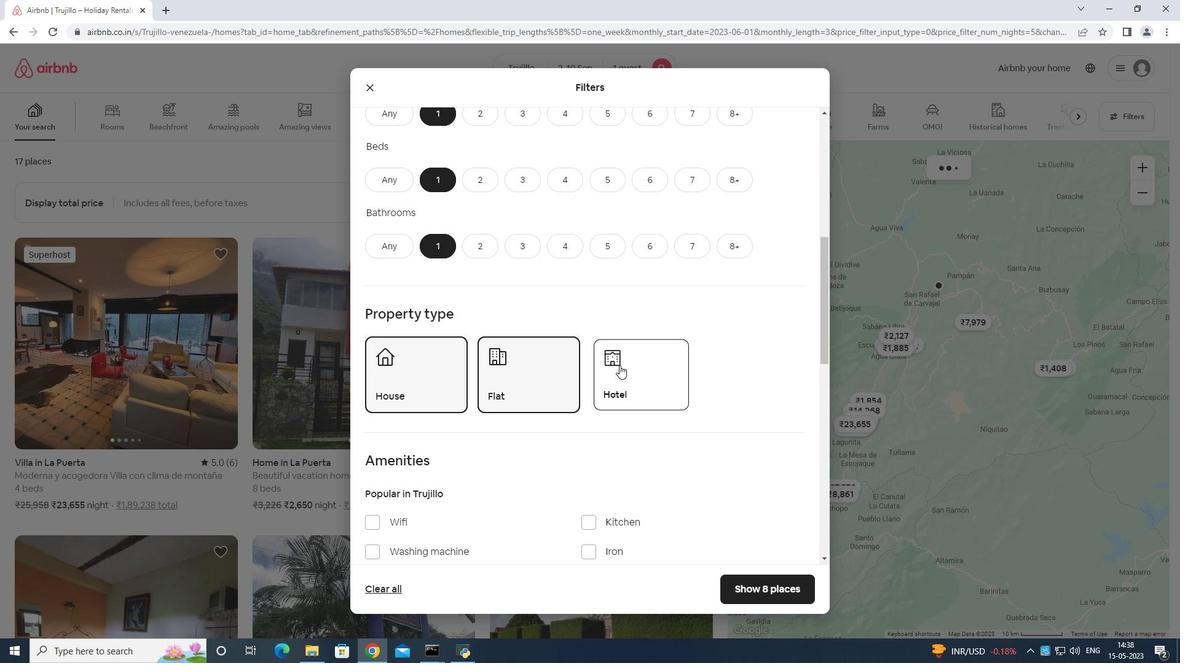 
Action: Mouse moved to (620, 365)
Screenshot: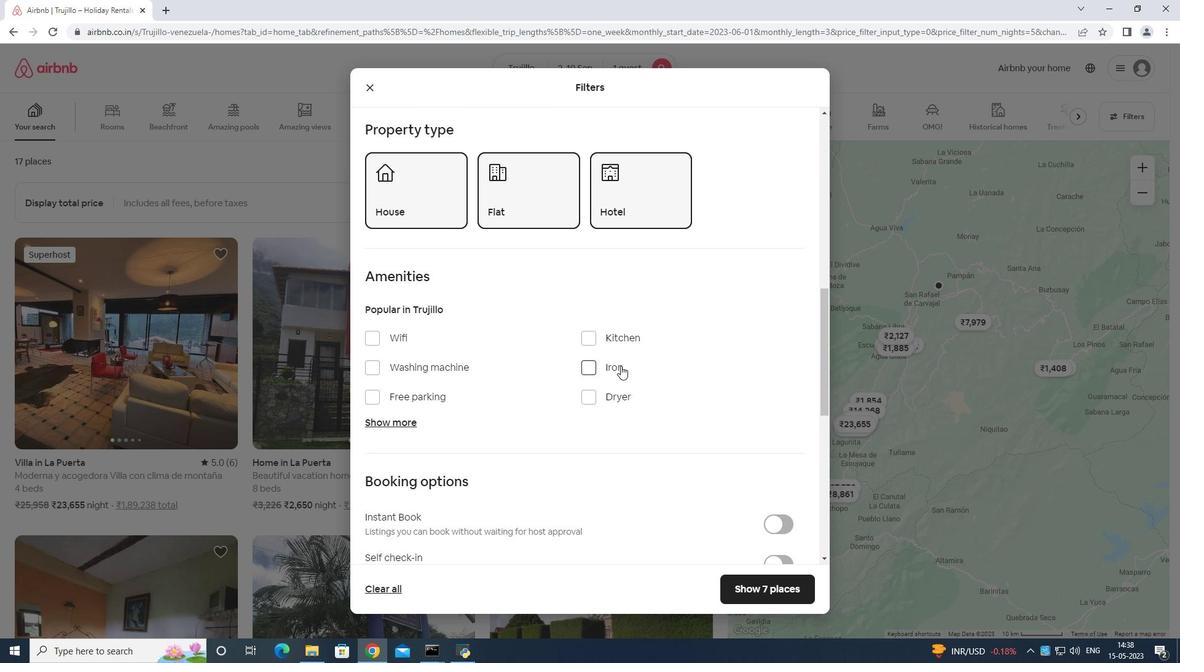 
Action: Mouse scrolled (620, 365) with delta (0, 0)
Screenshot: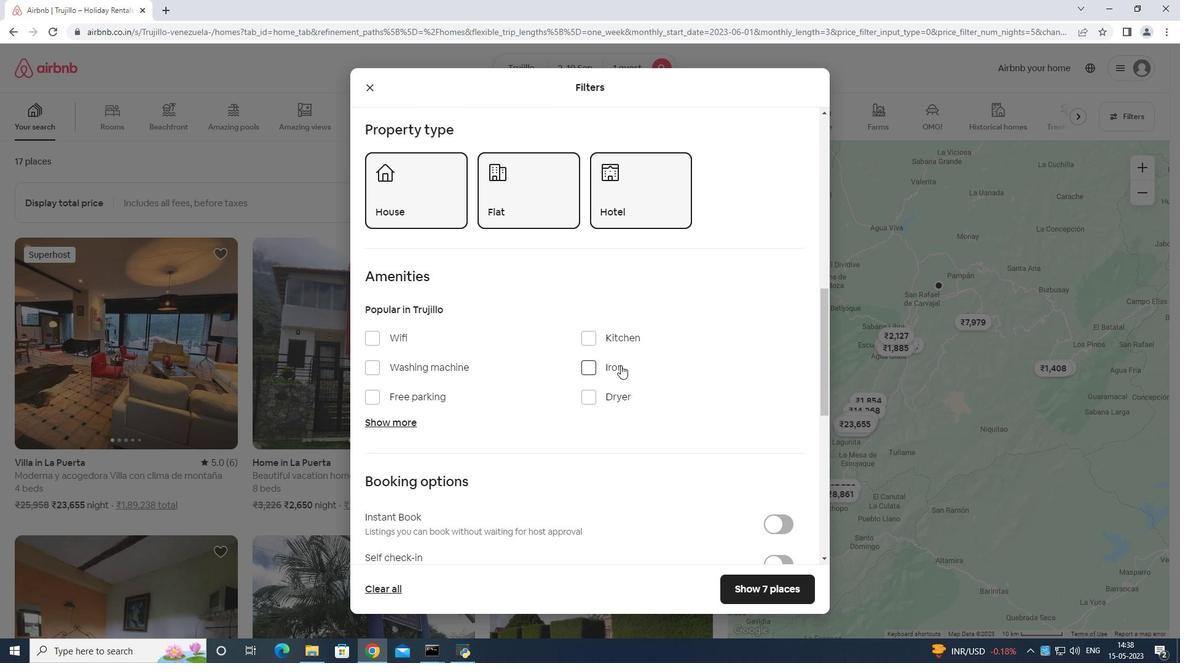 
Action: Mouse scrolled (620, 365) with delta (0, 0)
Screenshot: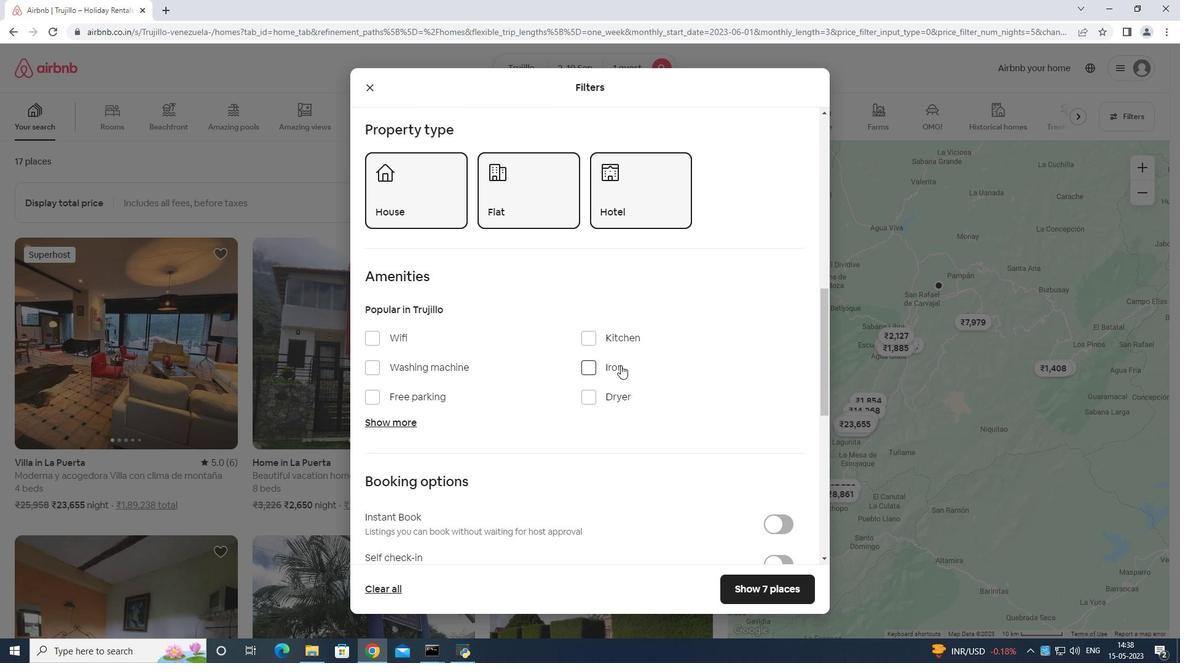 
Action: Mouse scrolled (620, 365) with delta (0, 0)
Screenshot: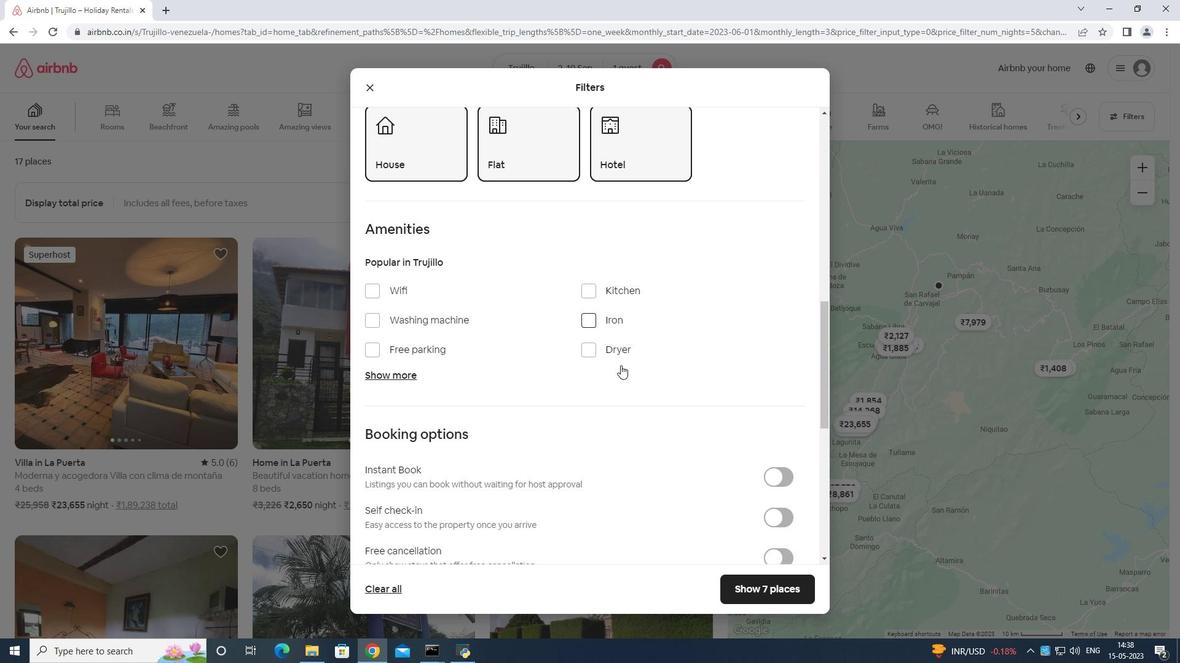 
Action: Mouse scrolled (620, 365) with delta (0, 0)
Screenshot: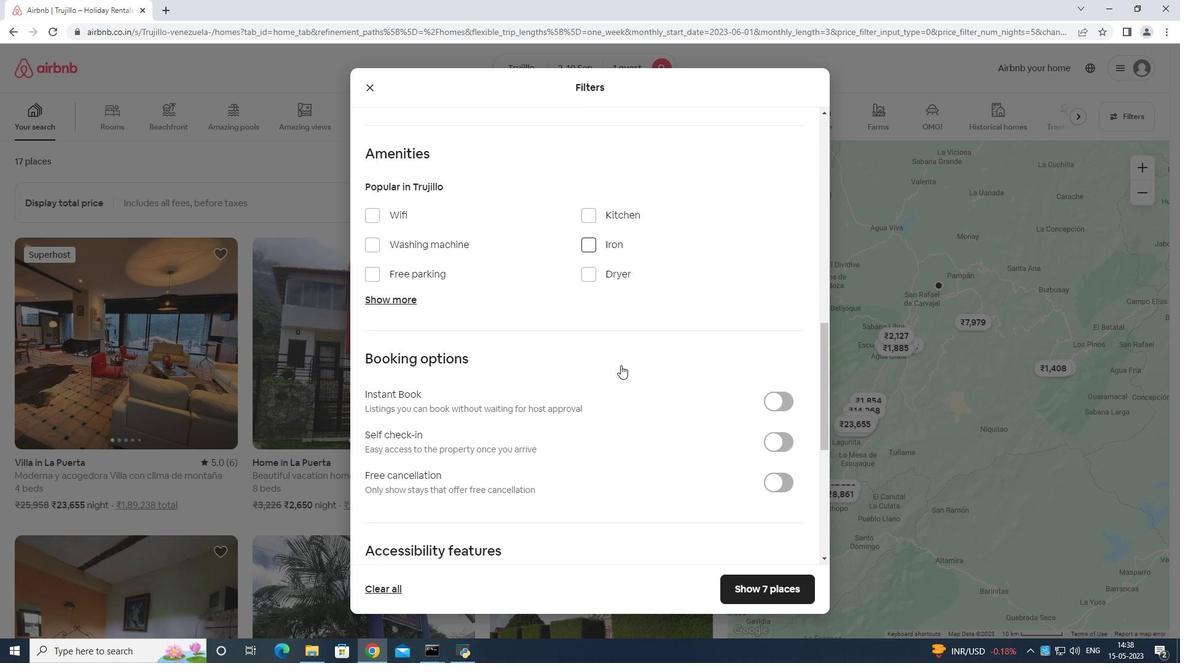 
Action: Mouse scrolled (620, 365) with delta (0, 0)
Screenshot: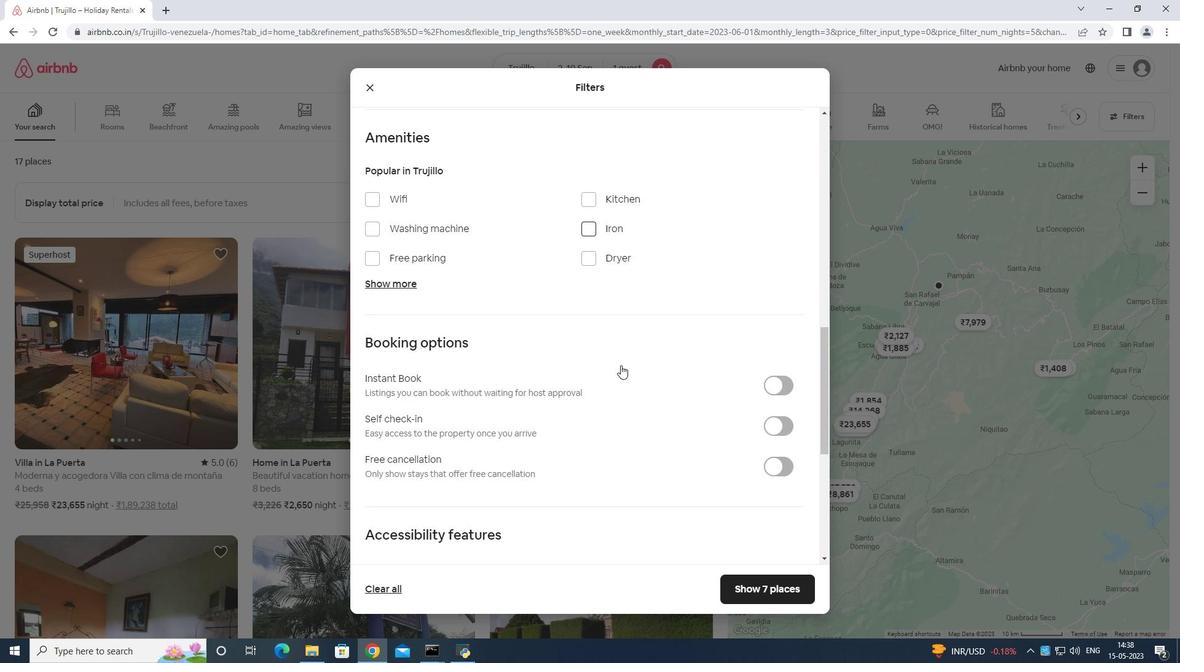 
Action: Mouse moved to (784, 260)
Screenshot: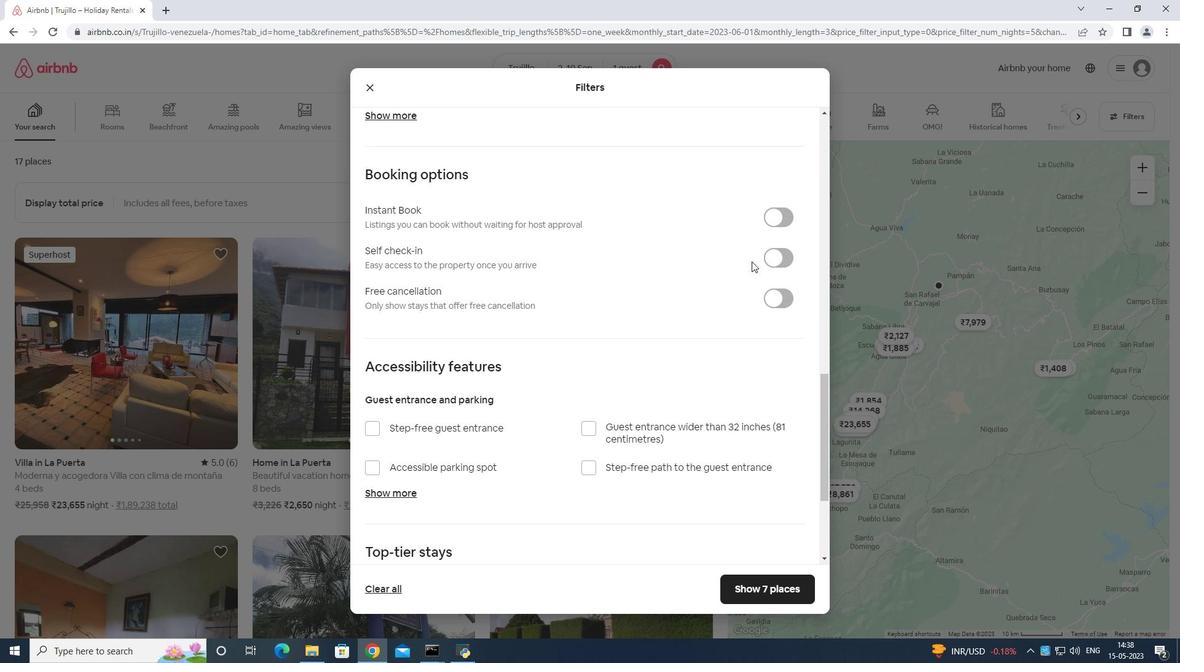 
Action: Mouse pressed left at (784, 260)
Screenshot: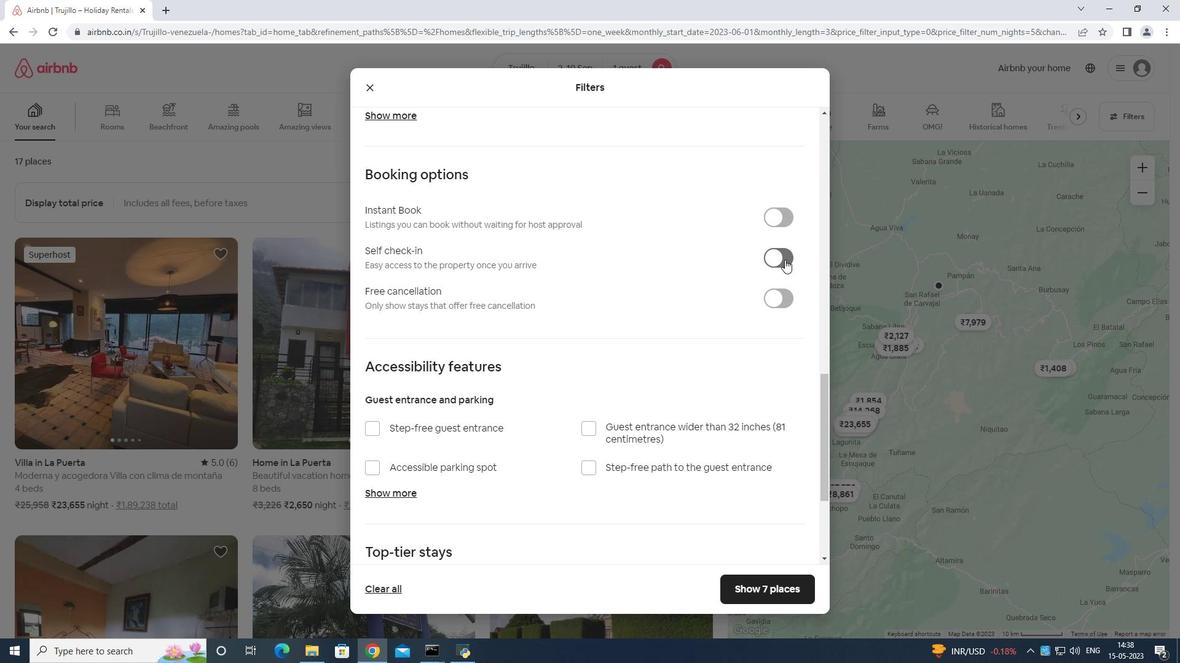 
Action: Mouse moved to (719, 260)
Screenshot: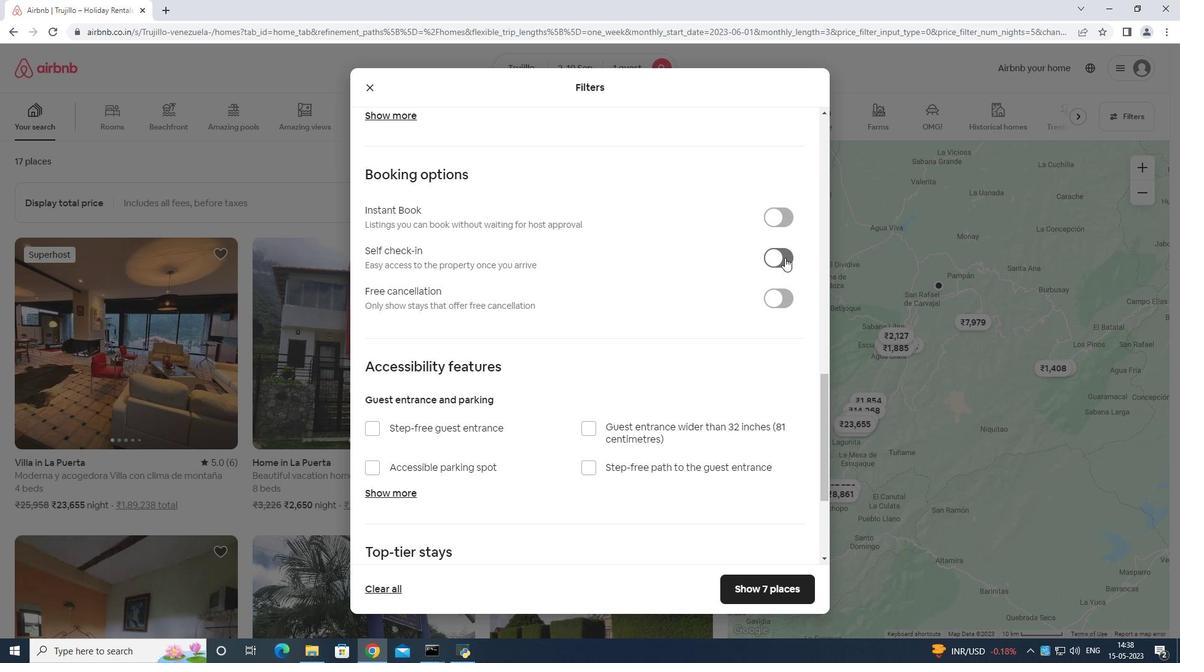 
Action: Mouse scrolled (719, 260) with delta (0, 0)
Screenshot: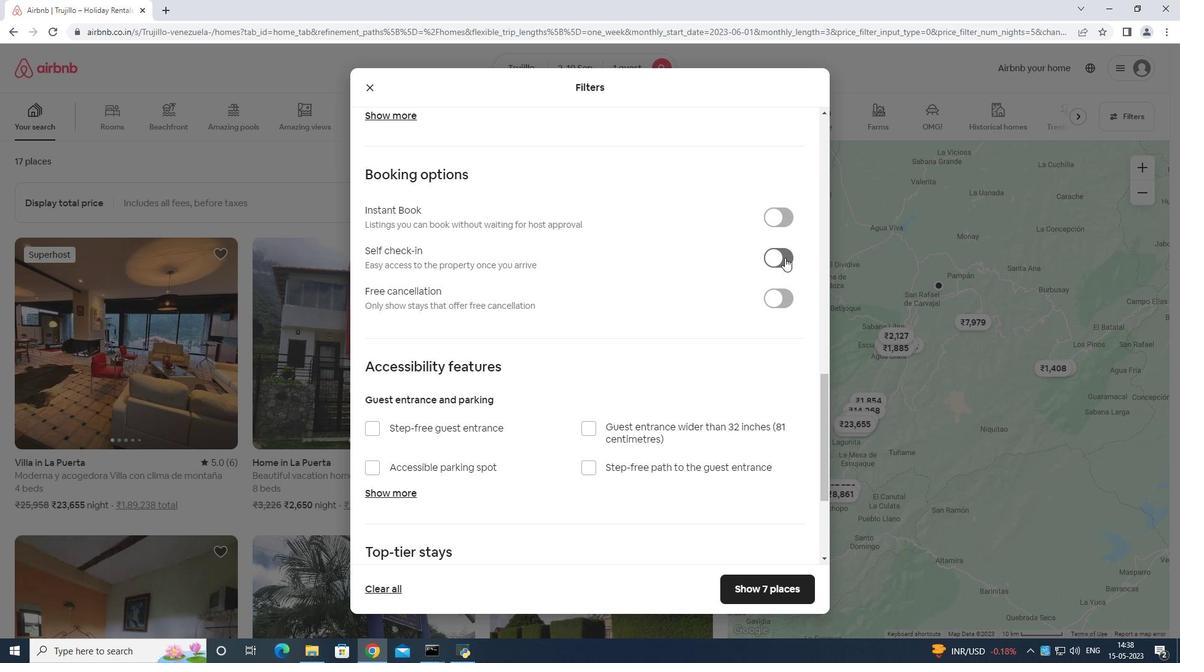 
Action: Mouse moved to (673, 288)
Screenshot: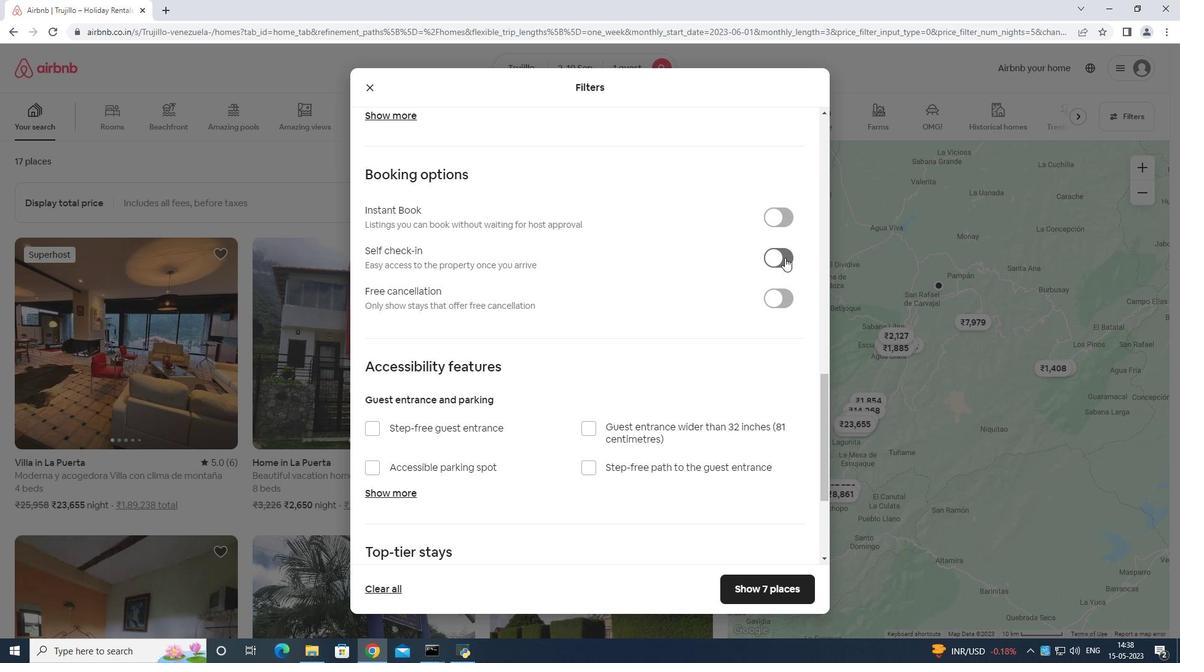 
Action: Mouse scrolled (683, 279) with delta (0, 0)
Screenshot: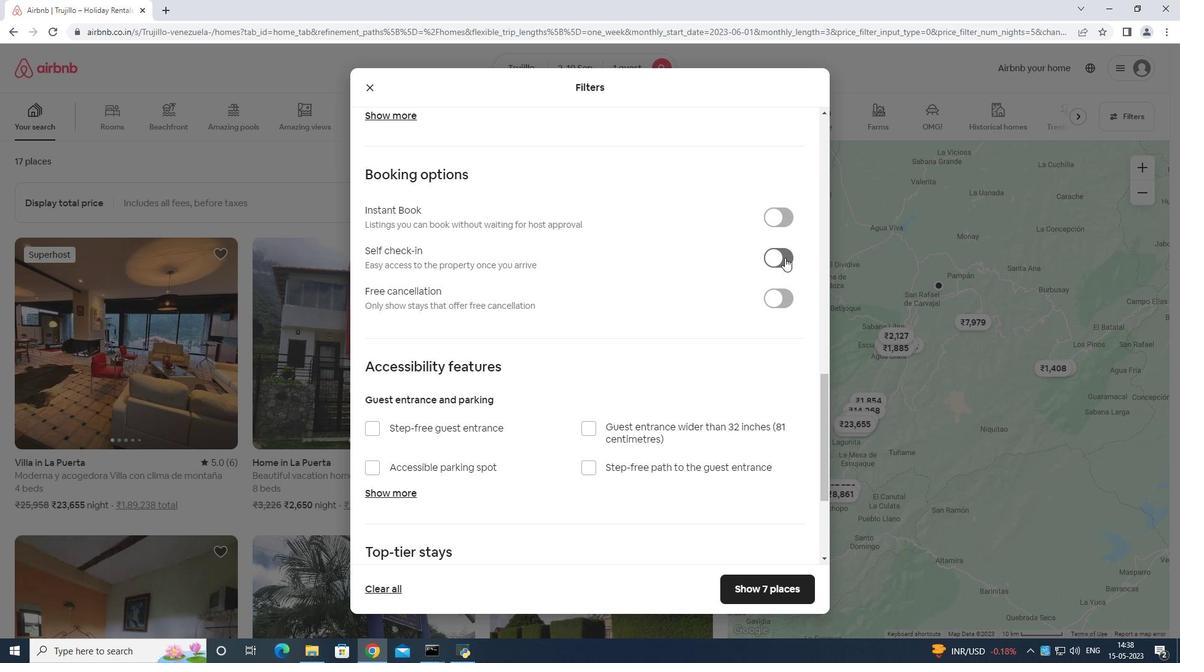 
Action: Mouse moved to (649, 306)
Screenshot: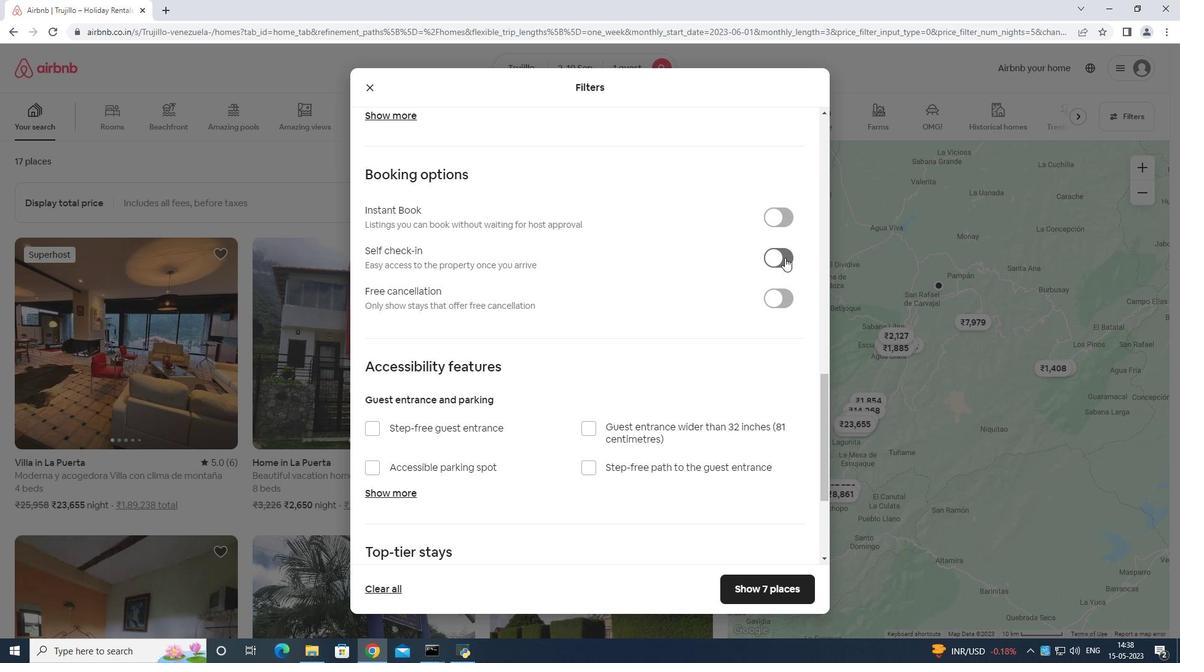 
Action: Mouse scrolled (649, 306) with delta (0, 0)
Screenshot: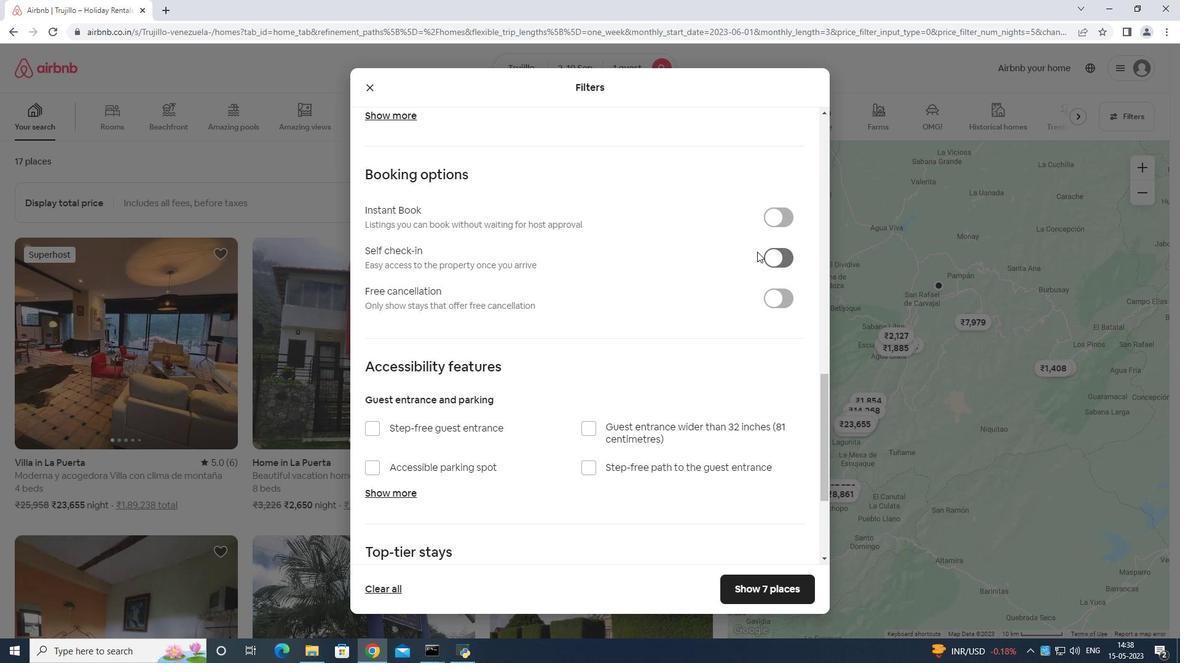 
Action: Mouse moved to (626, 315)
Screenshot: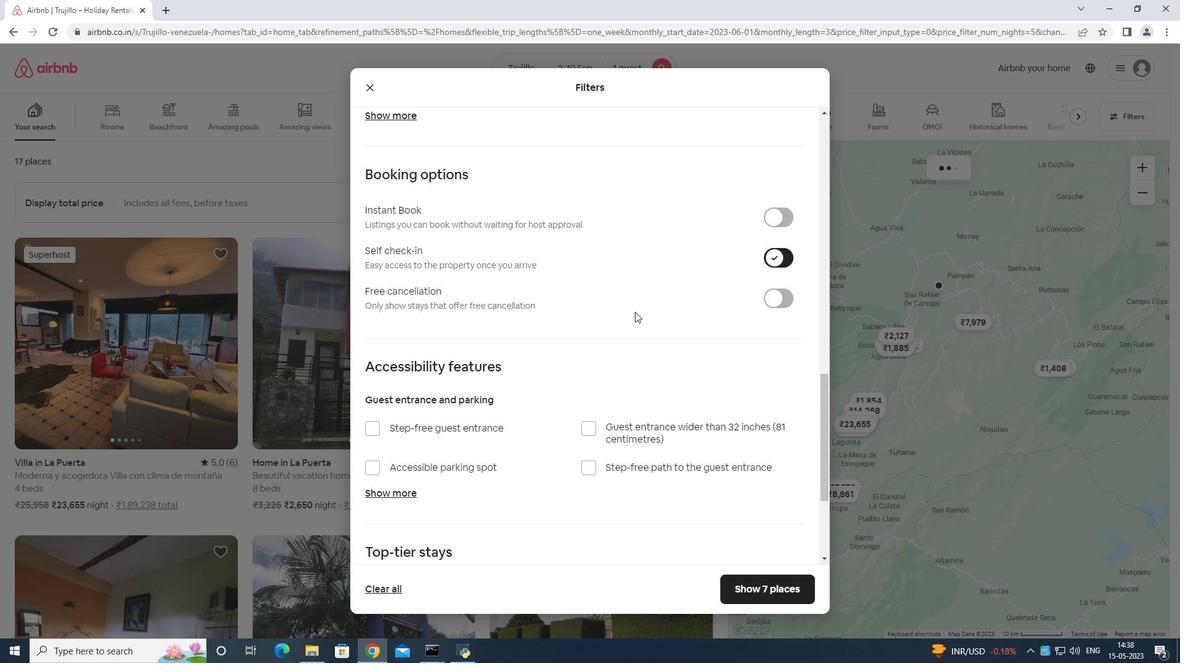 
Action: Mouse scrolled (626, 314) with delta (0, 0)
Screenshot: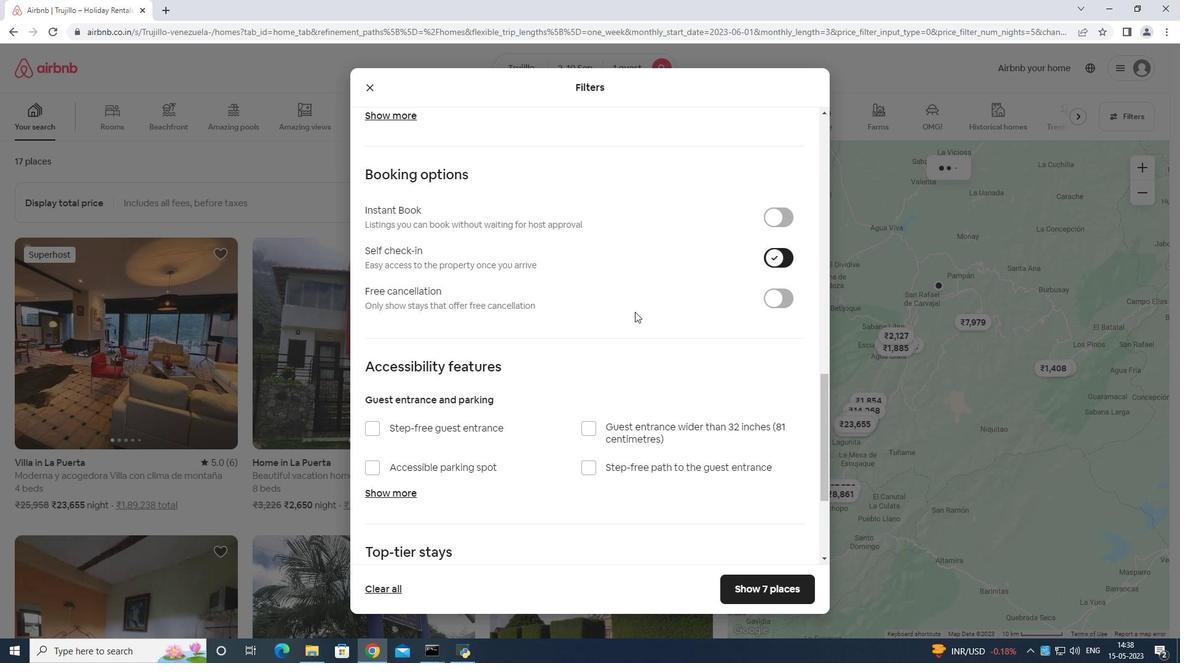 
Action: Mouse scrolled (626, 314) with delta (0, 0)
Screenshot: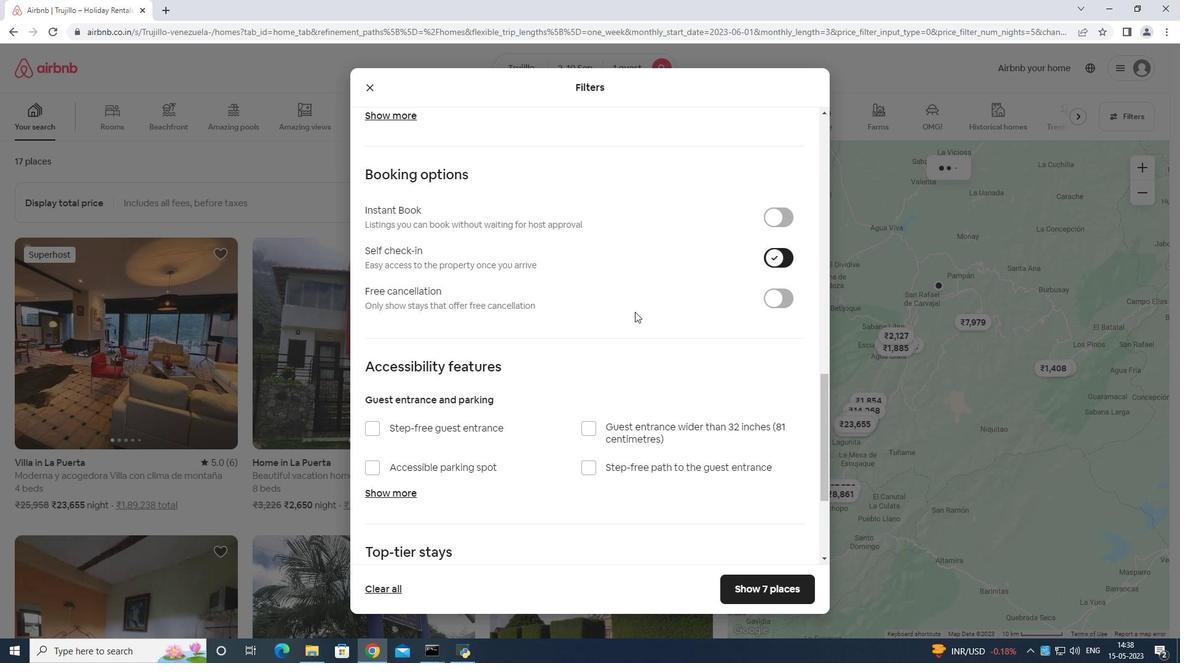 
Action: Mouse scrolled (626, 314) with delta (0, 0)
Screenshot: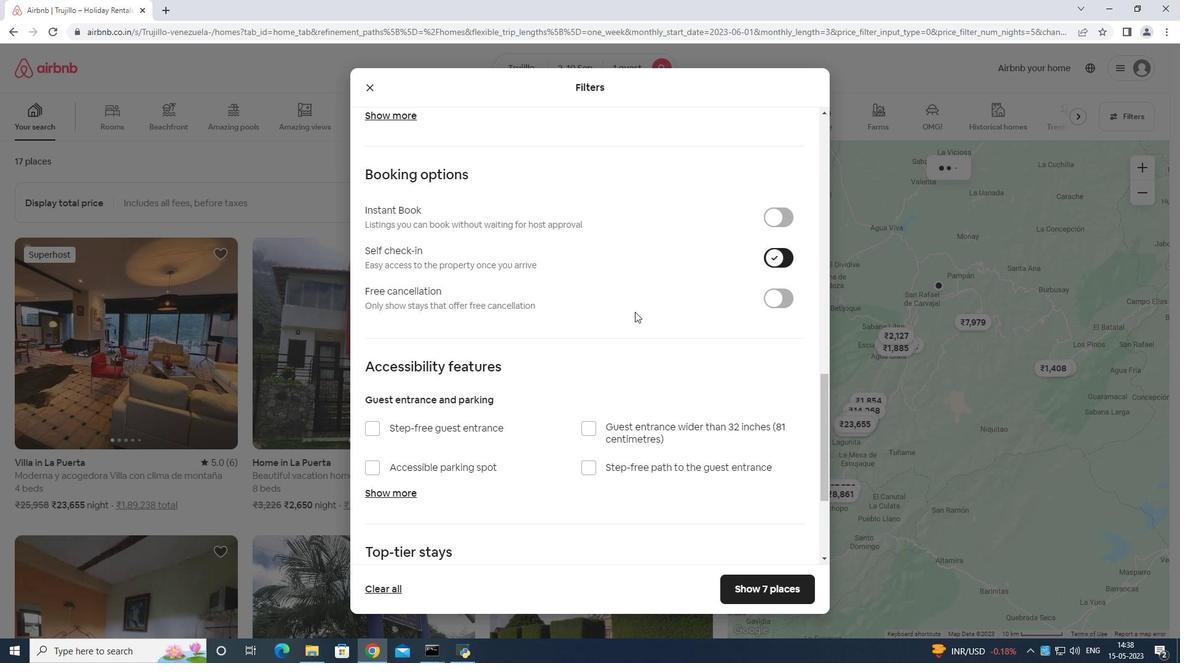 
Action: Mouse moved to (626, 315)
Screenshot: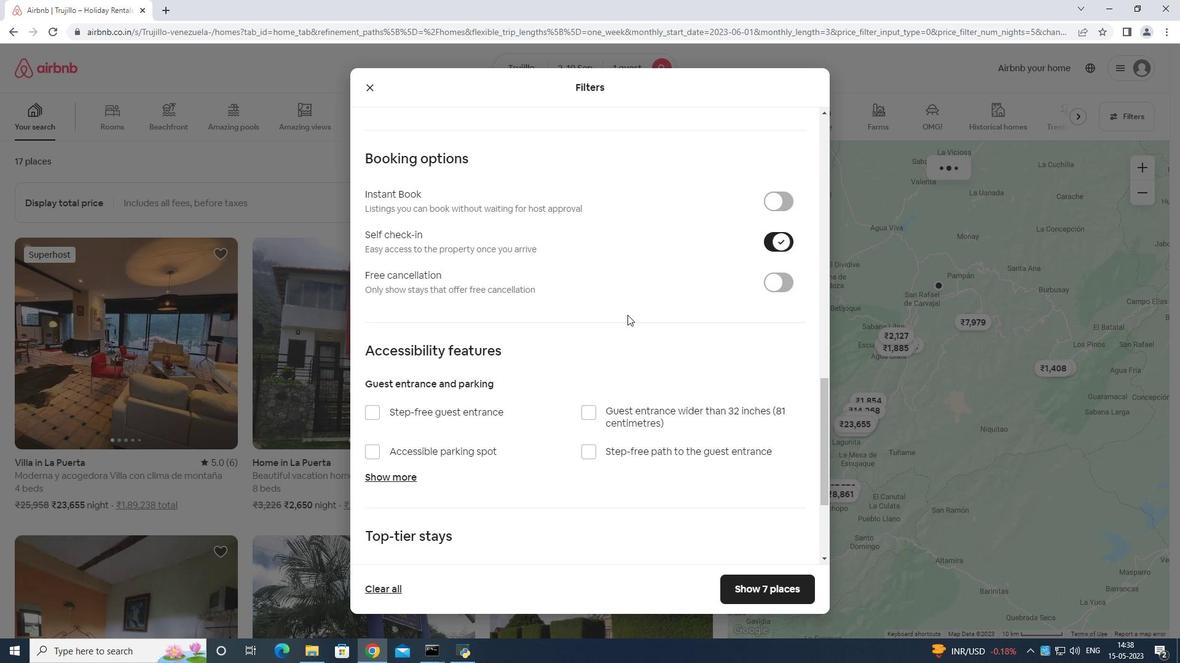 
Action: Mouse scrolled (626, 314) with delta (0, 0)
Screenshot: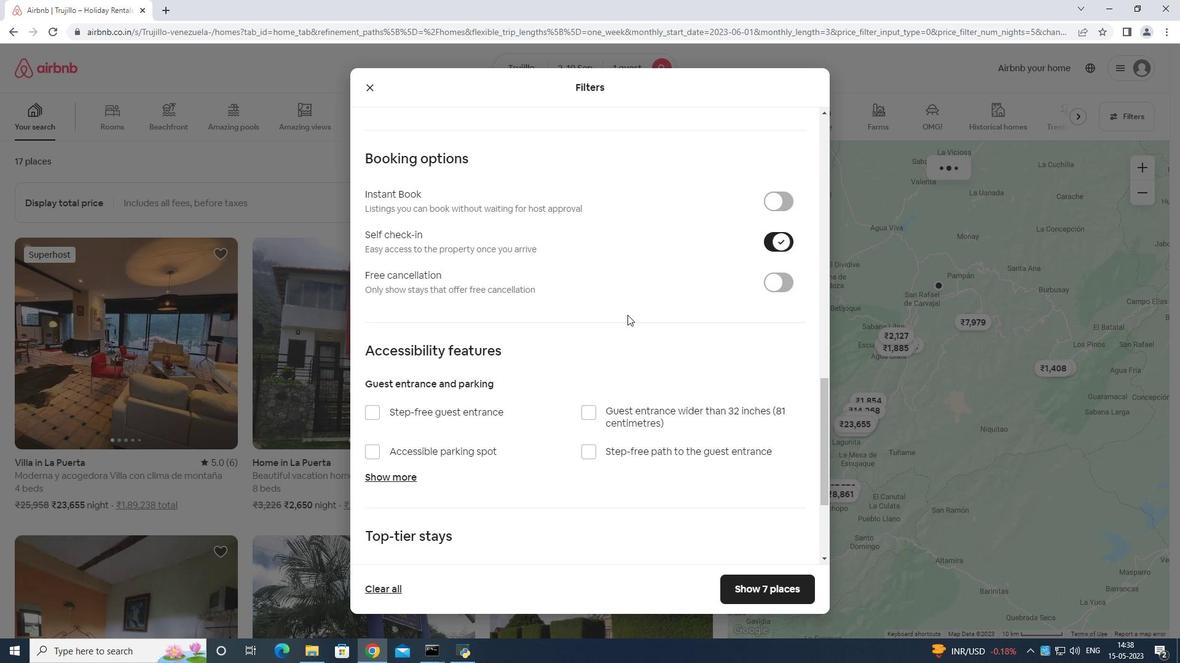 
Action: Mouse moved to (397, 529)
Screenshot: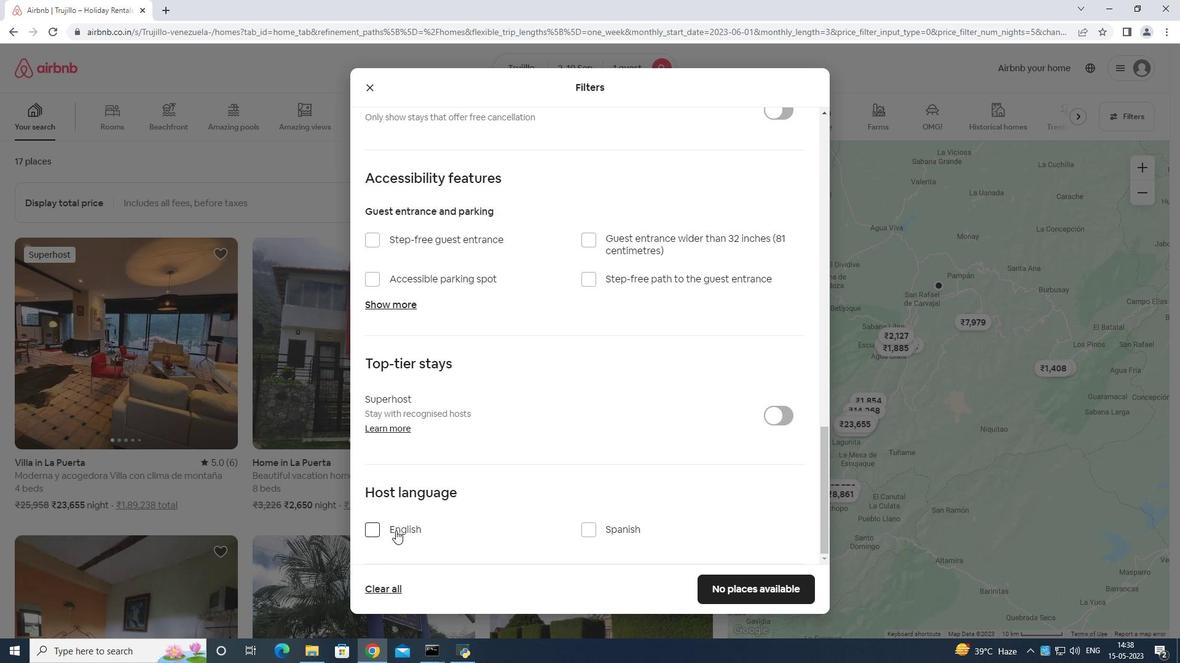 
Action: Mouse pressed left at (397, 529)
Screenshot: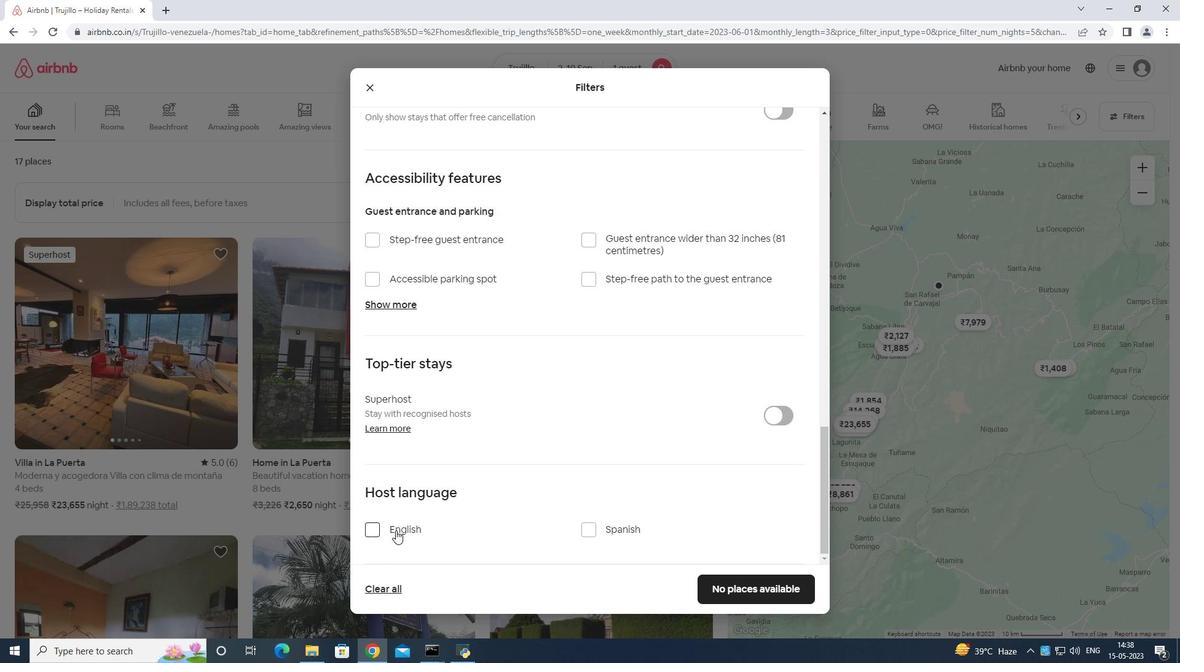 
Action: Mouse moved to (366, 528)
Screenshot: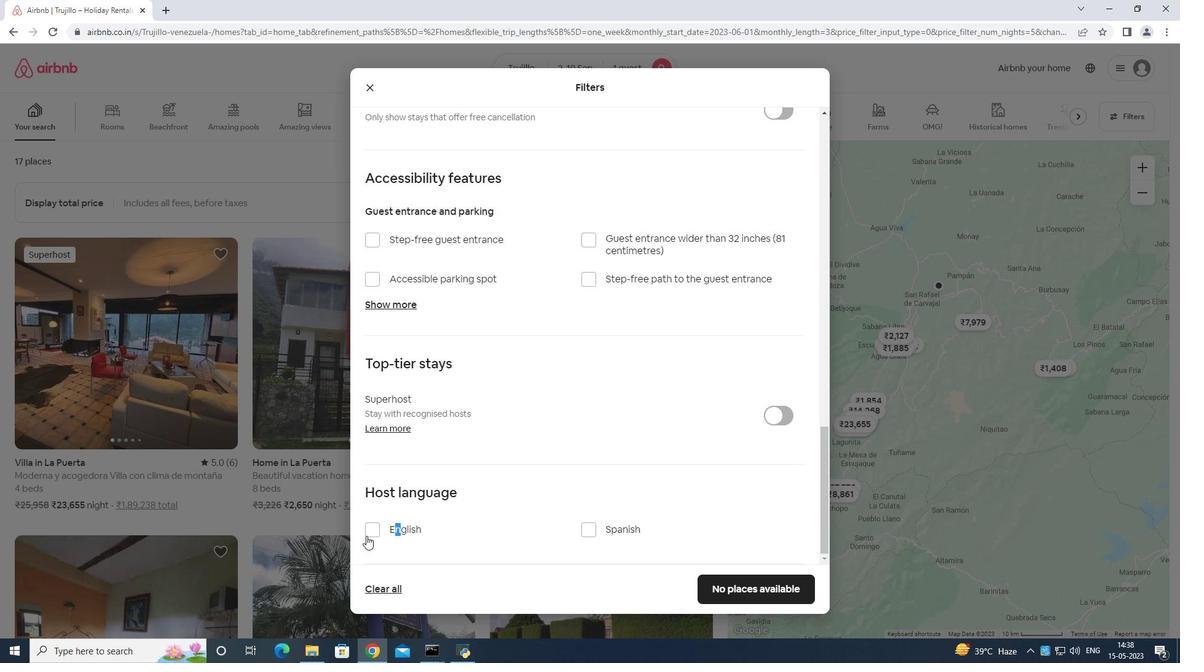 
Action: Mouse pressed left at (366, 528)
Screenshot: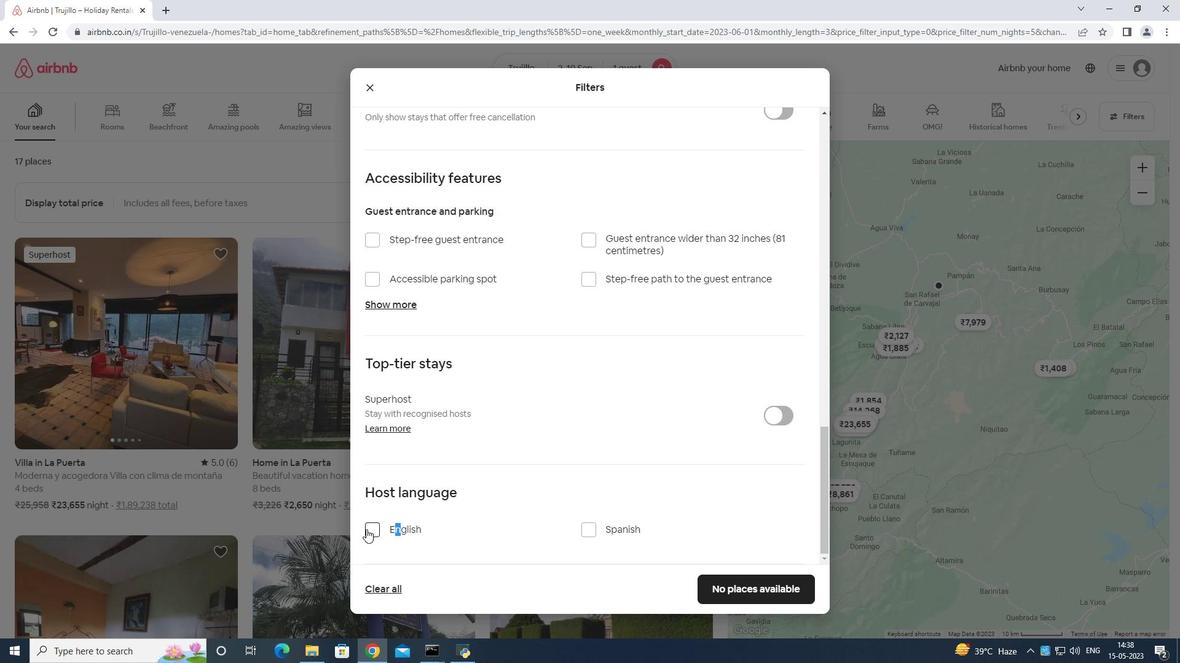 
Action: Mouse moved to (745, 587)
Screenshot: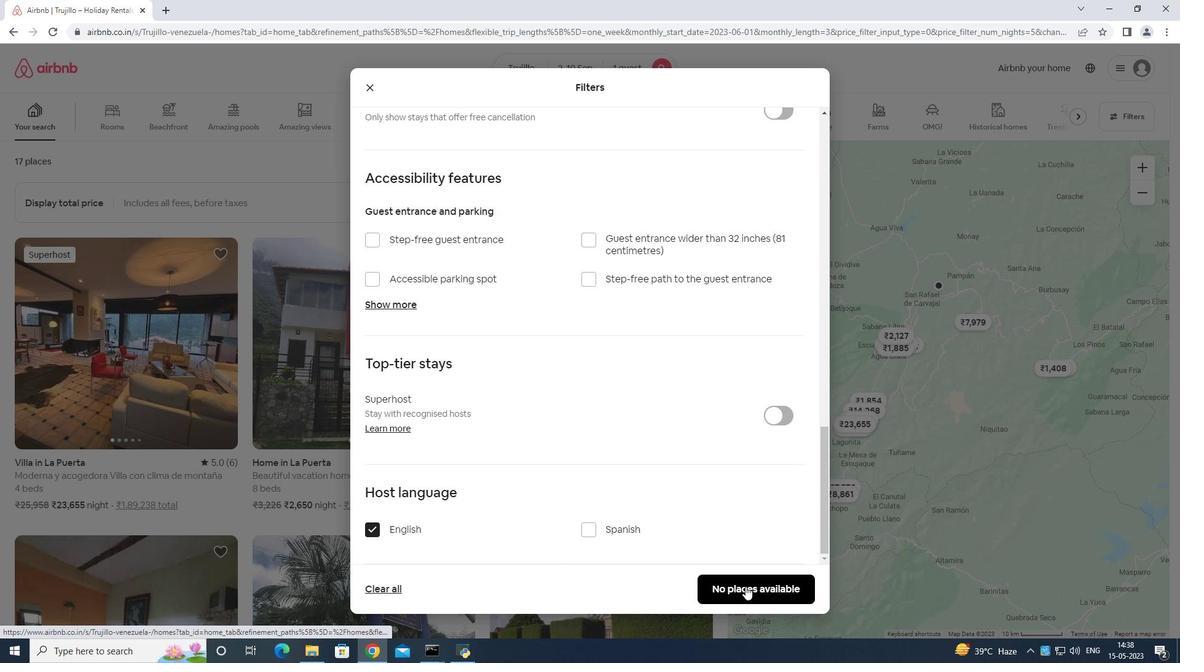 
Action: Mouse pressed left at (745, 587)
Screenshot: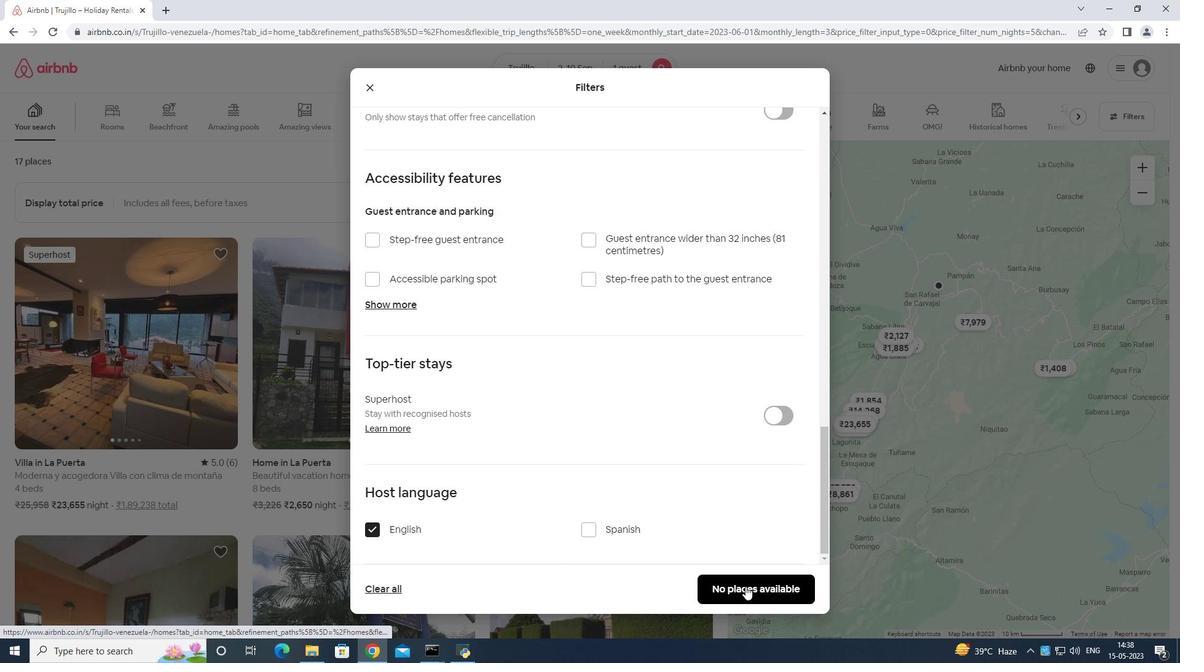 
Action: Mouse moved to (746, 587)
Screenshot: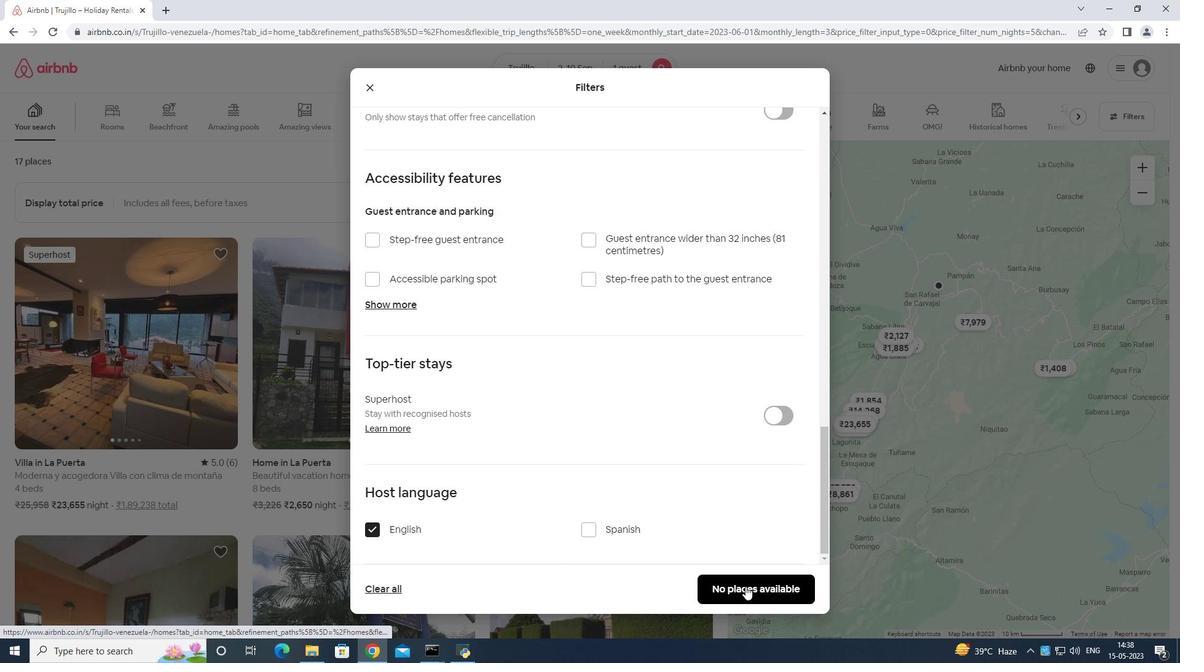 
